 Task: Open an excel sheet and write heading  Dynamic Sales. Add 10 people name  'Joshua Rivera, Zoey Coleman, Ryan Wright, Addison Bailey, Jonathan Simmons, Brooklyn Ward, Caleb Barnes, Audrey Collins, Gabriel Perry, Sofia Bell'Item code in between  1009-1200. Product range in between  2500-15000. Add Products   Keen Shoe, Lacoste Shoe, Merrell Shoe, Mizuno Shoe, Onitsuka Tiger Shoe, Salomon Shoe, Sanuk Shoe, Saucony Shoe, Sperry Shoe, Superga Shoe.Choose quantity  3 to 5 commission 2 percent Total Add Amount. Save page  Dynamic Sales log book
Action: Mouse moved to (153, 226)
Screenshot: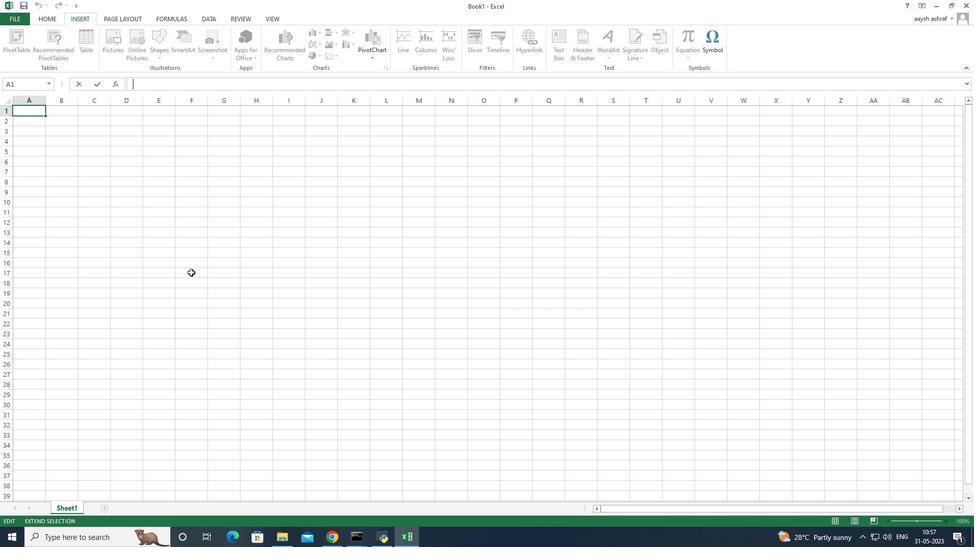 
Action: Key pressed <Key.shift>Dynamic<Key.space><Key.shift><Key.shift><Key.shift><Key.shift><Key.shift><Key.shift><Key.shift><Key.shift>a<Key.backspace><Key.shift>Sales<Key.space><Key.enter>
Screenshot: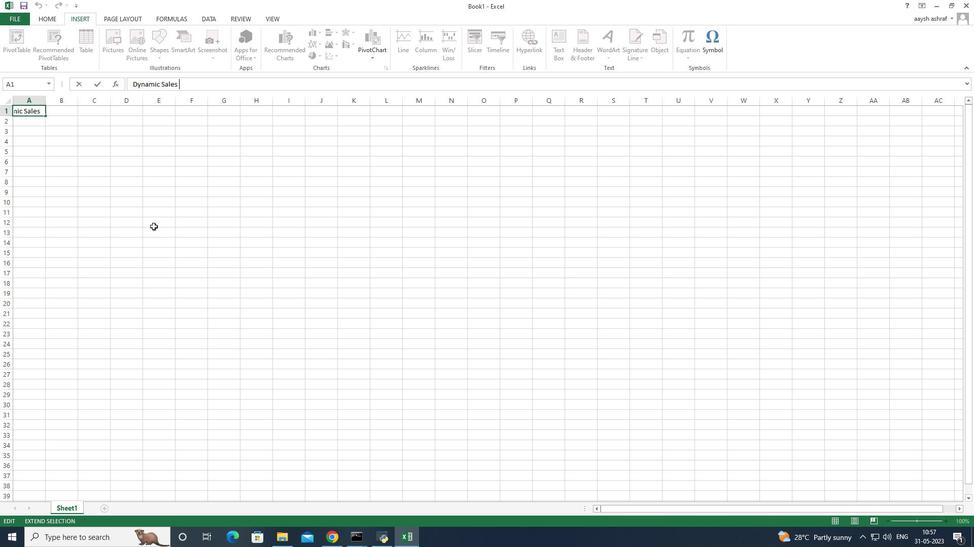 
Action: Mouse moved to (151, 226)
Screenshot: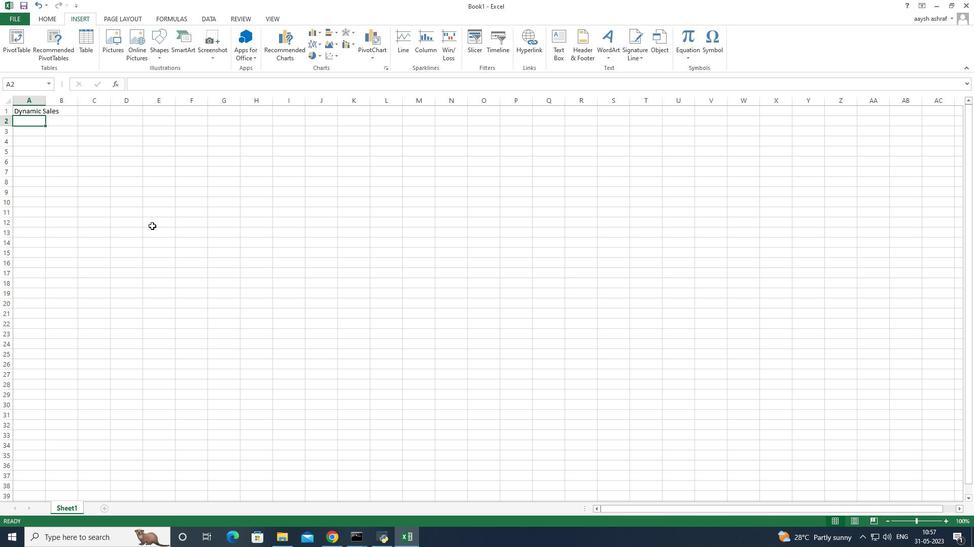 
Action: Key pressed <Key.shift>Name<Key.space><Key.enter><Key.shift>Joshua<Key.space><Key.shift>River<Key.space><Key.backspace>a<Key.enter>
Screenshot: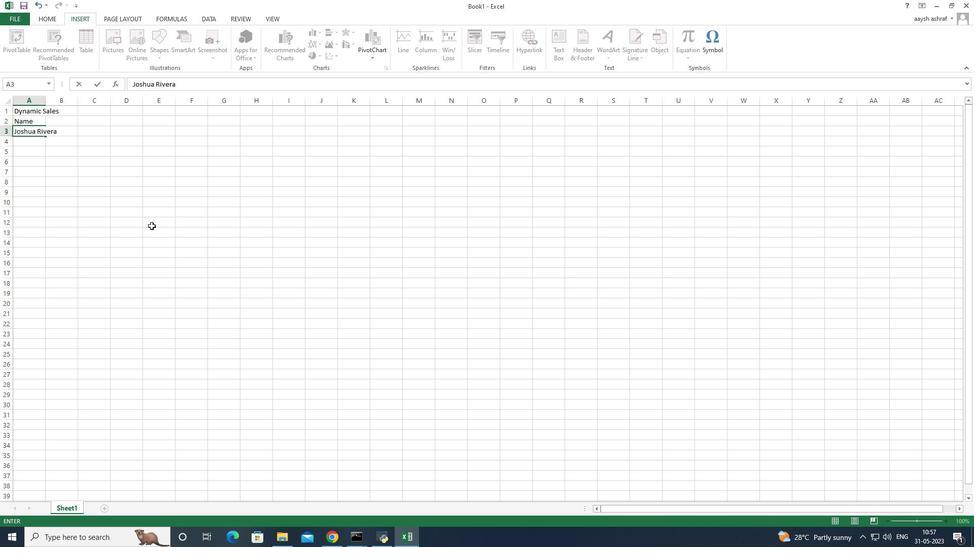 
Action: Mouse moved to (45, 105)
Screenshot: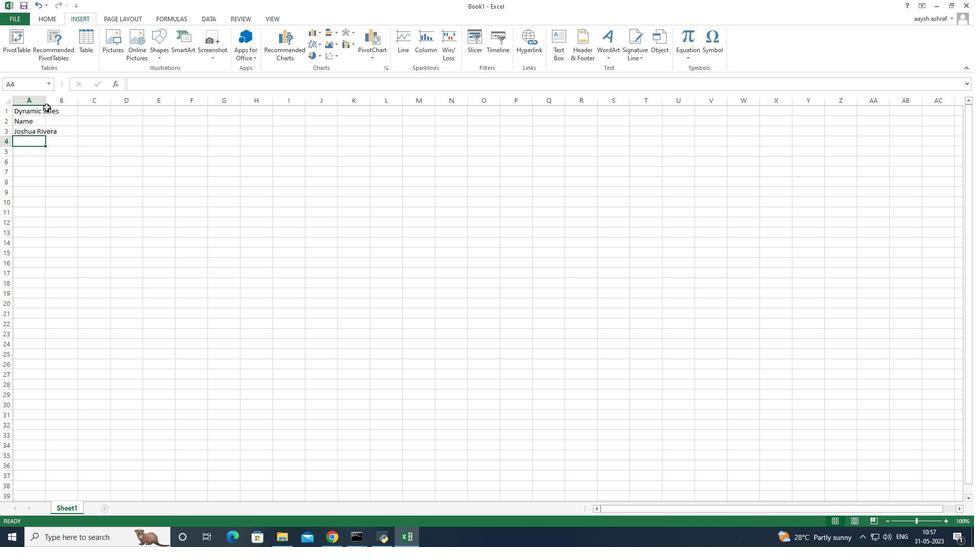 
Action: Mouse pressed left at (45, 105)
Screenshot: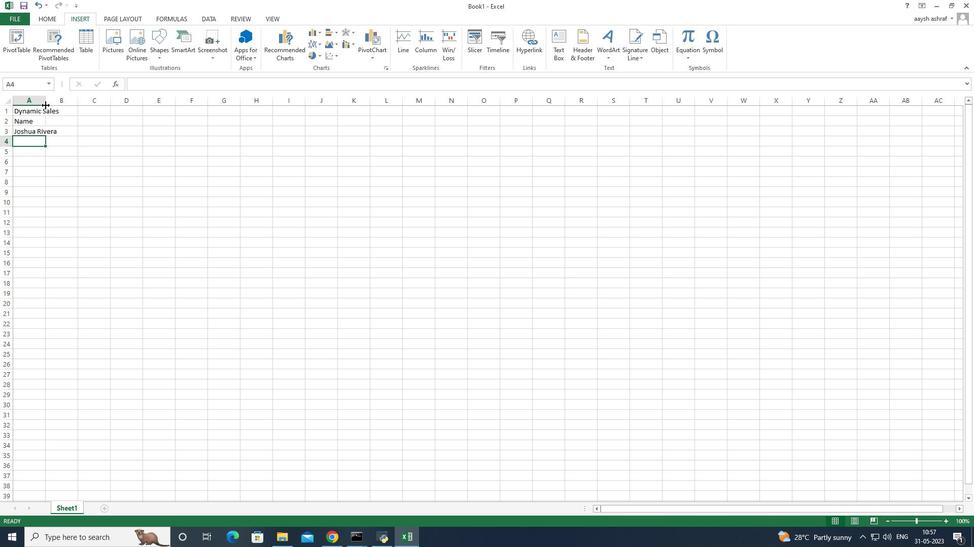 
Action: Mouse moved to (32, 149)
Screenshot: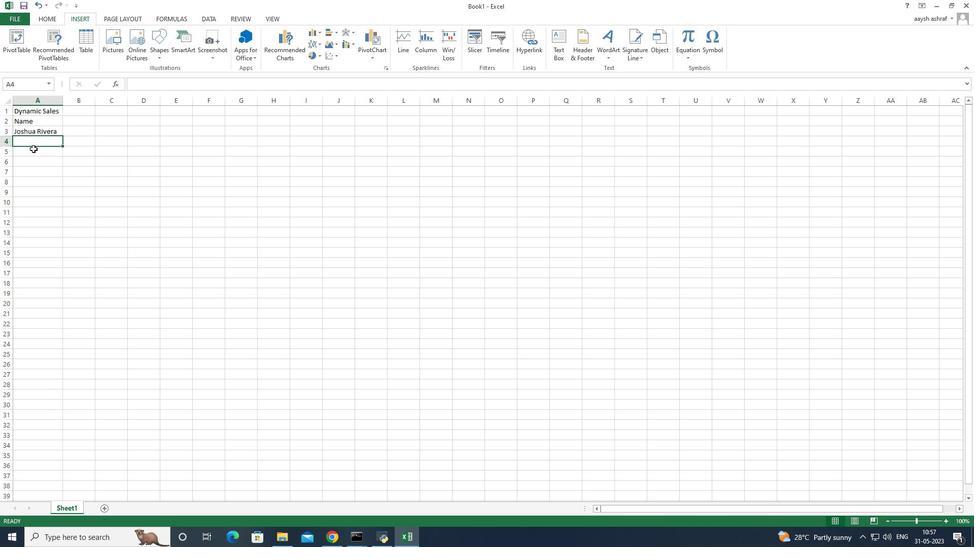 
Action: Key pressed <Key.shift>Zoey<Key.space><Key.shift>Coleman<Key.enter><Key.shift>Ryan<Key.space><Key.shift>Wright<Key.space><Key.enter>
Screenshot: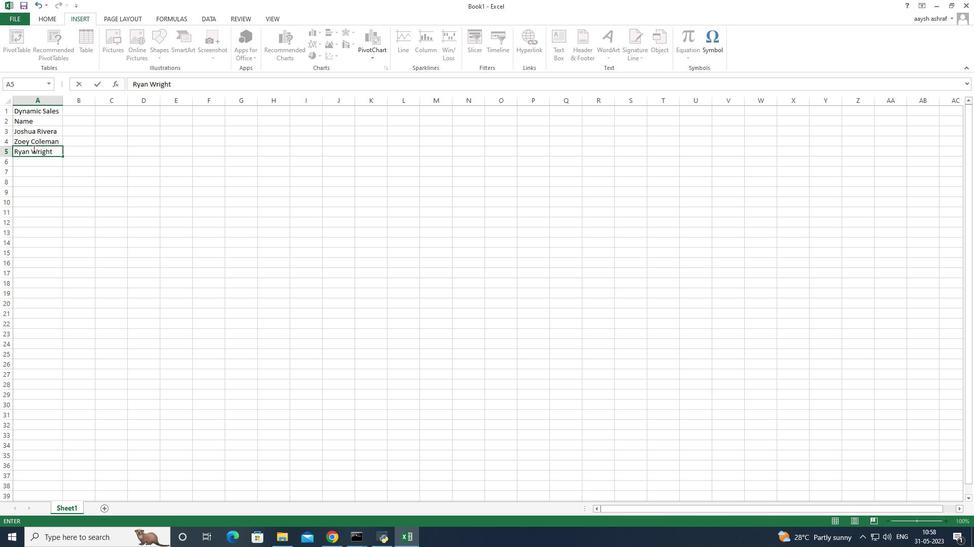 
Action: Mouse moved to (169, 193)
Screenshot: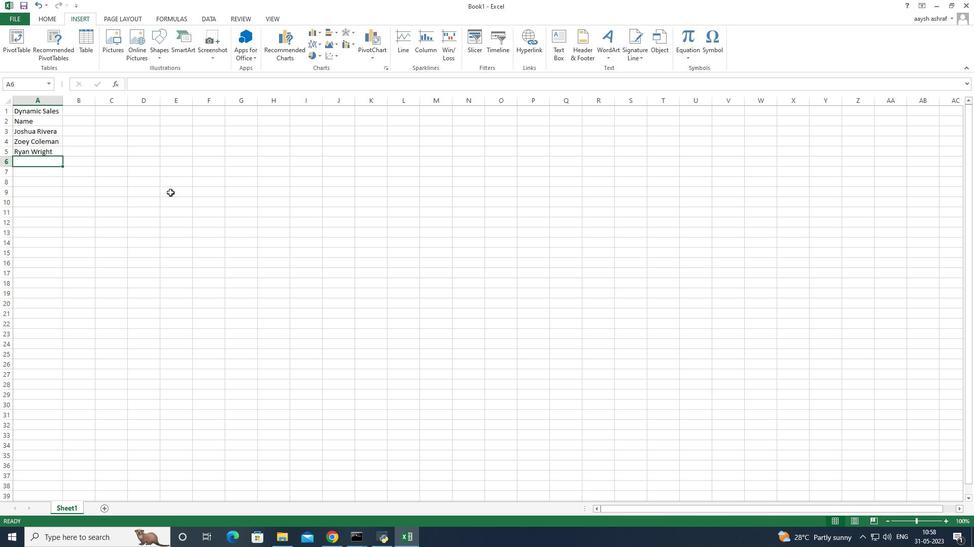 
Action: Key pressed <Key.shift>Addison<Key.space><Key.shift><Key.shift><Key.shift><Key.shift><Key.shift><Key.shift><Key.shift><Key.shift><Key.shift><Key.shift><Key.shift>Bailey<Key.enter><Key.shift>Jonathjan<Key.backspace><Key.backspace><Key.backspace>an<Key.space><Key.shift><Key.shift><Key.shift>Simmons<Key.space><Key.enter><Key.shift>Brooklyn<Key.space><Key.shift>Ward<Key.enter><Key.shift>Caleb<Key.space><Key.shift>Barnes<Key.space><Key.enter><Key.shift>Audrey<Key.space><Key.shift><Key.shift><Key.shift><Key.shift><Key.shift><Key.shift><Key.shift><Key.shift><Key.shift>Collins<Key.space><Key.enter><Key.shift><Key.shift><Key.shift><Key.shift><Key.shift><Key.shift><Key.shift><Key.shift><Key.shift><Key.shift><Key.shift><Key.shift><Key.shift><Key.shift><Key.shift><Key.shift><Key.shift><Key.shift><Key.shift><Key.shift><Key.shift><Key.shift><Key.shift><Key.shift>Gabriel<Key.space><Key.shift>Perry<Key.enter><Key.shift>Sofia<Key.space><Key.shift>Bell<Key.enter>
Screenshot: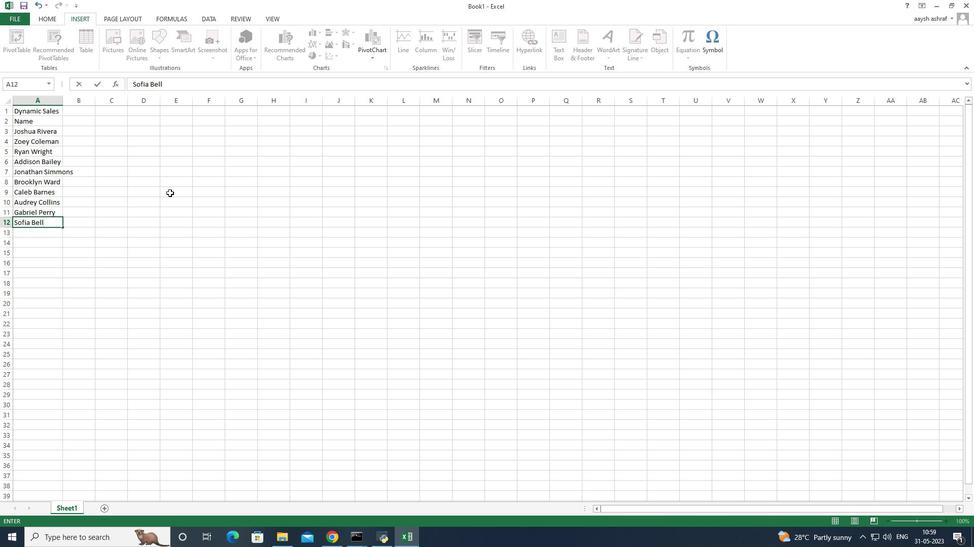 
Action: Mouse moved to (62, 105)
Screenshot: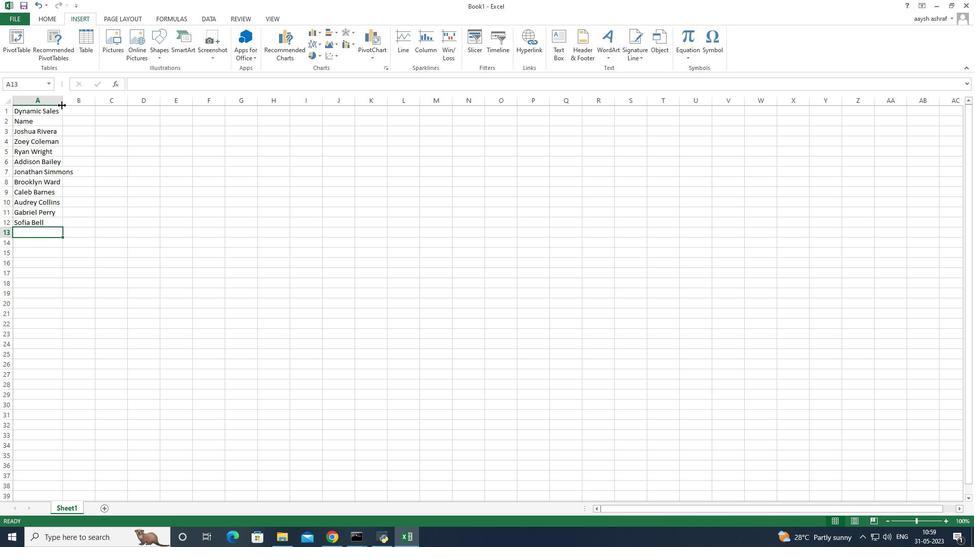 
Action: Mouse pressed left at (62, 105)
Screenshot: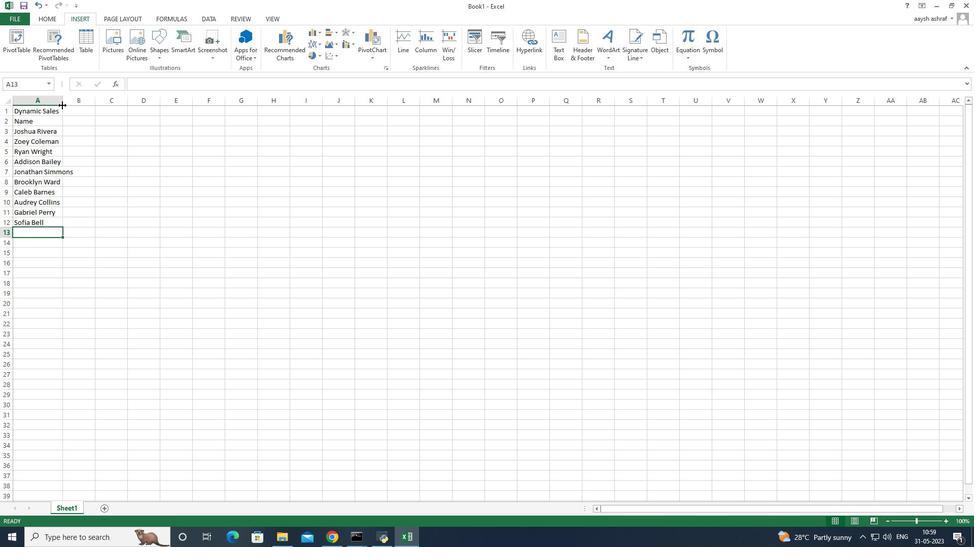 
Action: Mouse moved to (75, 99)
Screenshot: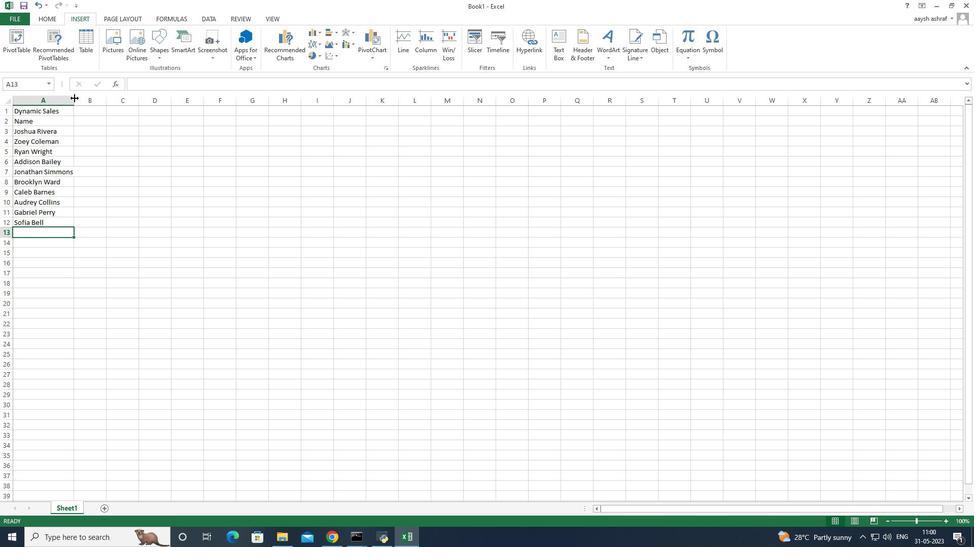 
Action: Mouse pressed left at (75, 99)
Screenshot: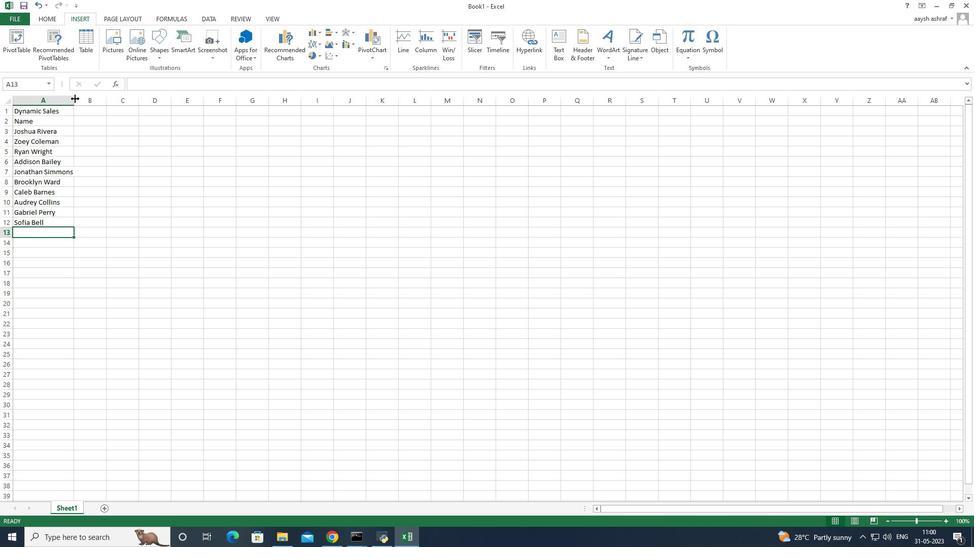 
Action: Mouse moved to (105, 112)
Screenshot: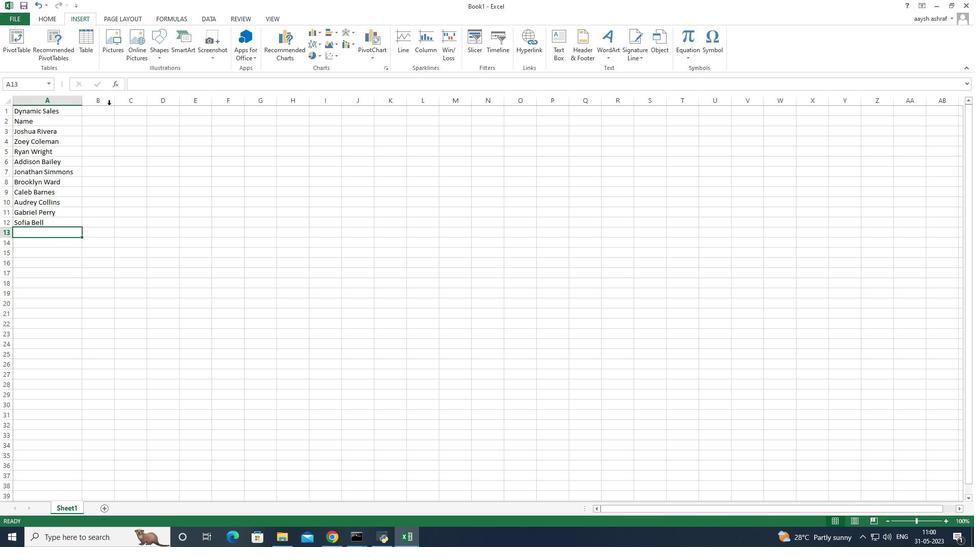 
Action: Mouse pressed left at (105, 112)
Screenshot: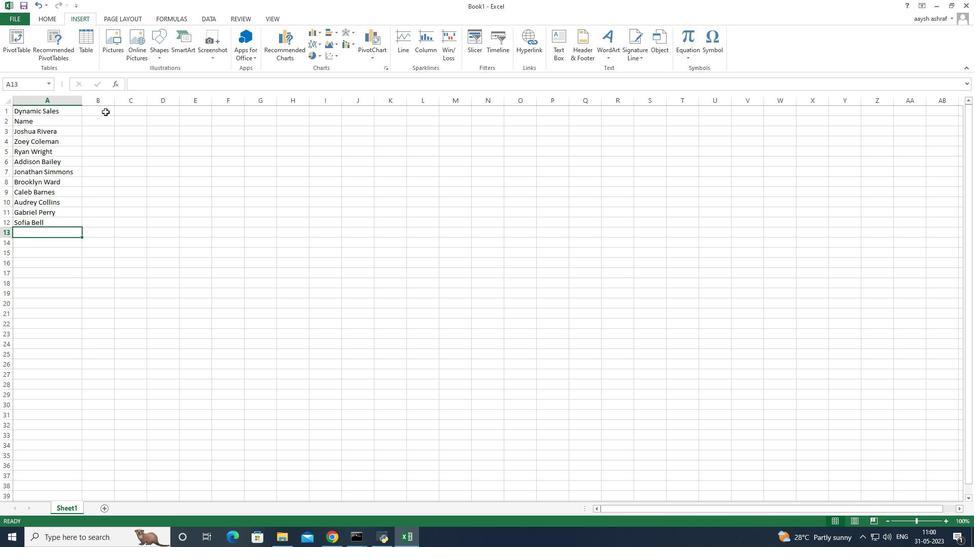 
Action: Mouse pressed left at (105, 112)
Screenshot: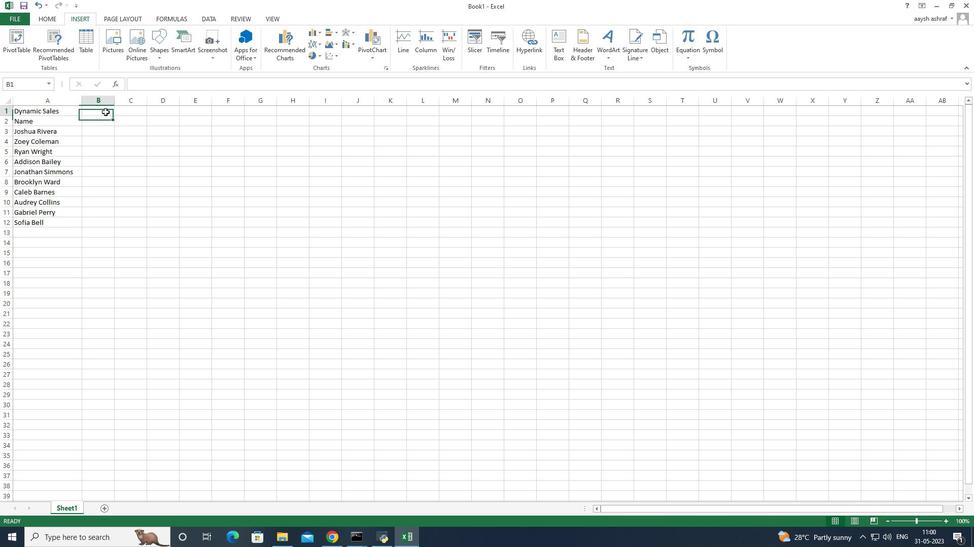 
Action: Mouse moved to (101, 125)
Screenshot: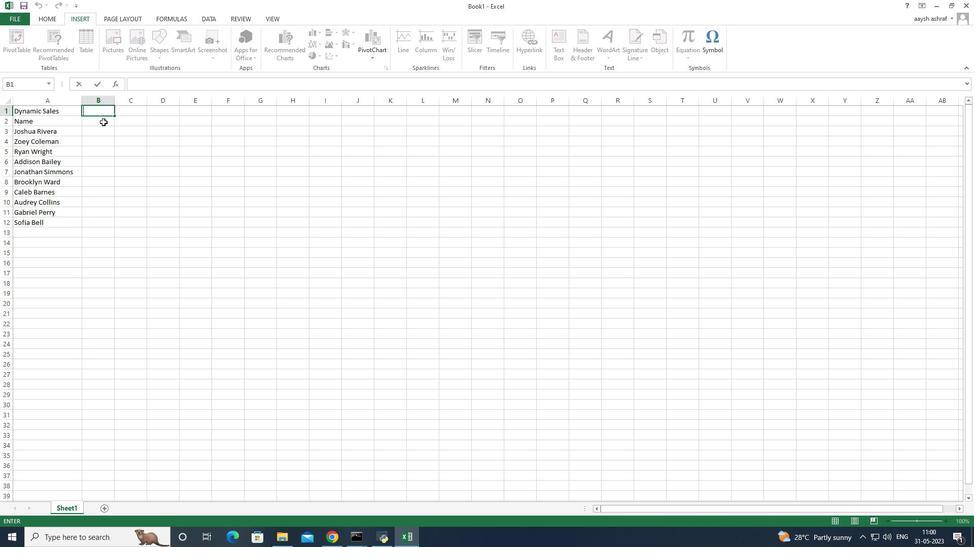 
Action: Mouse pressed left at (101, 125)
Screenshot: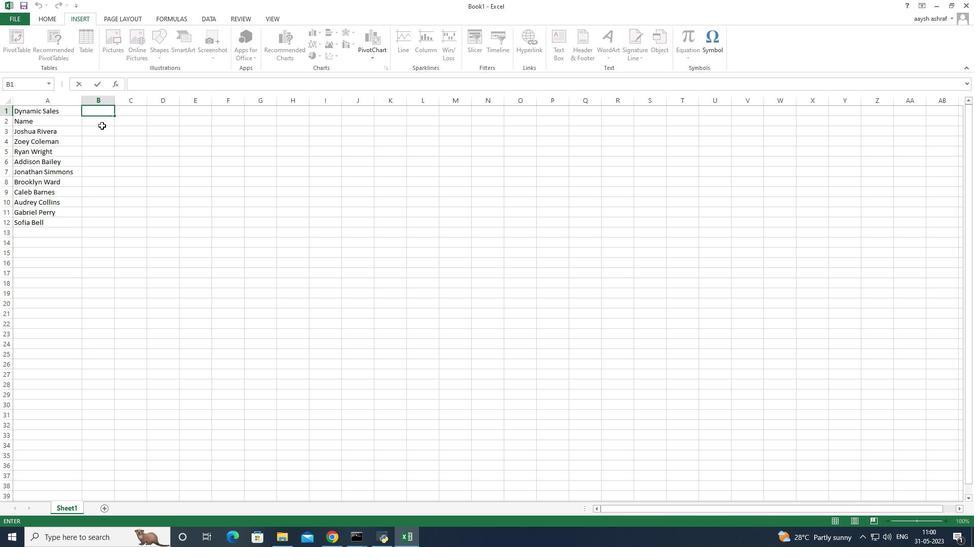 
Action: Mouse pressed left at (101, 125)
Screenshot: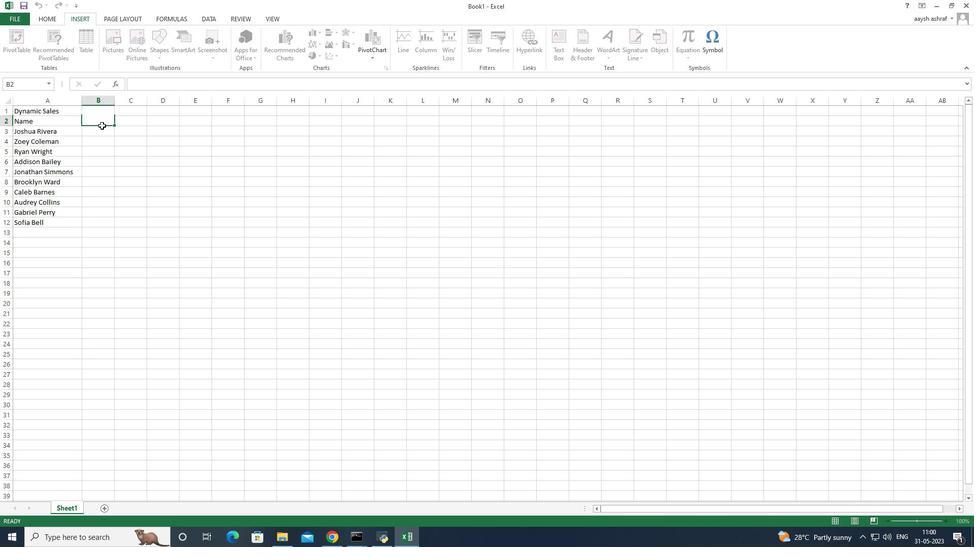 
Action: Mouse moved to (102, 121)
Screenshot: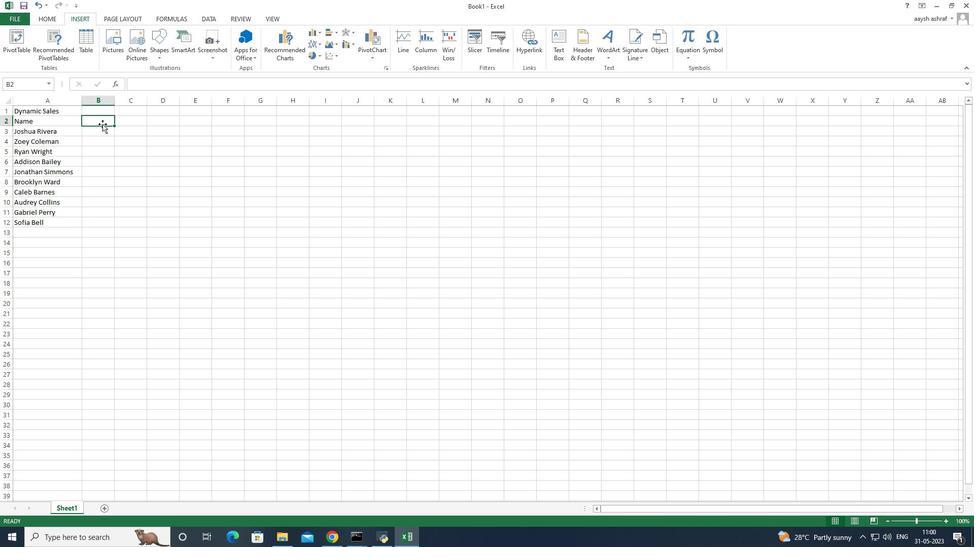 
Action: Mouse pressed left at (102, 121)
Screenshot: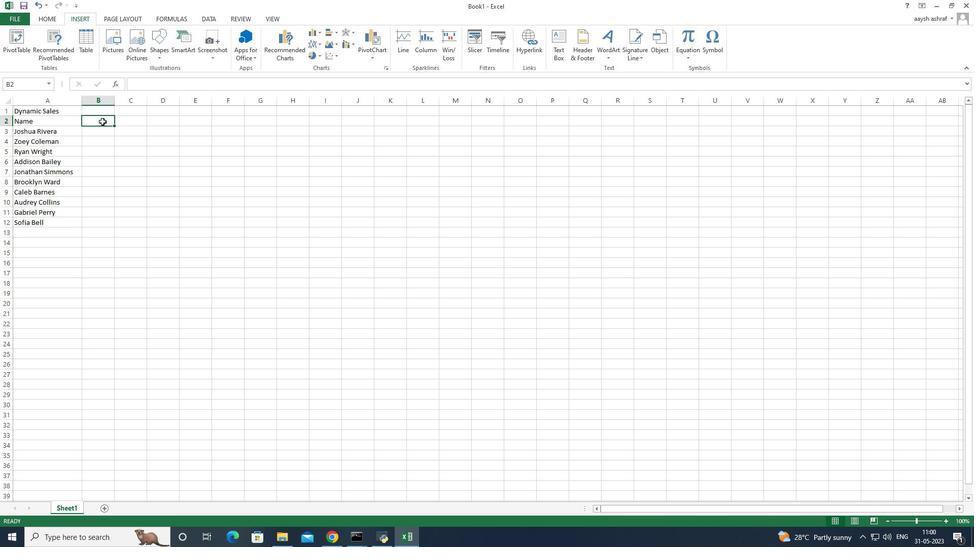 
Action: Mouse pressed left at (102, 121)
Screenshot: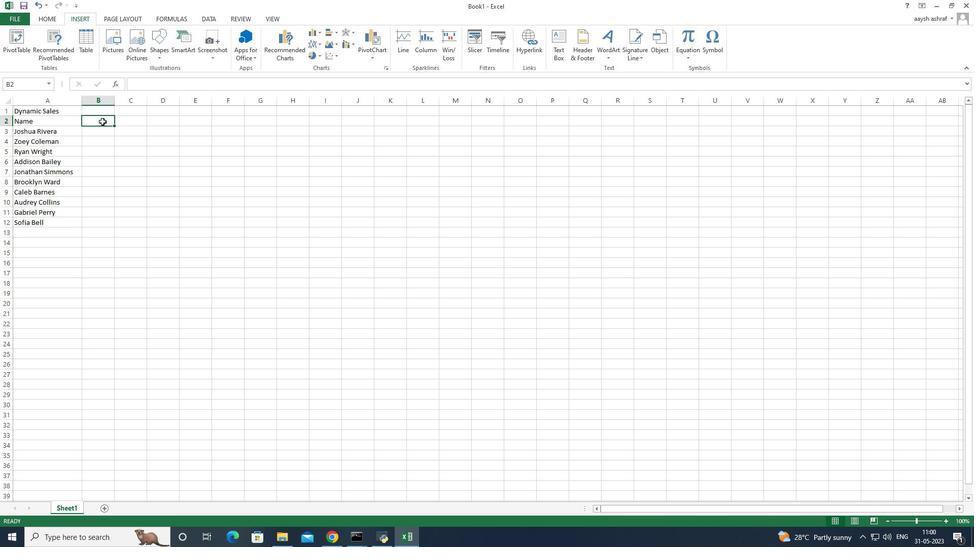 
Action: Key pressed <Key.shift>Item<Key.space><Key.shift>Code<Key.enter>1009<Key.enter>1010<Key.enter>1011<Key.enter>1012<Key.enter>1015<Key.enter>1016<Key.enter>118<Key.enter>1150<Key.enter>1155<Key.enter>1200<Key.enter>
Screenshot: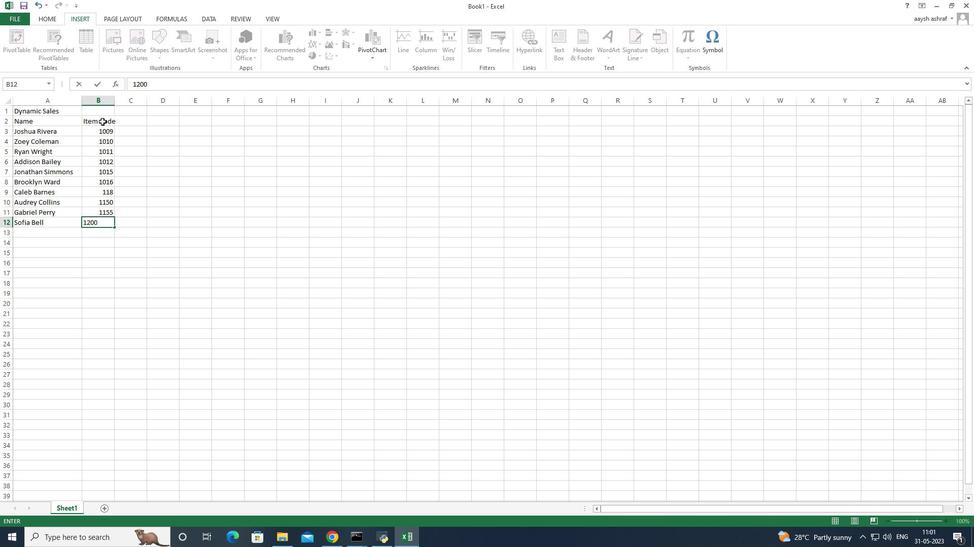 
Action: Mouse moved to (135, 122)
Screenshot: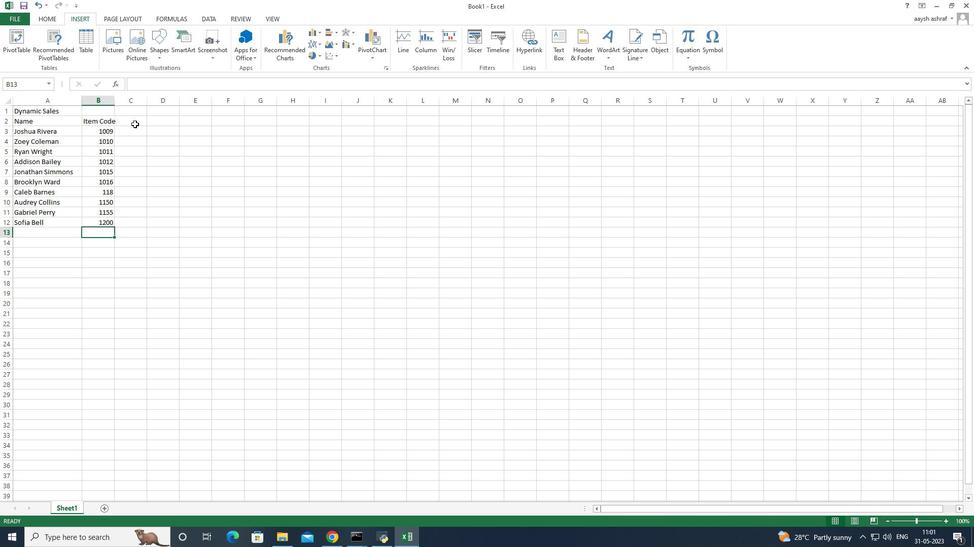 
Action: Mouse pressed left at (135, 122)
Screenshot: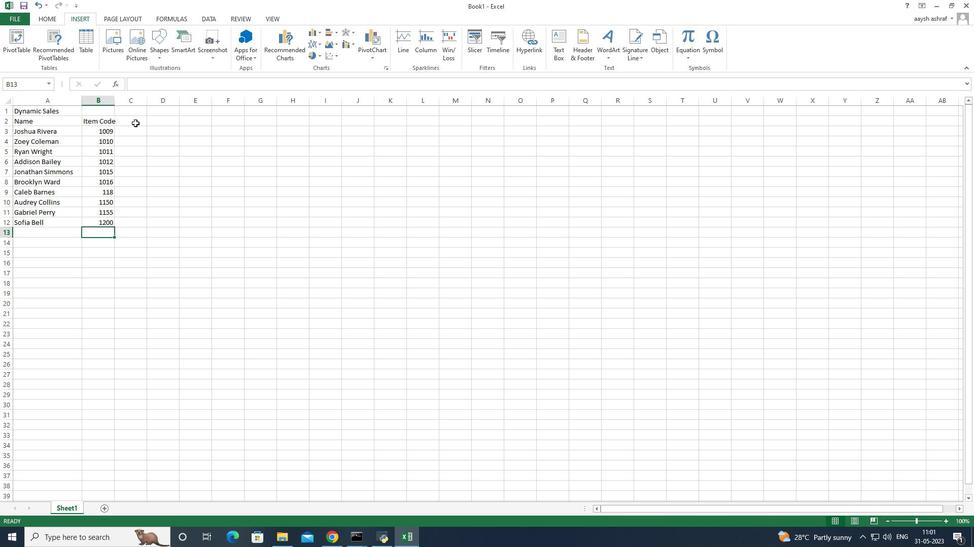 
Action: Mouse pressed left at (135, 122)
Screenshot: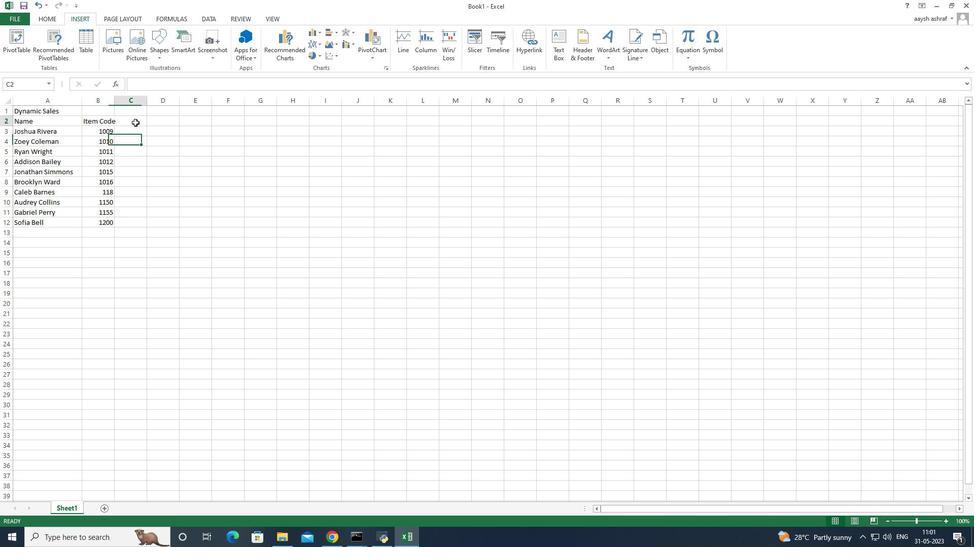 
Action: Mouse moved to (127, 134)
Screenshot: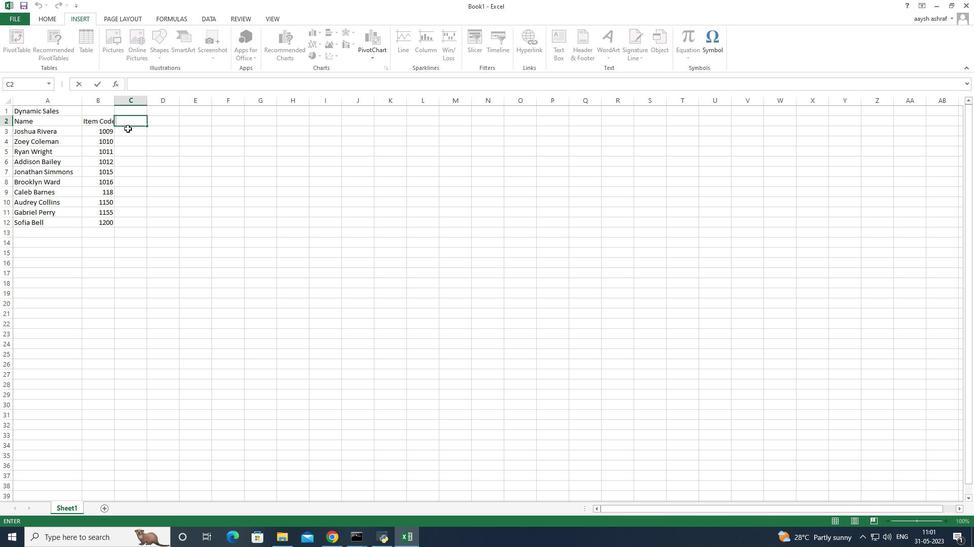 
Action: Mouse pressed left at (127, 134)
Screenshot: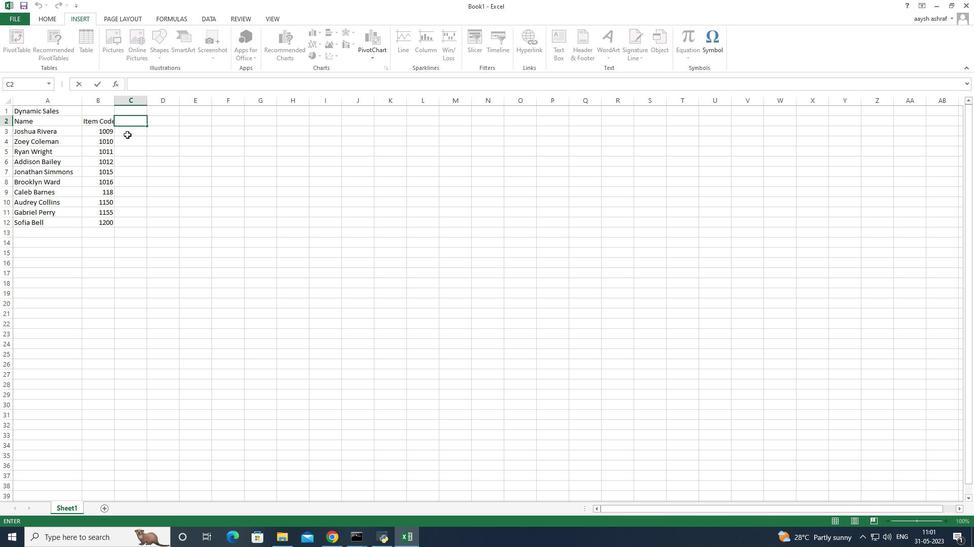 
Action: Mouse moved to (111, 119)
Screenshot: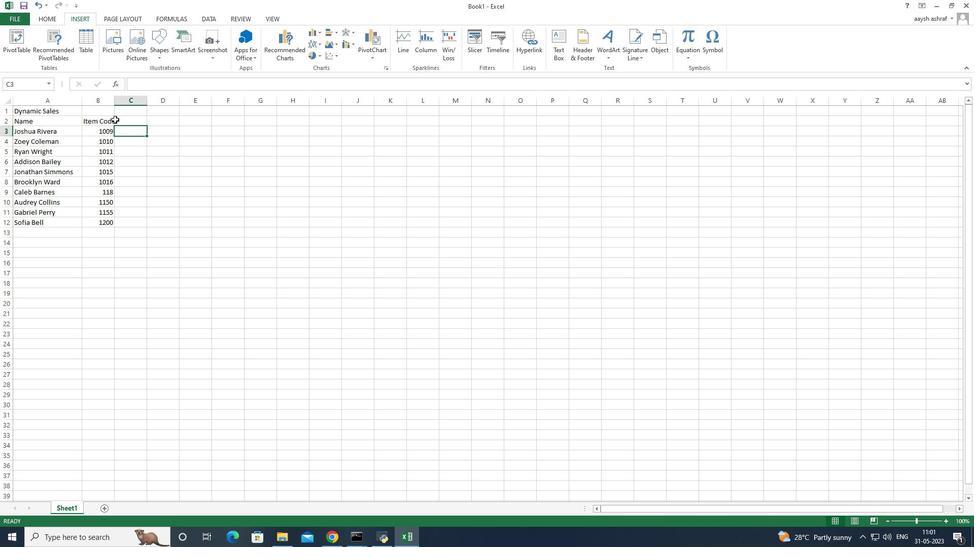 
Action: Mouse pressed left at (111, 119)
Screenshot: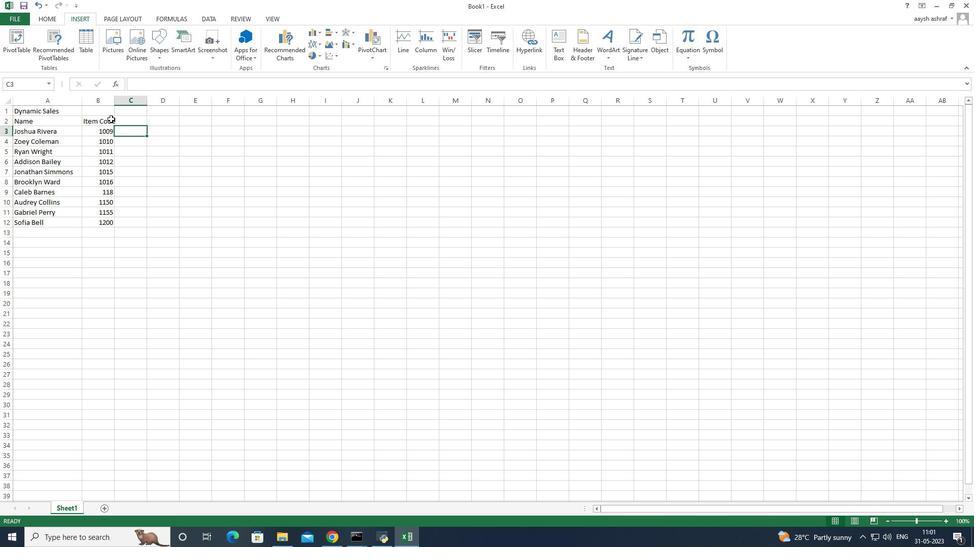 
Action: Mouse moved to (115, 102)
Screenshot: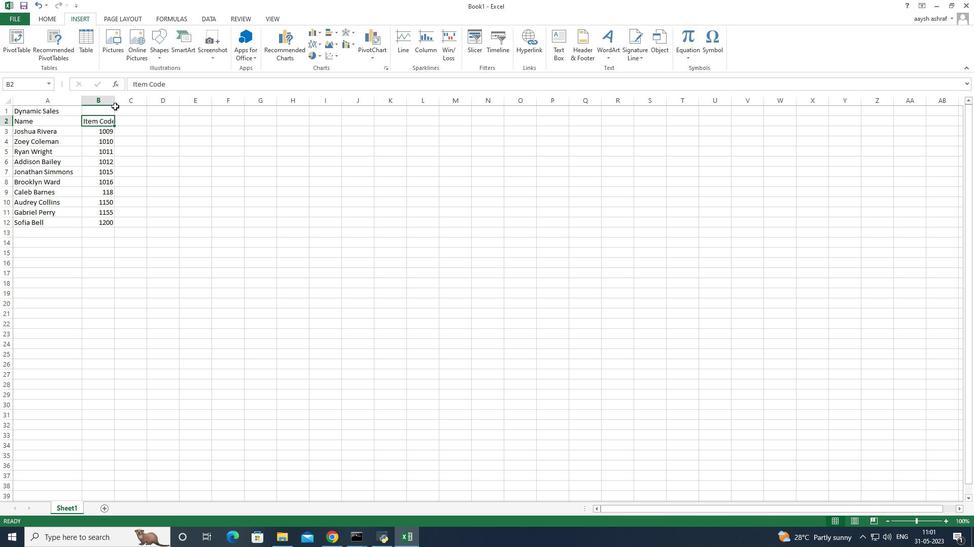 
Action: Mouse pressed left at (115, 102)
Screenshot: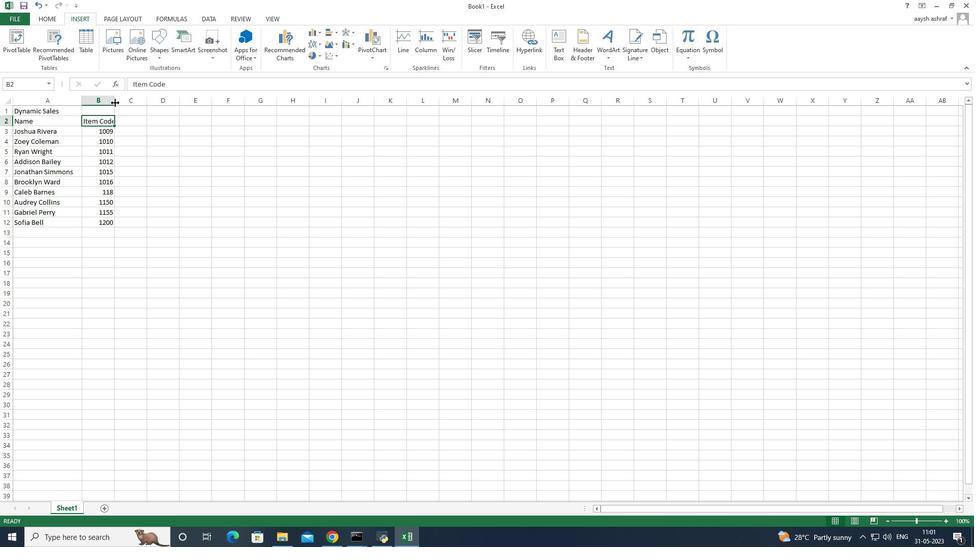 
Action: Mouse moved to (134, 117)
Screenshot: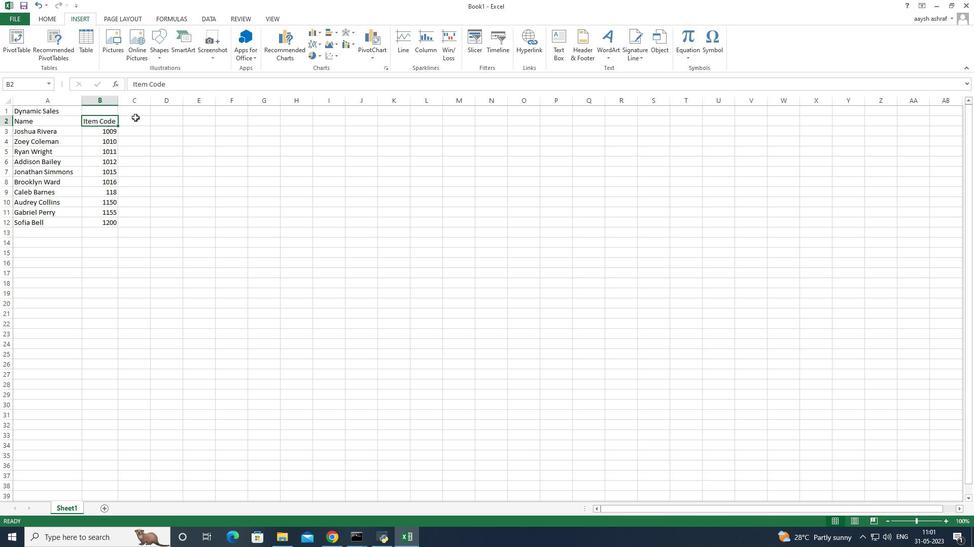 
Action: Mouse pressed left at (134, 117)
Screenshot: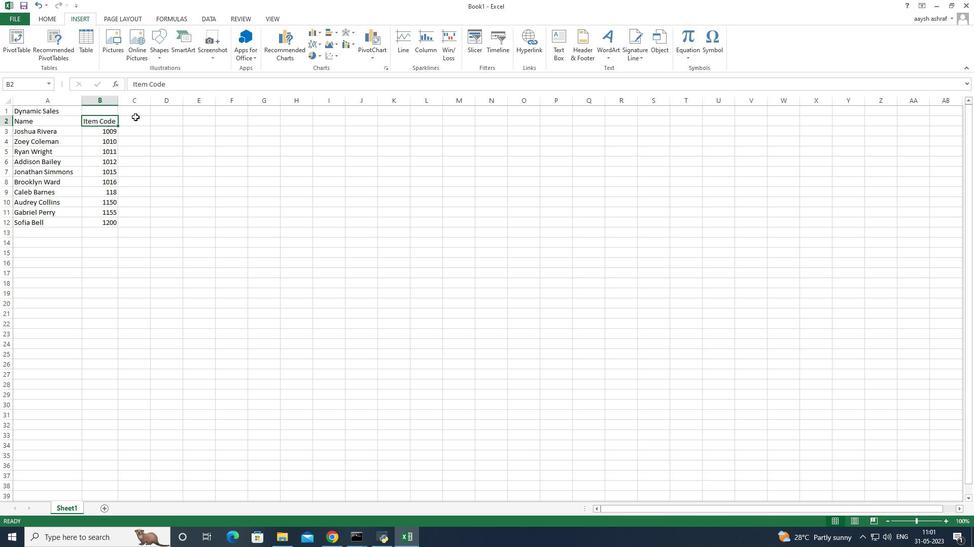 
Action: Mouse moved to (134, 119)
Screenshot: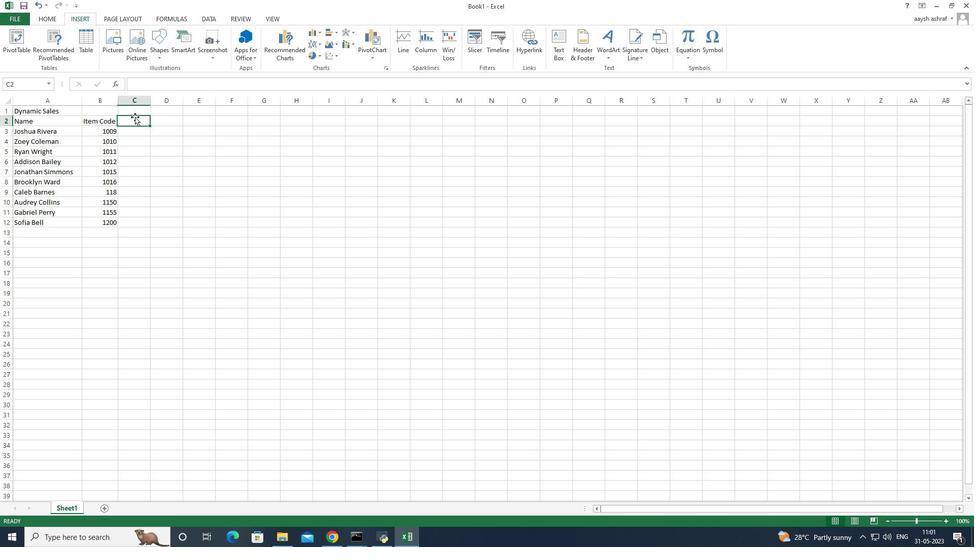 
Action: Mouse pressed left at (134, 119)
Screenshot: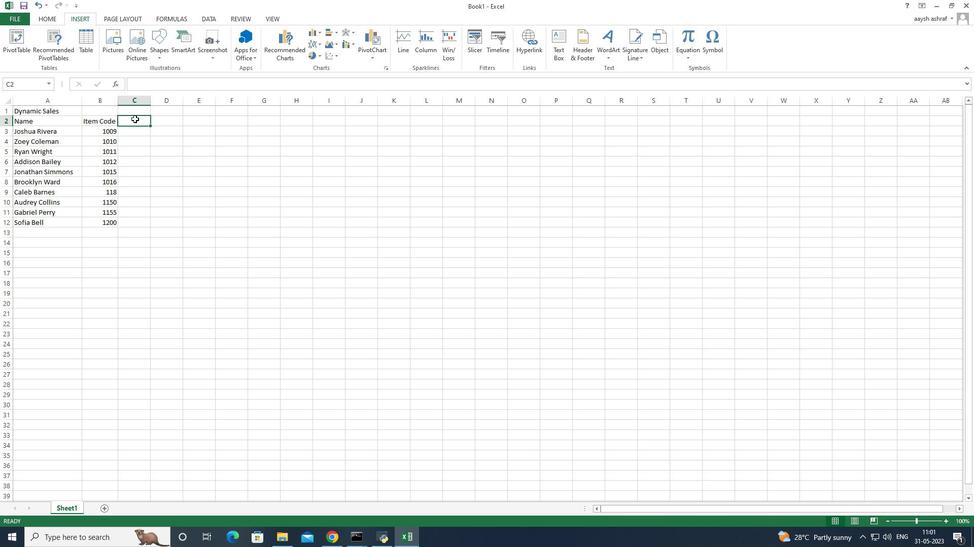 
Action: Mouse pressed left at (134, 119)
Screenshot: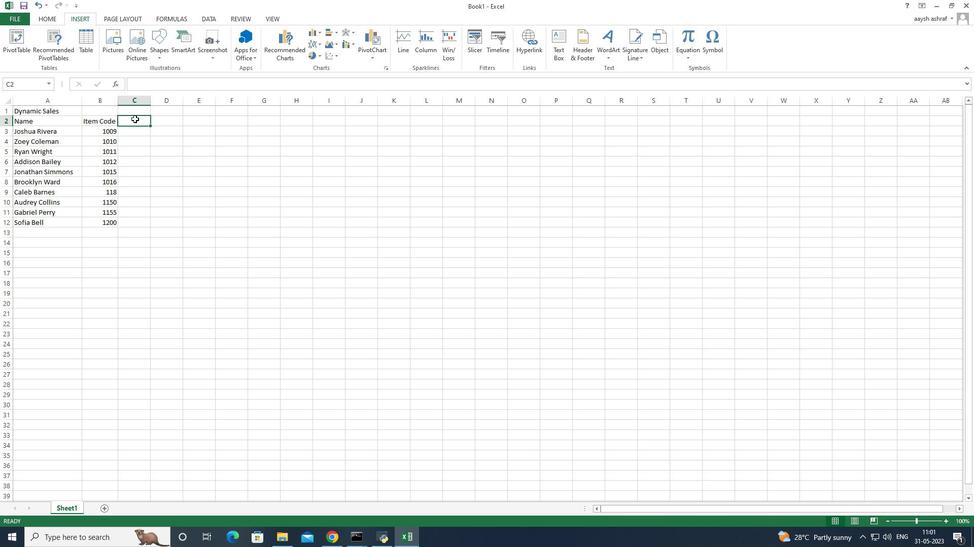
Action: Key pressed <Key.shift>Product<Key.space><Key.shift>Ranger<Key.backspace><Key.enter>
Screenshot: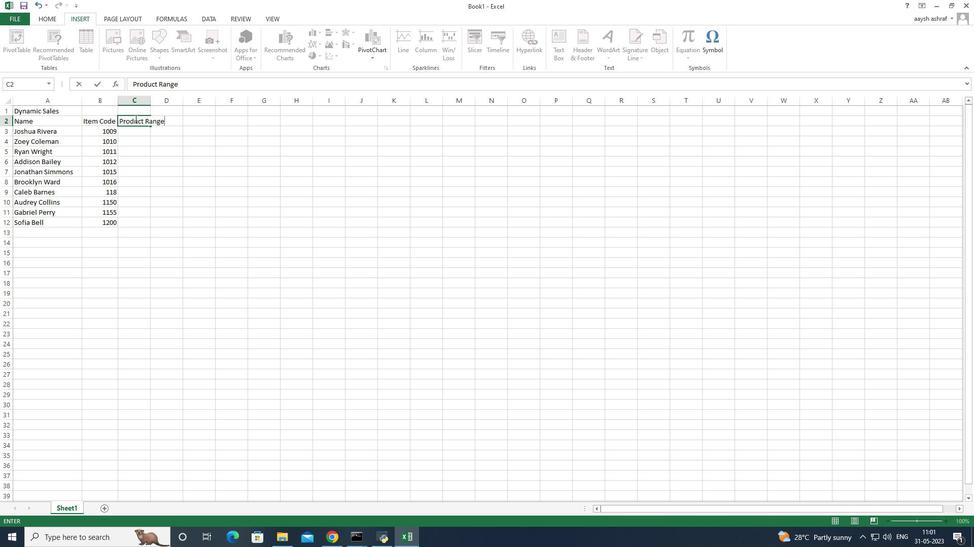 
Action: Mouse moved to (151, 104)
Screenshot: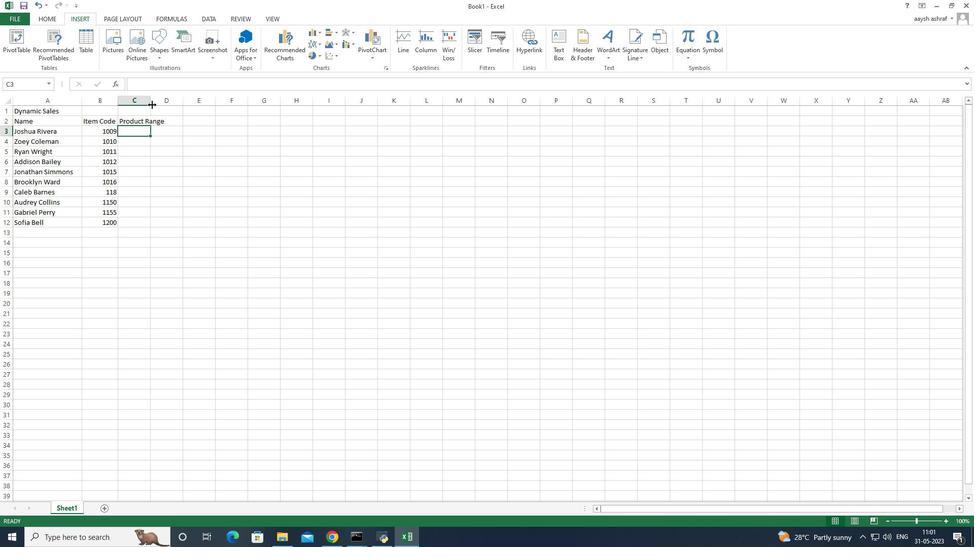 
Action: Mouse pressed left at (151, 104)
Screenshot: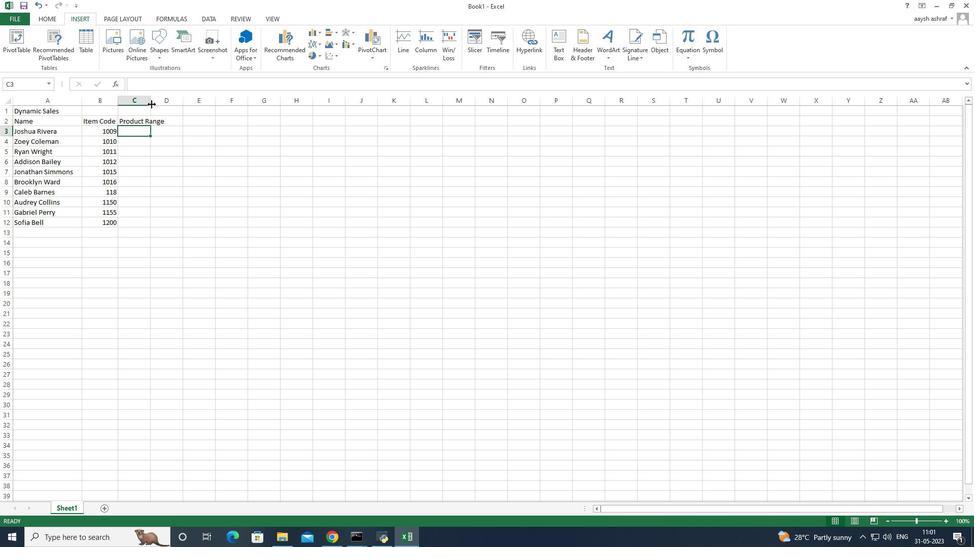 
Action: Mouse moved to (146, 131)
Screenshot: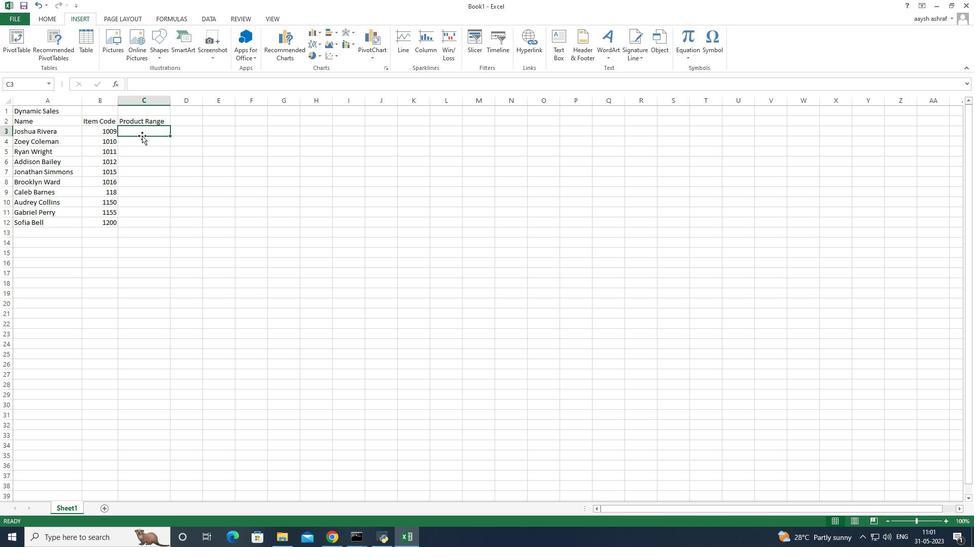 
Action: Mouse pressed left at (146, 131)
Screenshot: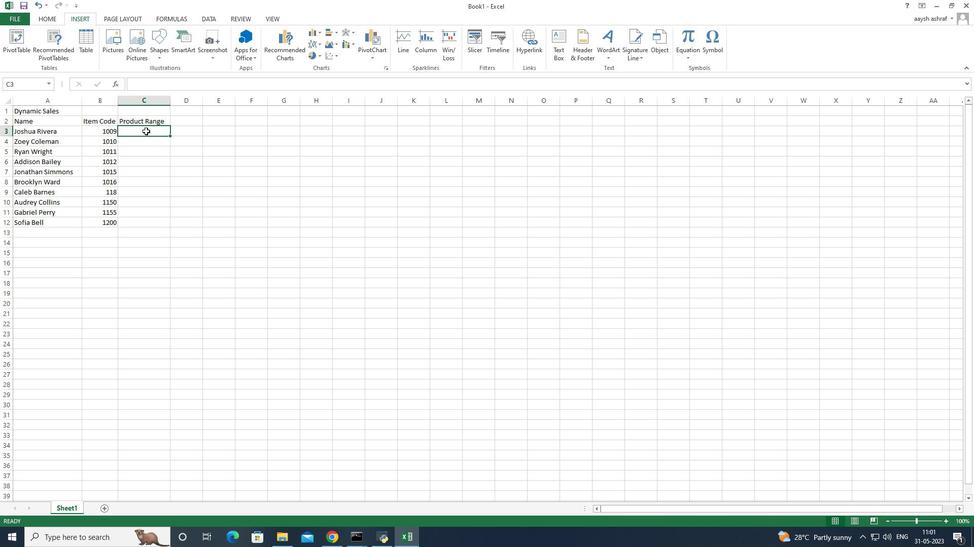 
Action: Mouse pressed left at (146, 131)
Screenshot: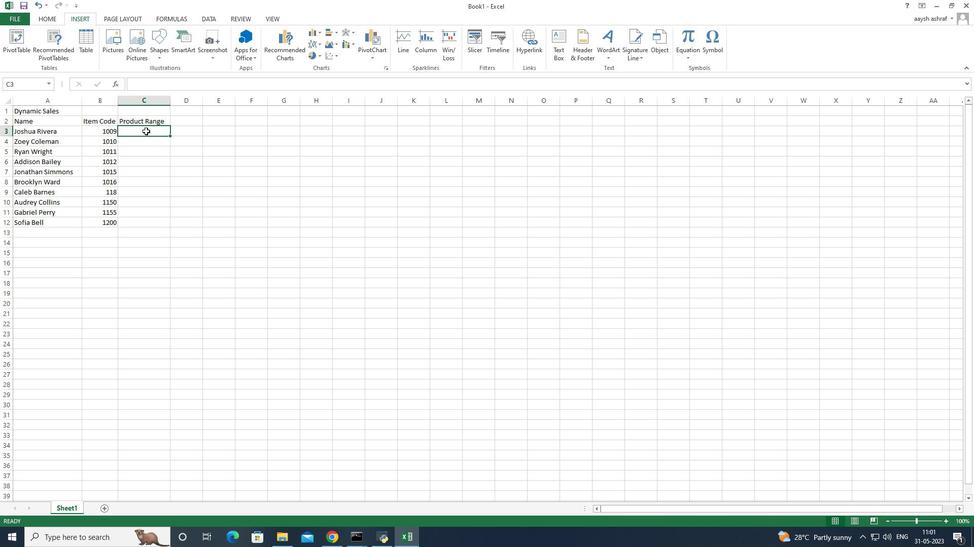 
Action: Key pressed 2500<Key.enter>
Screenshot: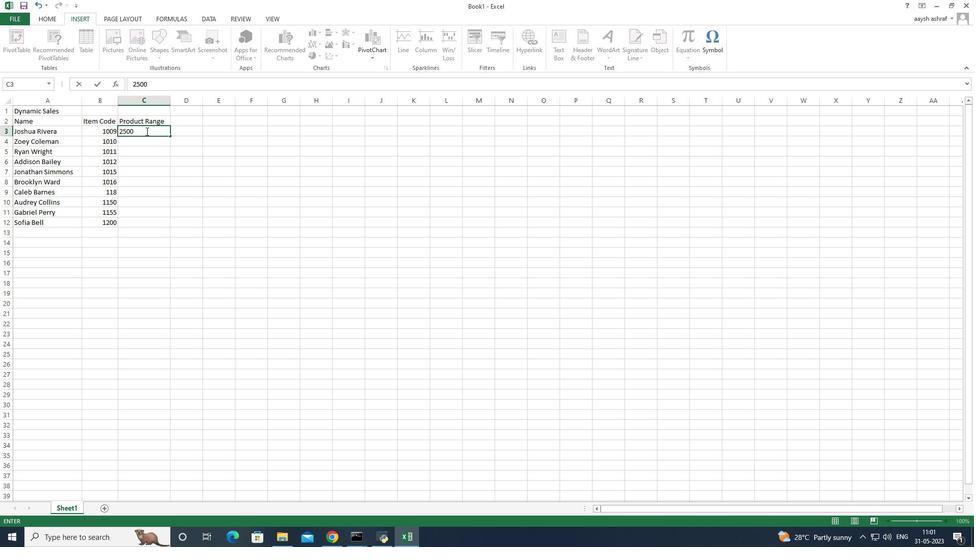 
Action: Mouse moved to (146, 131)
Screenshot: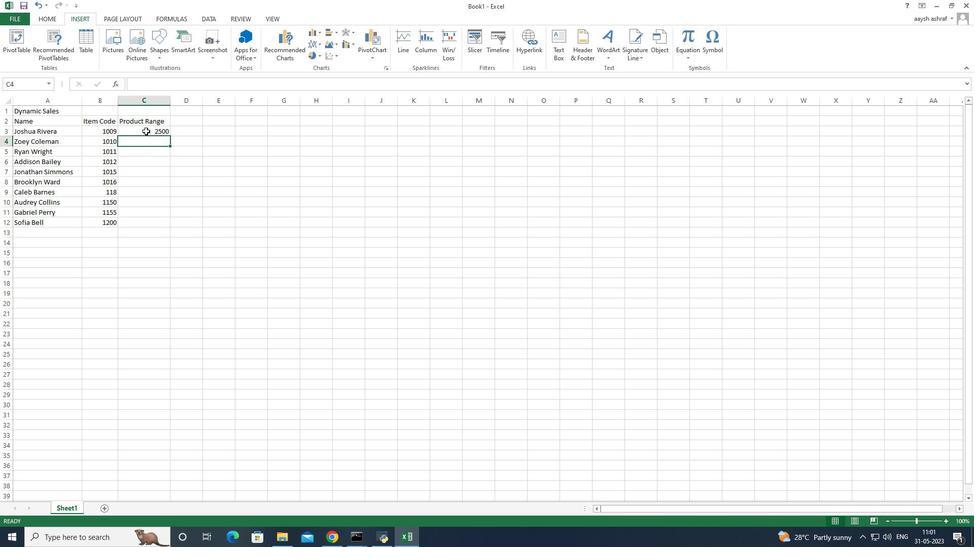 
Action: Key pressed 2600<Key.enter>2800<Key.enter>
Screenshot: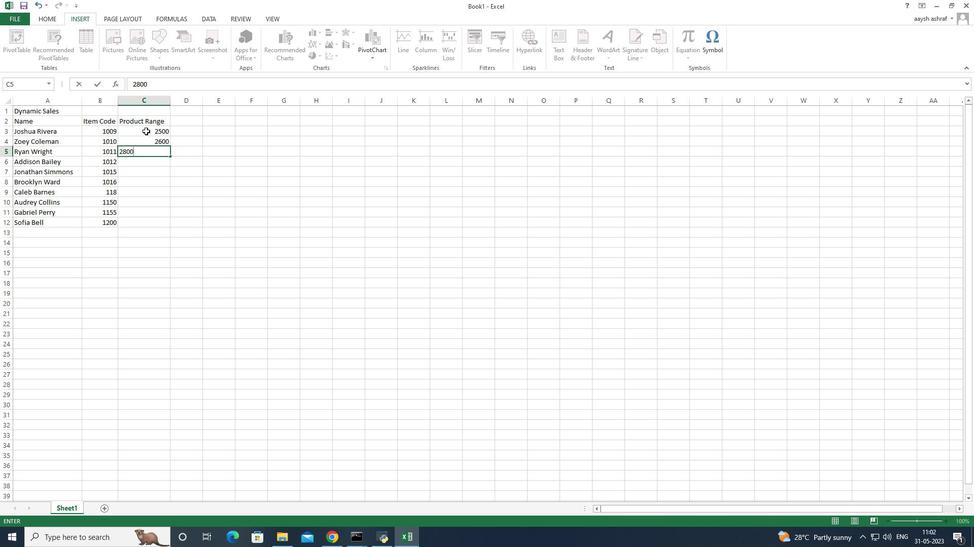 
Action: Mouse moved to (146, 130)
Screenshot: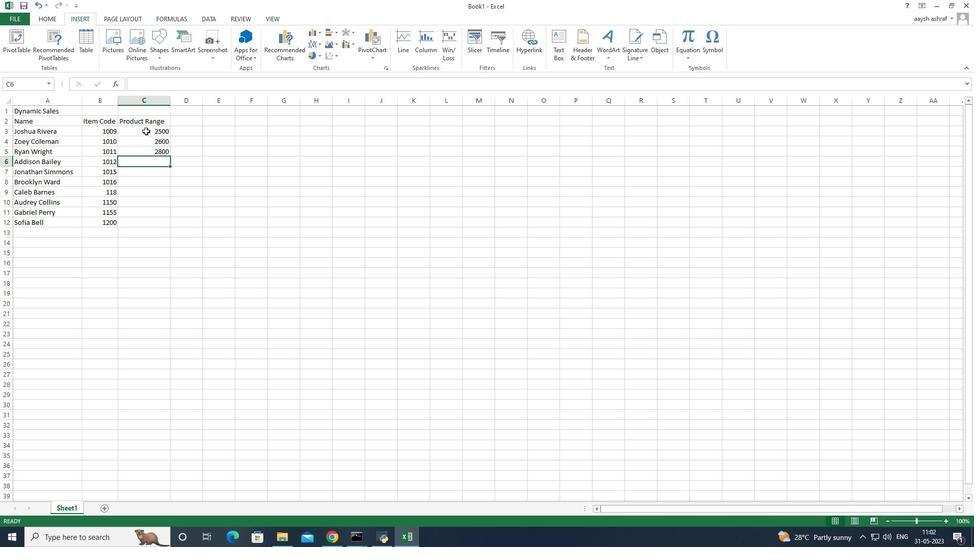 
Action: Key pressed 3000<Key.enter>4000<Key.enter>5000<Key.enter>7000<Key.enter>8000<Key.enter>9000<Key.enter>15000<Key.enter>
Screenshot: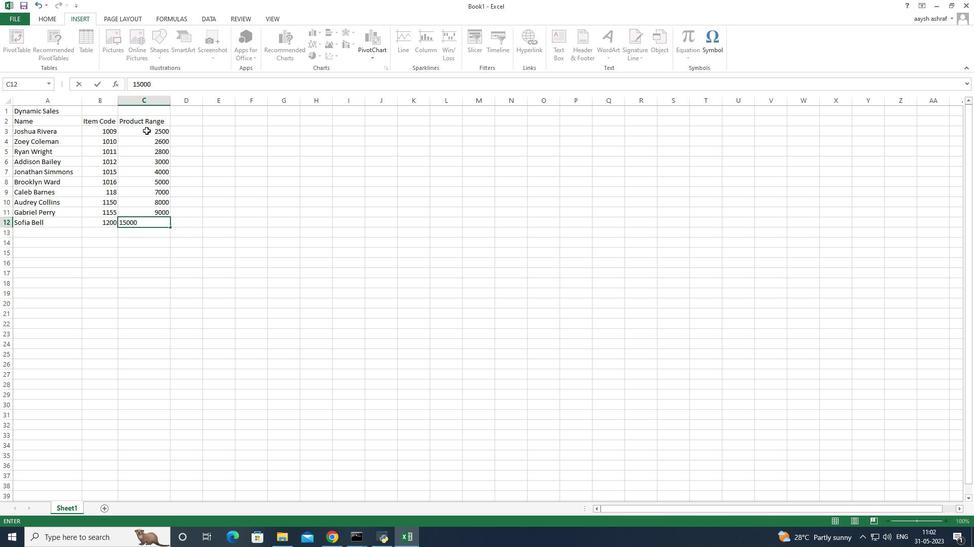 
Action: Mouse moved to (190, 123)
Screenshot: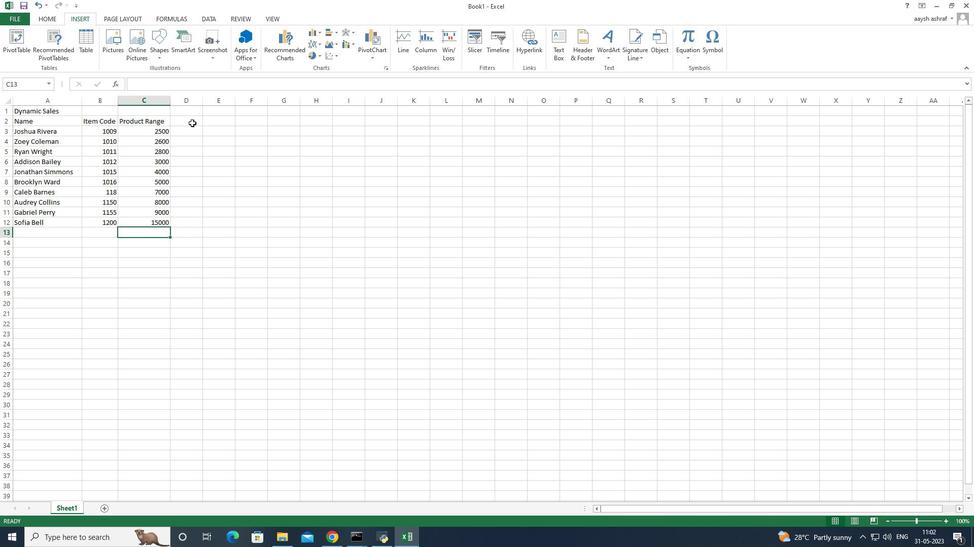
Action: Mouse pressed left at (190, 123)
Screenshot: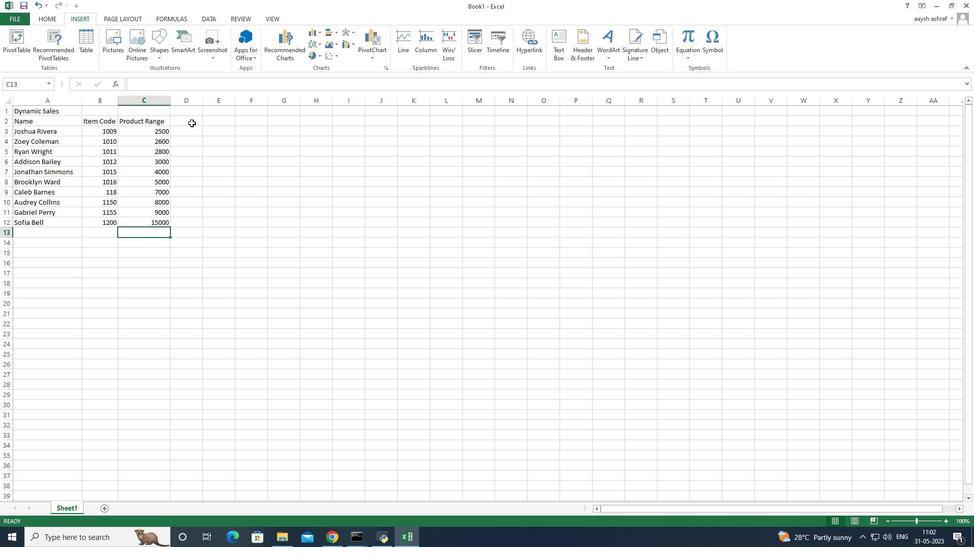
Action: Mouse pressed left at (190, 123)
Screenshot: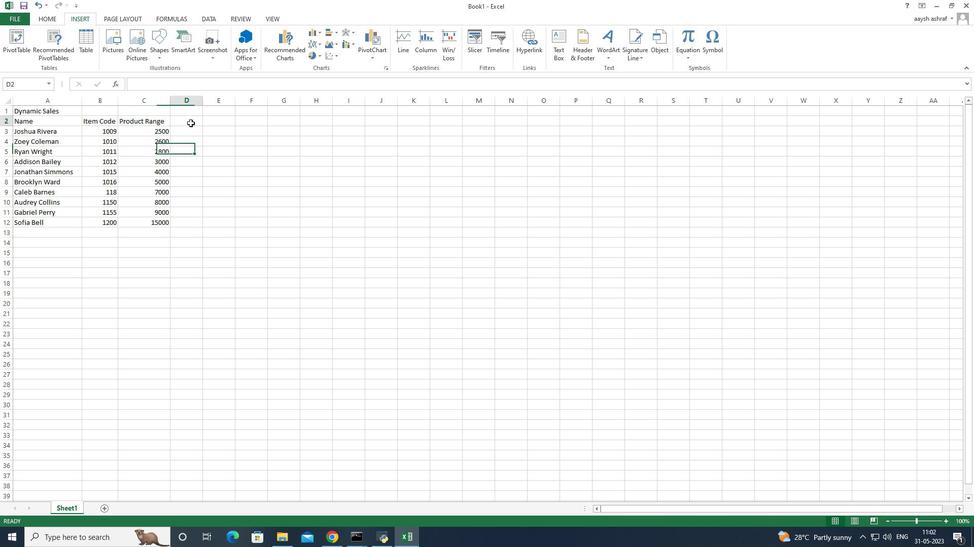 
Action: Key pressed <Key.shift>Products
Screenshot: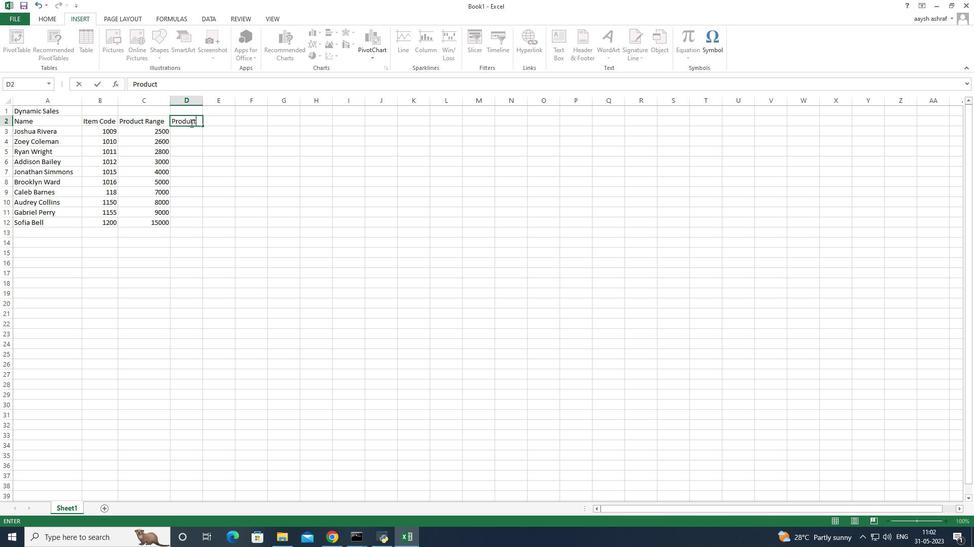 
Action: Mouse moved to (189, 134)
Screenshot: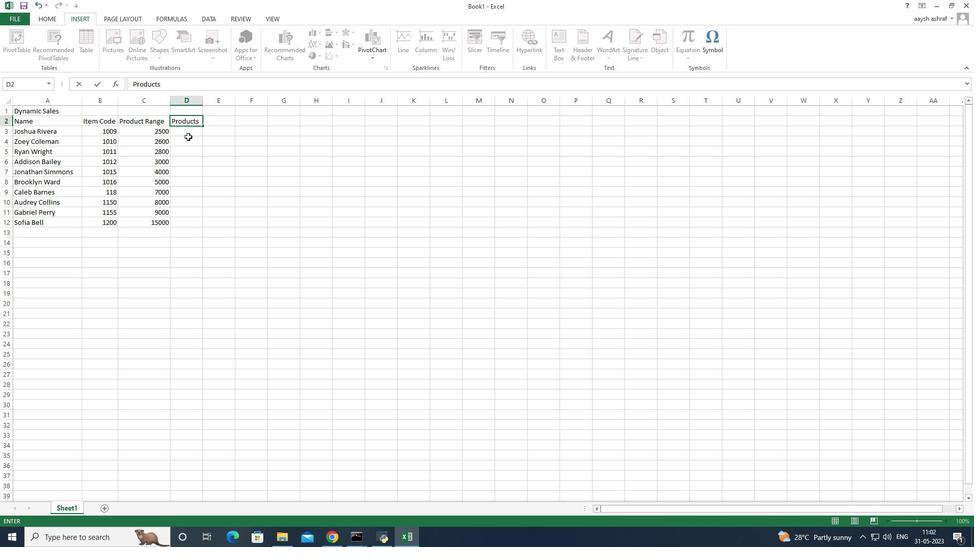 
Action: Mouse pressed left at (189, 134)
Screenshot: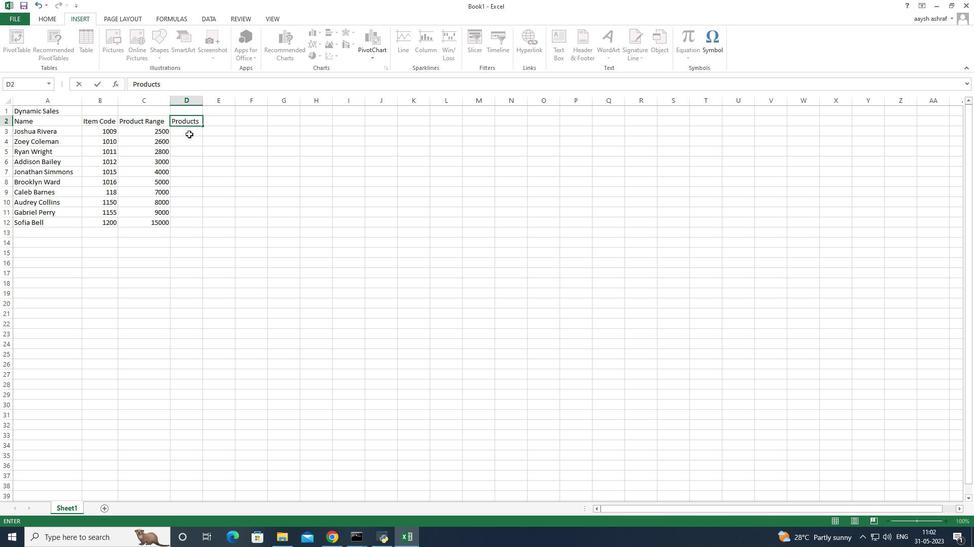 
Action: Mouse moved to (189, 133)
Screenshot: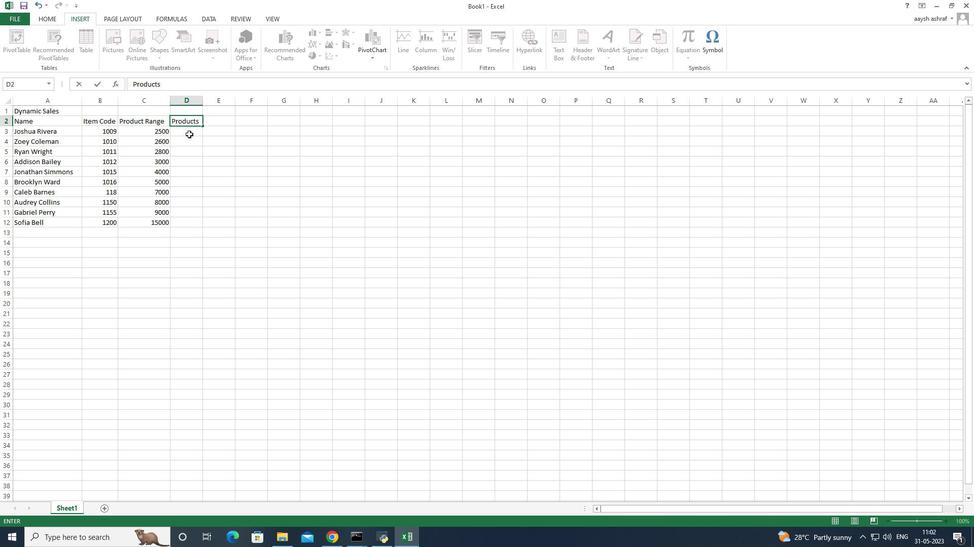 
Action: Mouse pressed left at (189, 133)
Screenshot: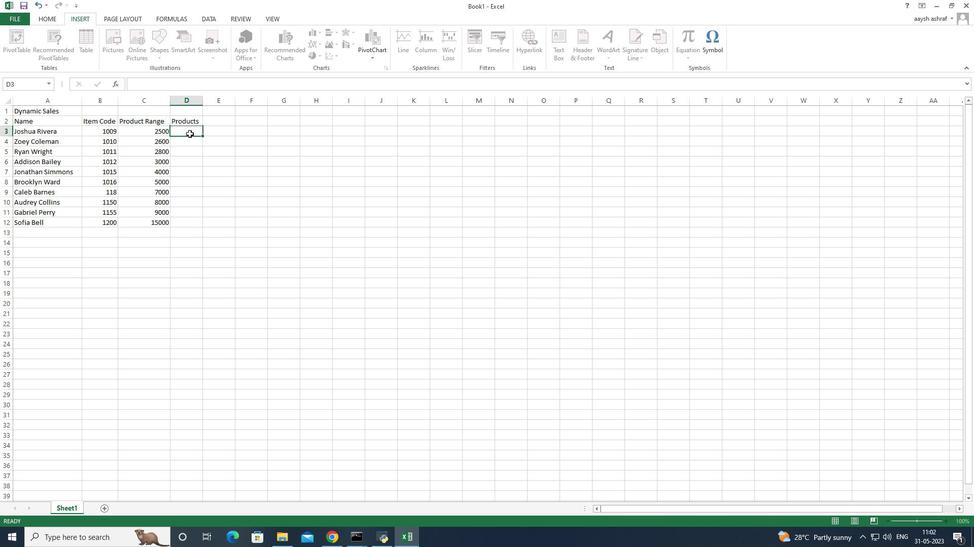 
Action: Mouse moved to (189, 133)
Screenshot: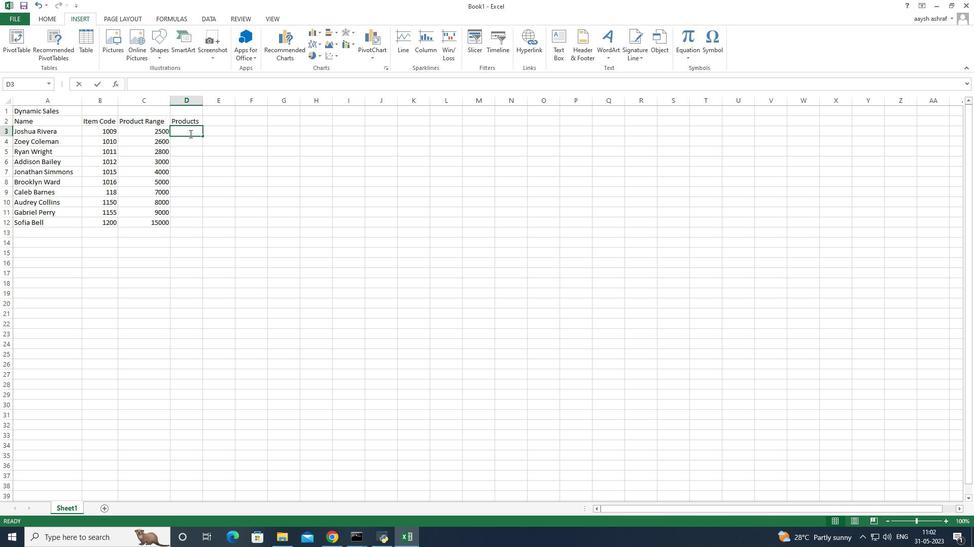 
Action: Key pressed <Key.shift>Keen<Key.space><Key.shift>Shoe<Key.enter><Key.shift>Lacoste<Key.space><Key.shift>Shoe<Key.enter><Key.shift>Salomon<Key.space><Key.shift>Shoe<Key.enter><Key.shift>Sanuk<Key.space><Key.shift>Shoe<Key.enter><Key.shift>Sau
Screenshot: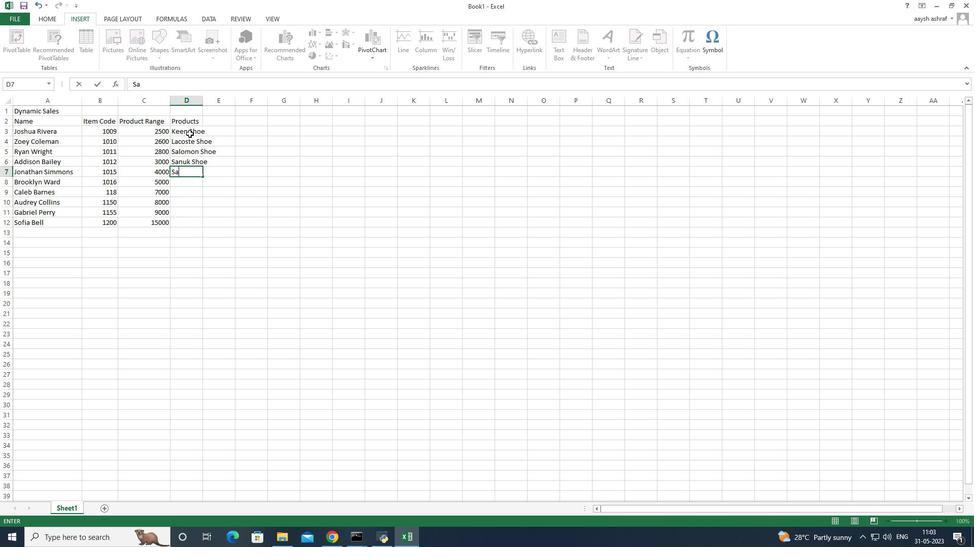 
Action: Mouse moved to (111, 193)
Screenshot: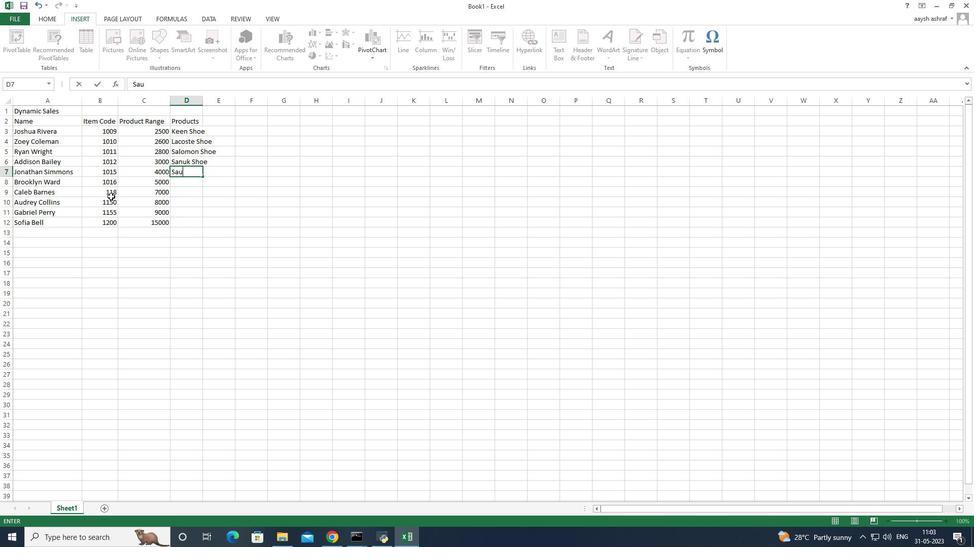 
Action: Mouse pressed left at (111, 193)
Screenshot: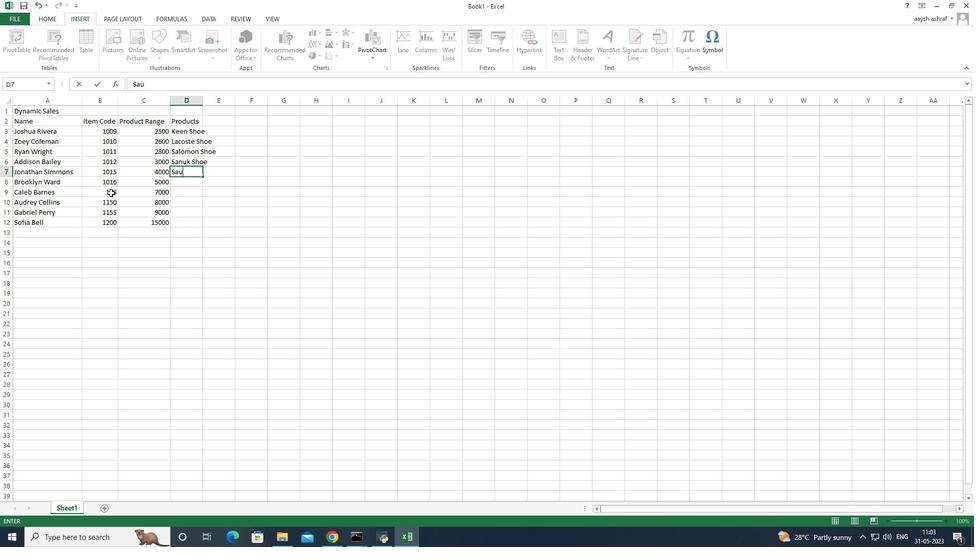 
Action: Mouse pressed left at (111, 193)
Screenshot: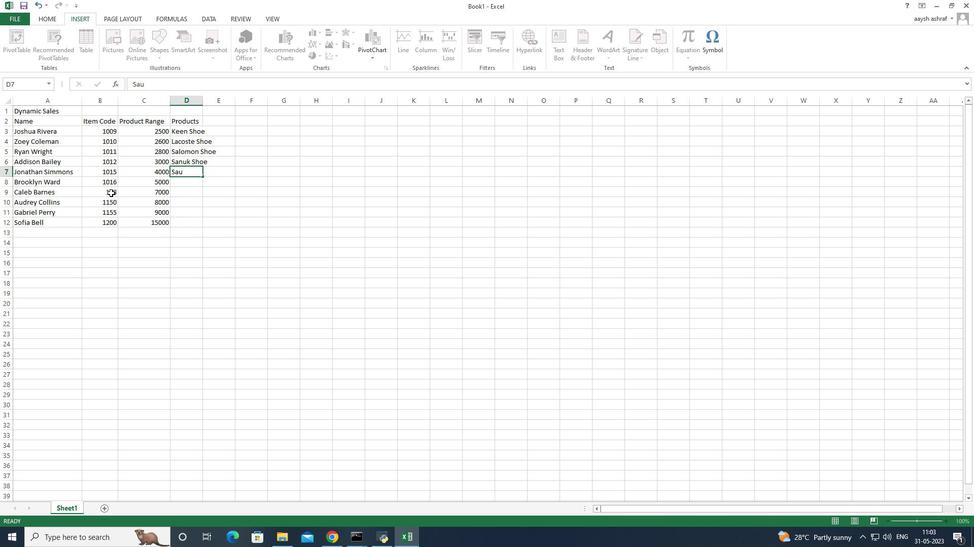 
Action: Mouse moved to (111, 194)
Screenshot: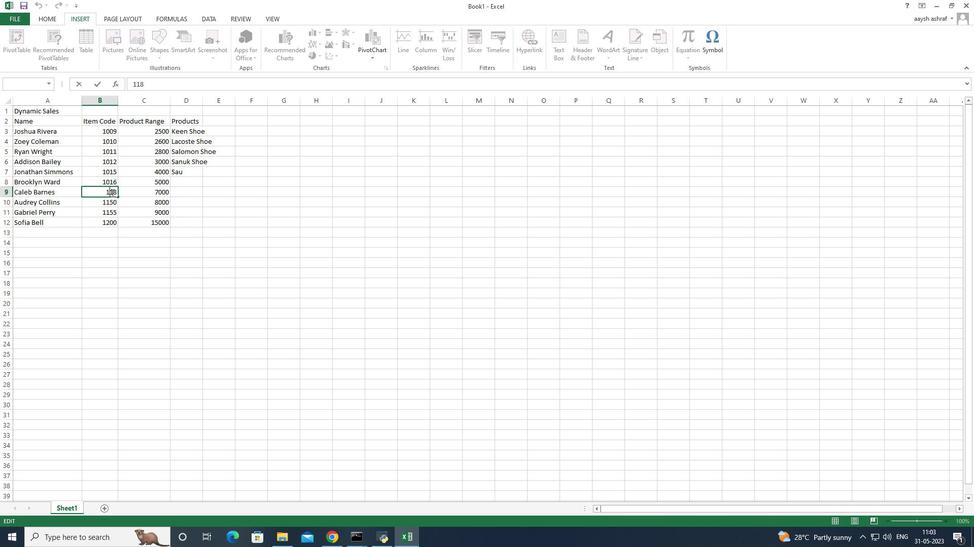
Action: Mouse pressed left at (111, 194)
Screenshot: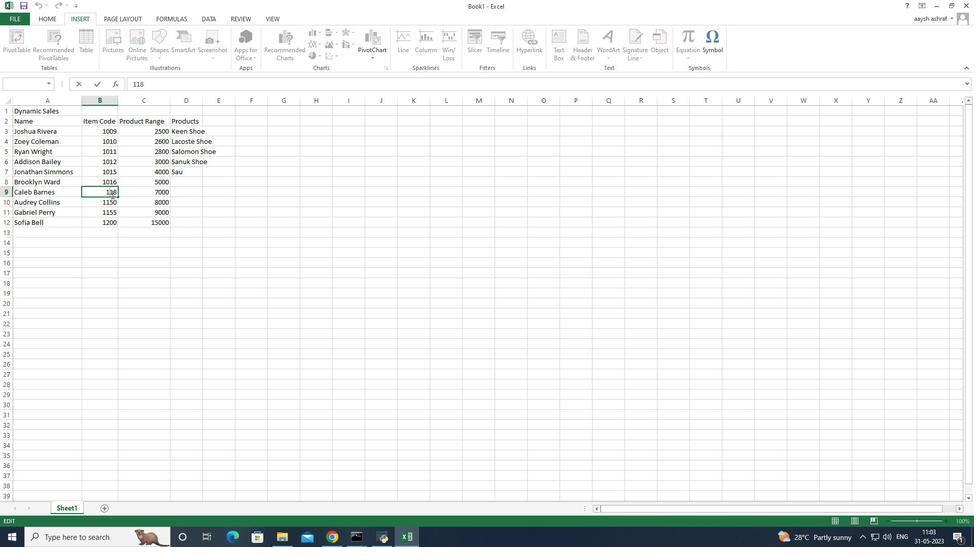 
Action: Mouse moved to (107, 194)
Screenshot: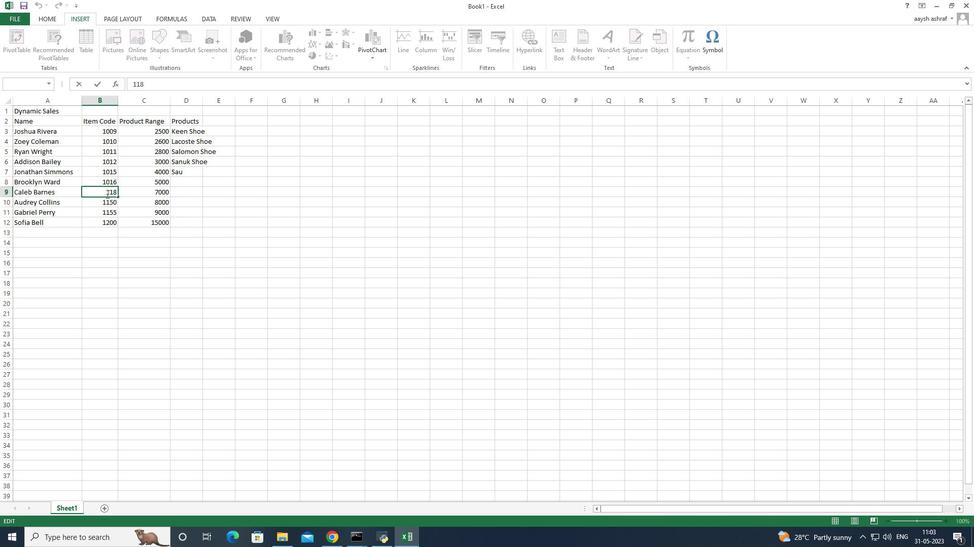 
Action: Mouse pressed left at (107, 194)
Screenshot: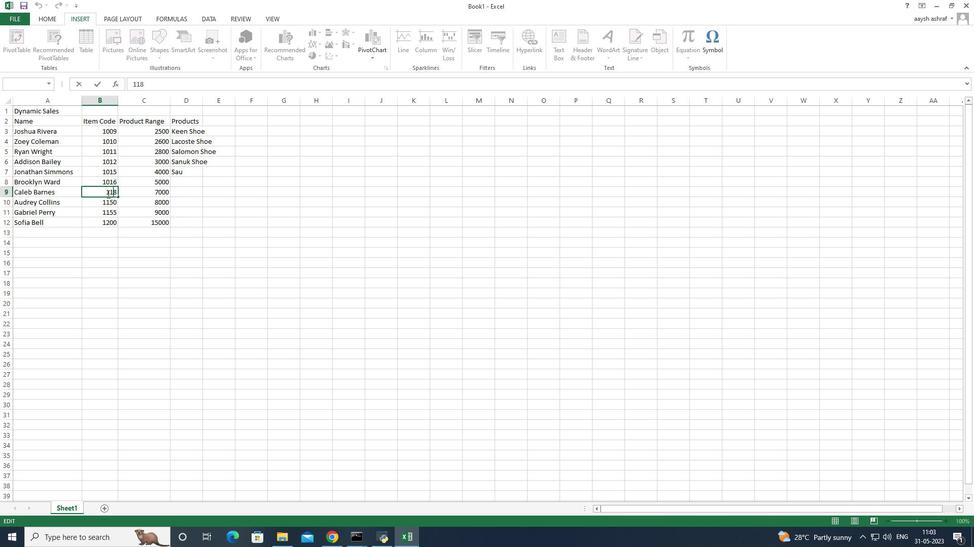 
Action: Mouse moved to (109, 192)
Screenshot: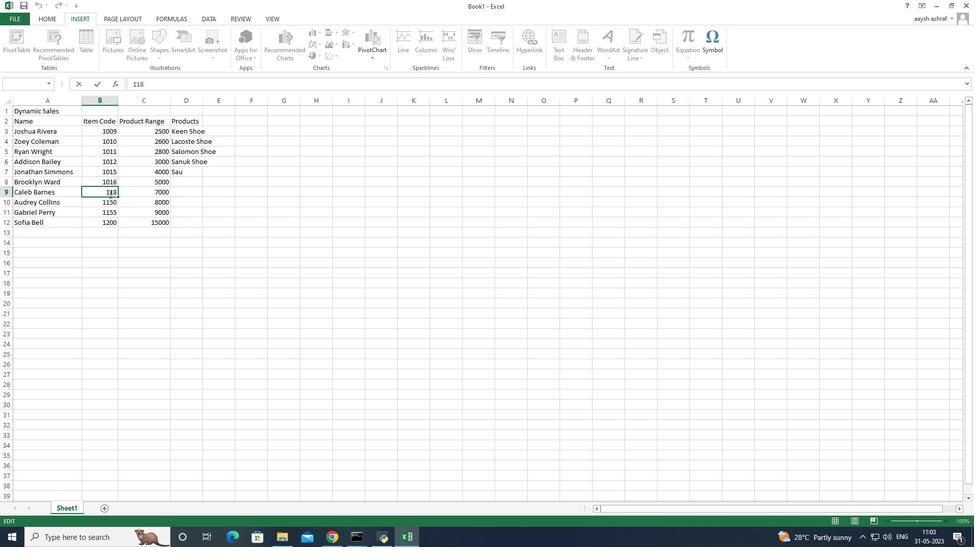 
Action: Mouse pressed left at (109, 192)
Screenshot: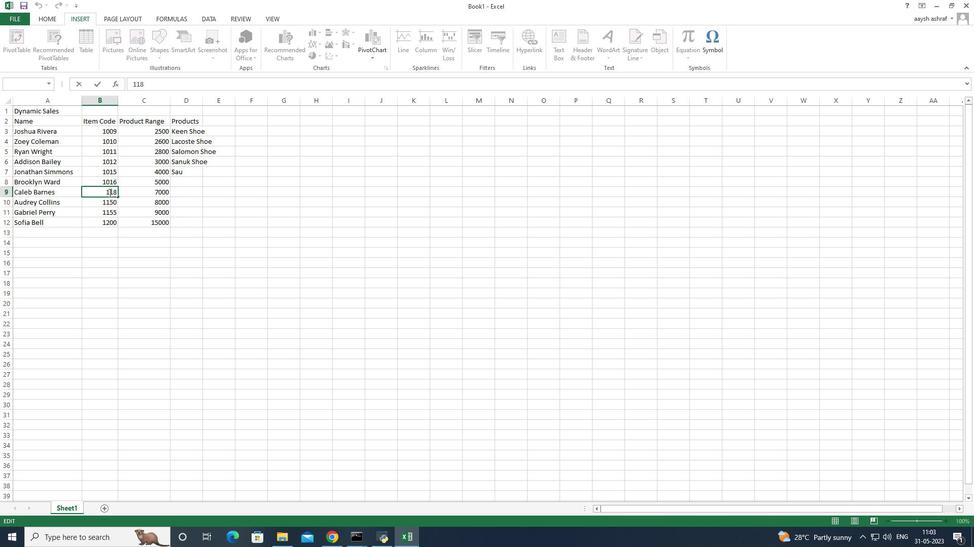 
Action: Mouse moved to (125, 200)
Screenshot: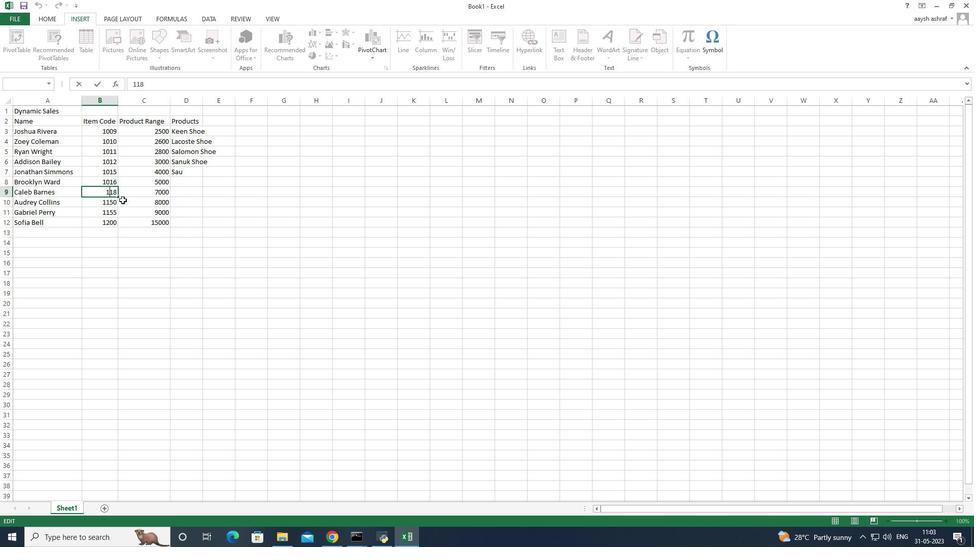 
Action: Key pressed 0
Screenshot: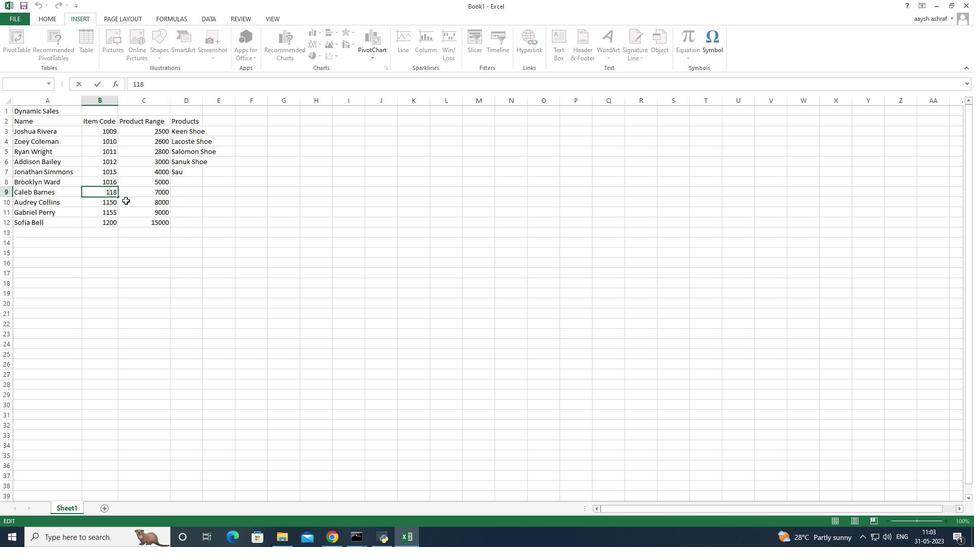 
Action: Mouse moved to (190, 173)
Screenshot: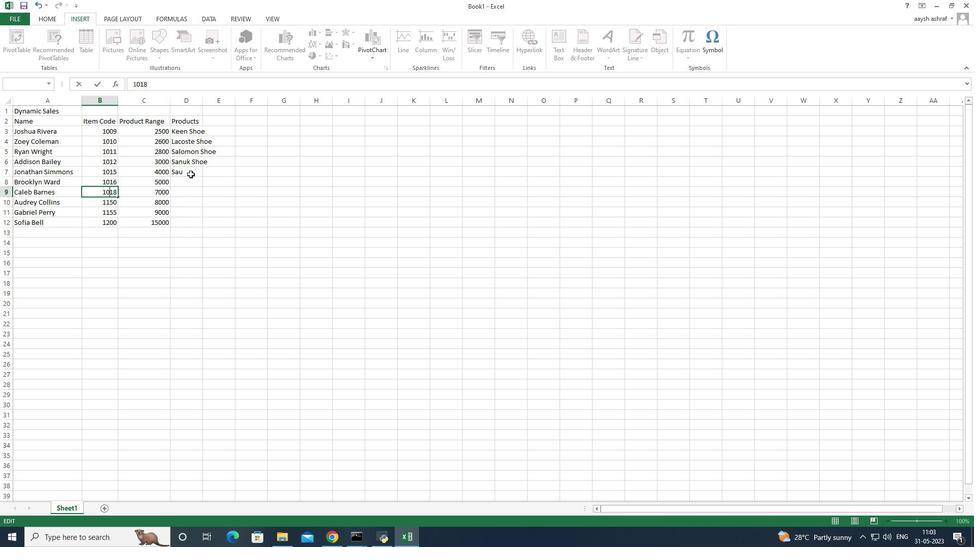 
Action: Mouse pressed left at (190, 173)
Screenshot: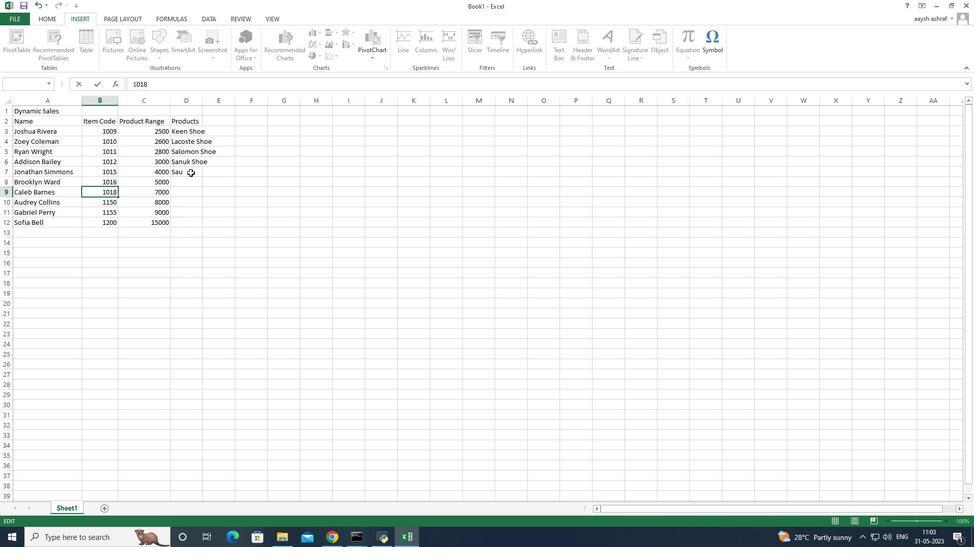 
Action: Mouse pressed left at (190, 173)
Screenshot: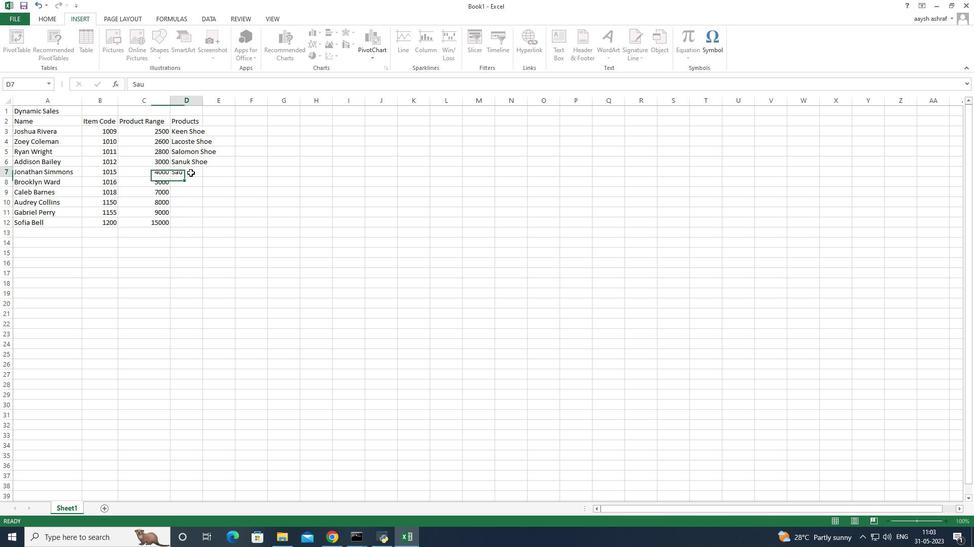 
Action: Mouse moved to (173, 172)
Screenshot: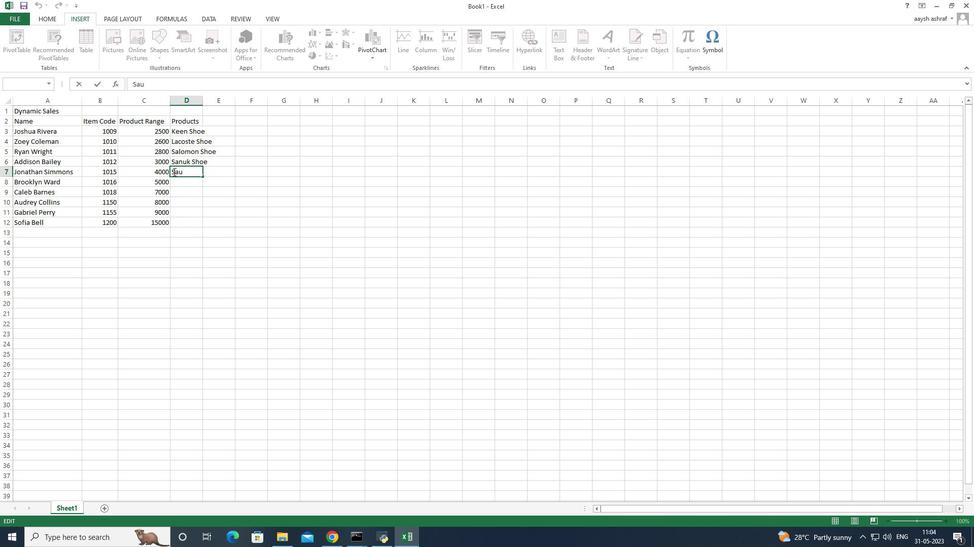 
Action: Key pressed <Key.backspace><Key.backspace><Key.backspace>
Screenshot: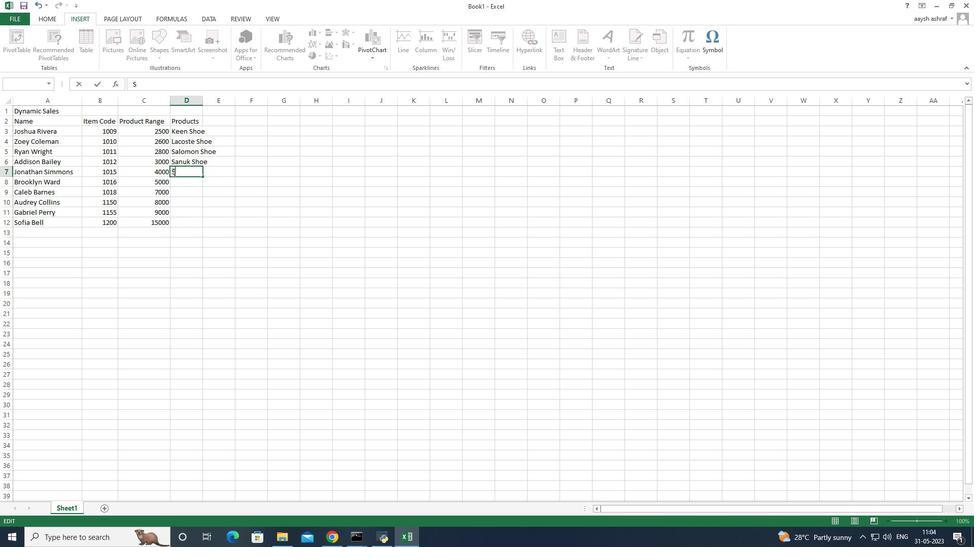 
Action: Mouse moved to (196, 151)
Screenshot: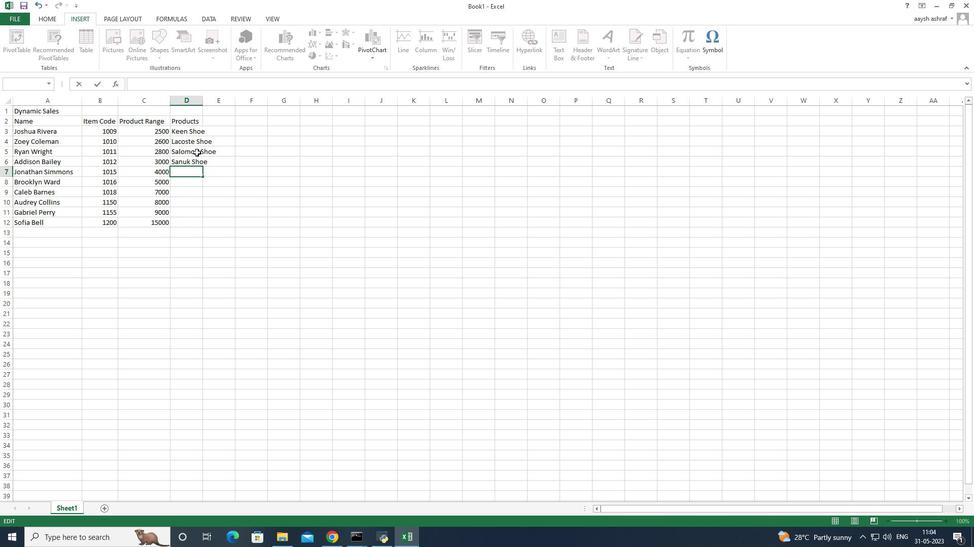 
Action: Mouse pressed left at (196, 151)
Screenshot: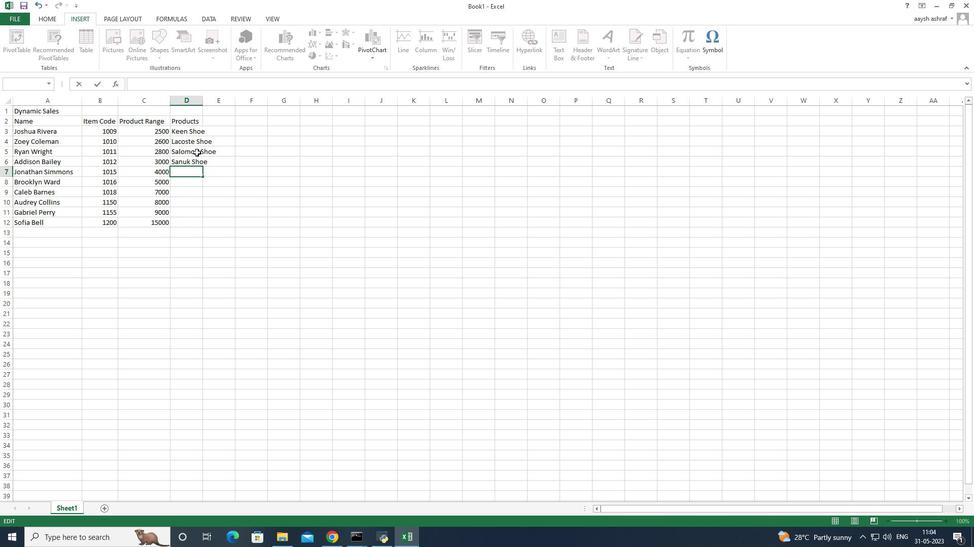 
Action: Mouse pressed left at (196, 151)
Screenshot: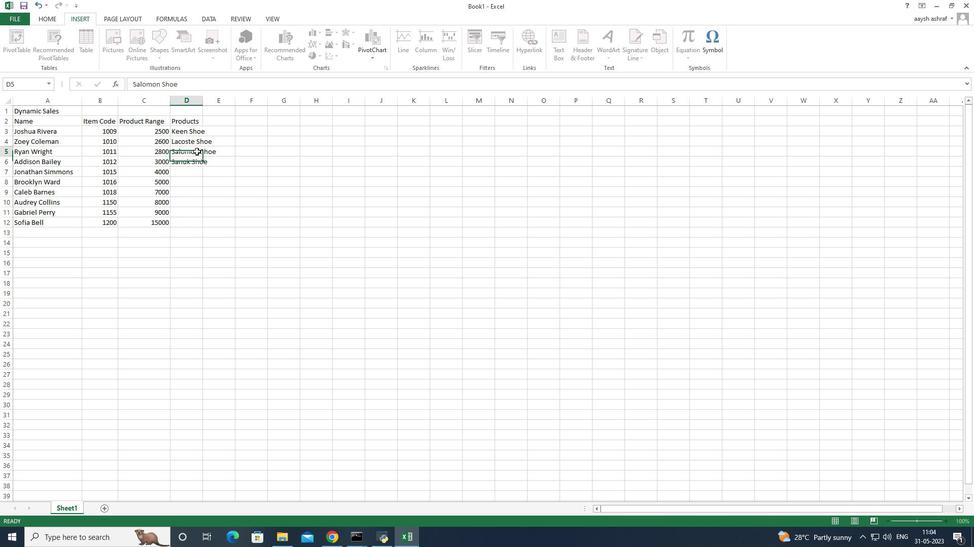 
Action: Key pressed <Key.backspace><Key.backspace><Key.backspace>
Screenshot: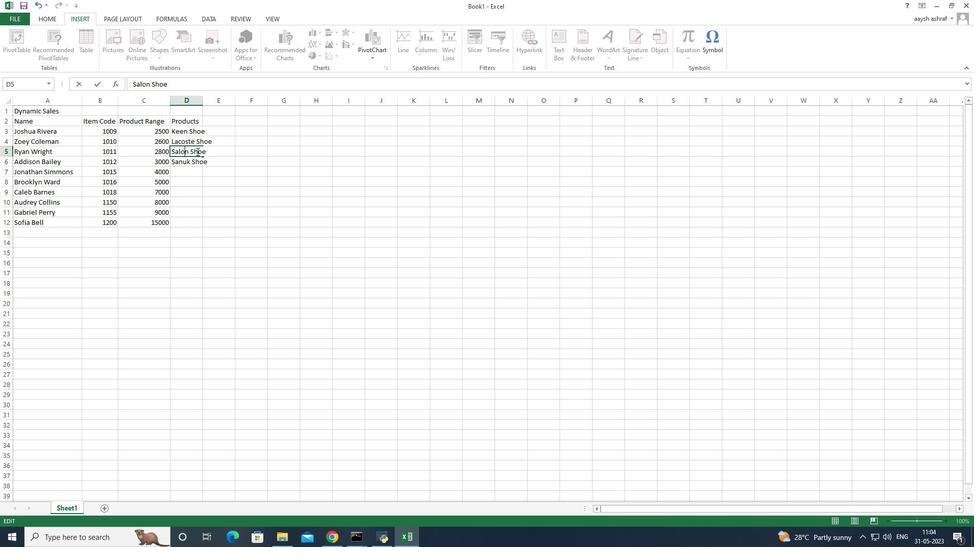 
Action: Mouse moved to (201, 153)
Screenshot: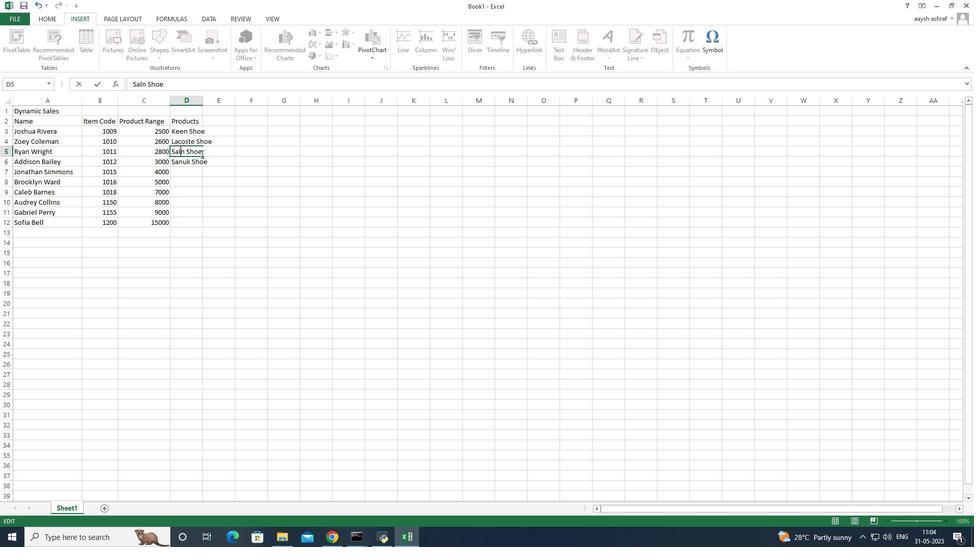 
Action: Mouse pressed left at (201, 153)
Screenshot: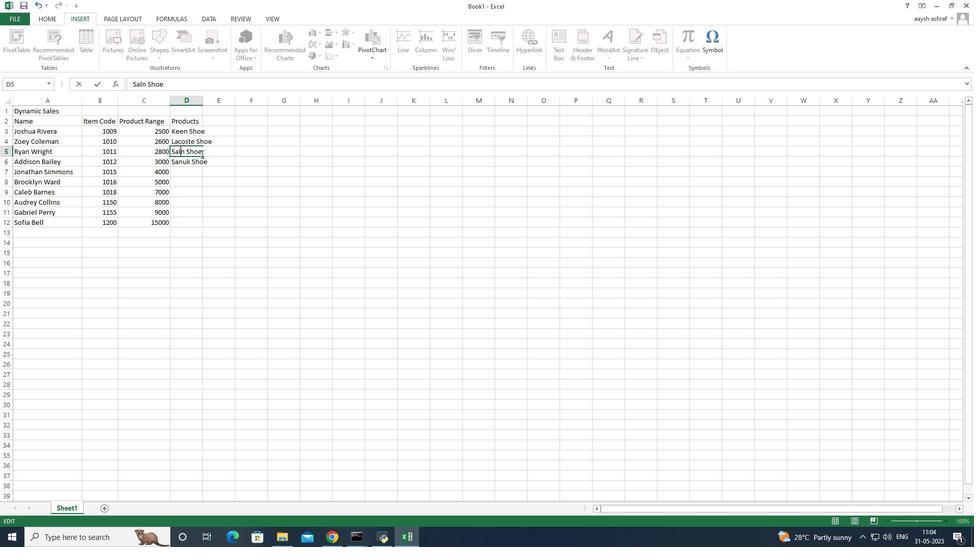 
Action: Mouse moved to (201, 153)
Screenshot: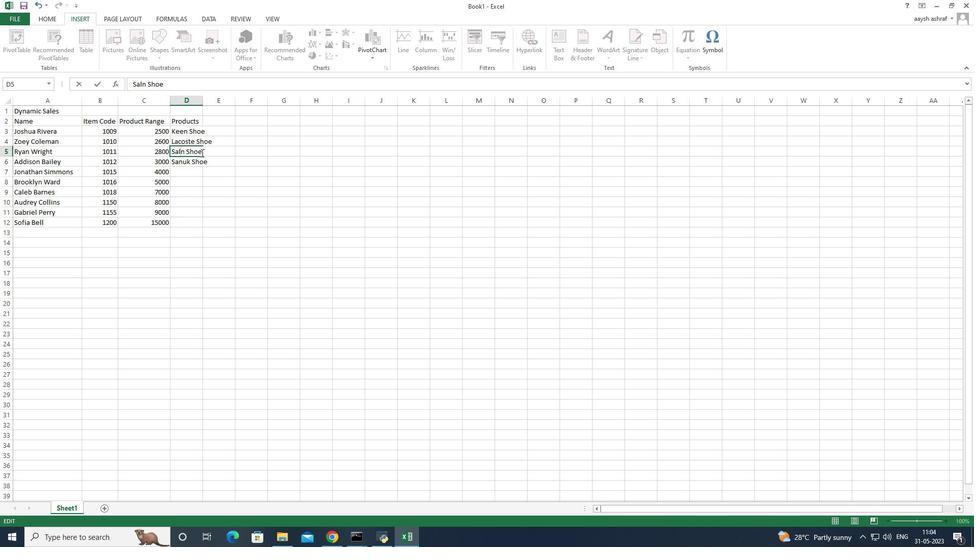 
Action: Key pressed <Key.backspace>
Screenshot: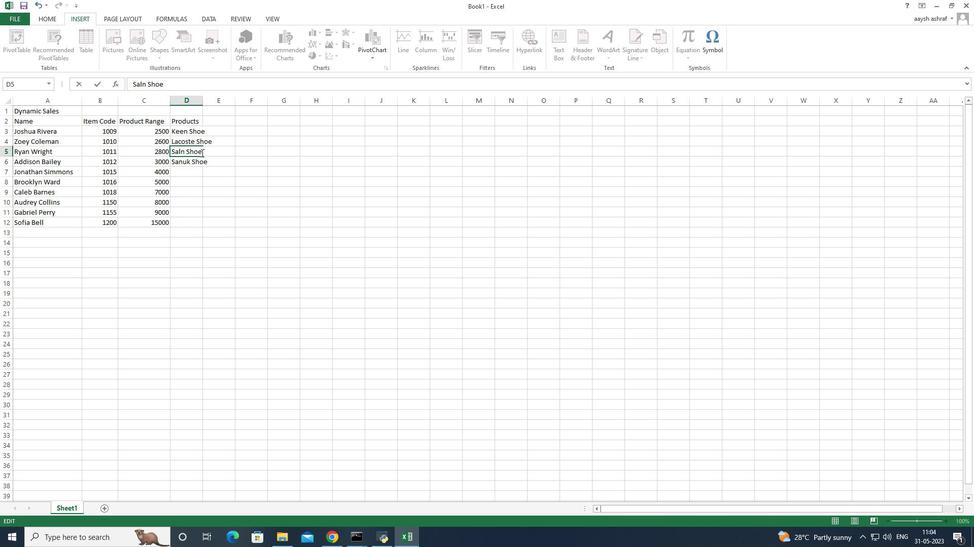 
Action: Mouse moved to (201, 153)
Screenshot: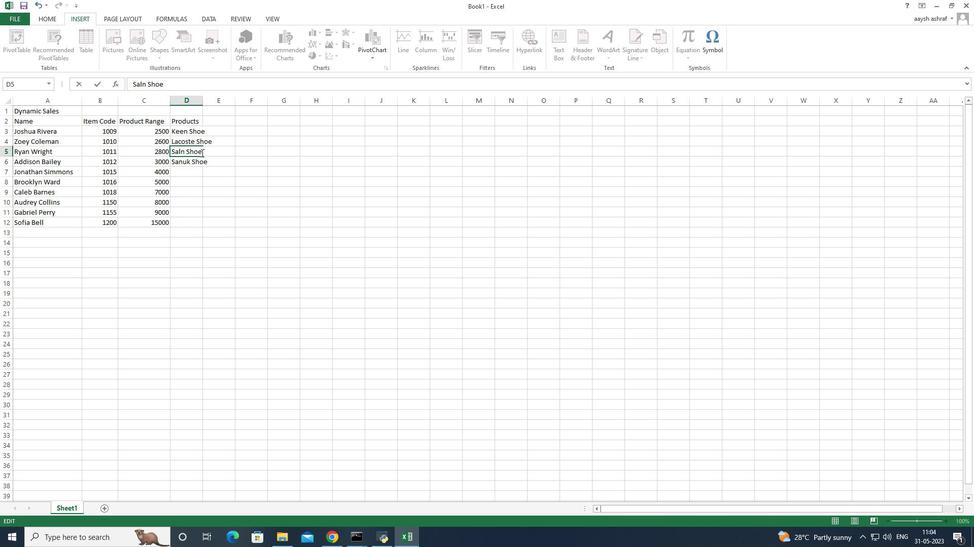 
Action: Key pressed <Key.backspace><Key.backspace><Key.backspace><Key.backspace>
Screenshot: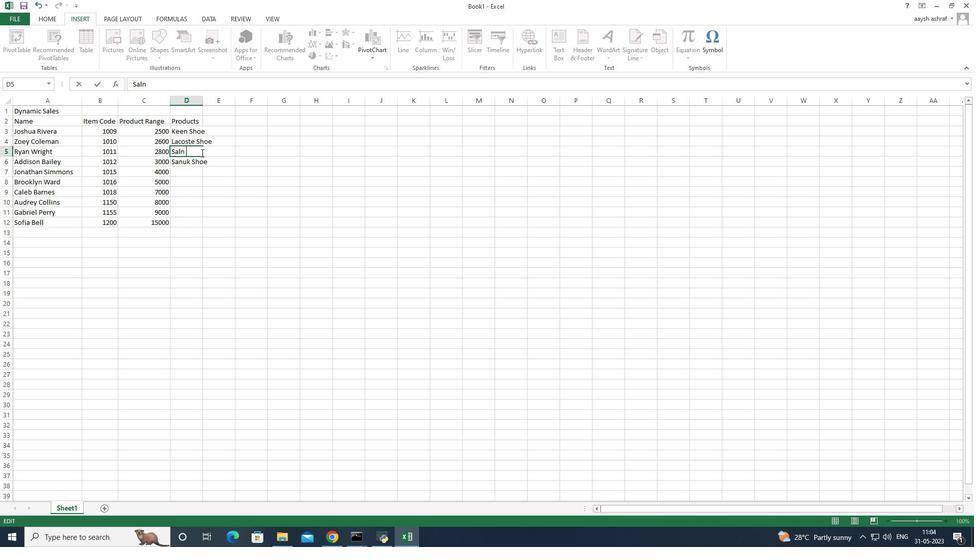 
Action: Mouse moved to (201, 152)
Screenshot: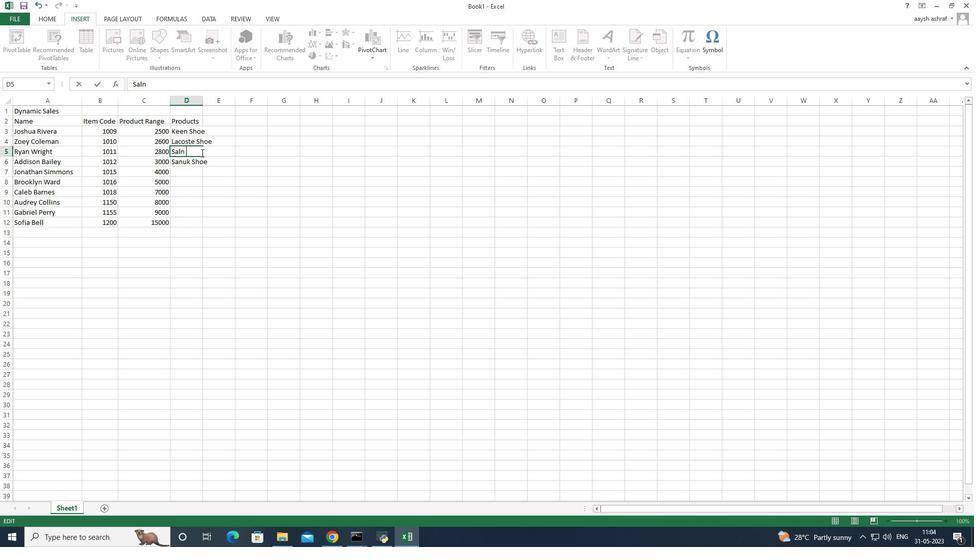 
Action: Key pressed <Key.backspace><Key.backspace><Key.backspace><Key.backspace>
Screenshot: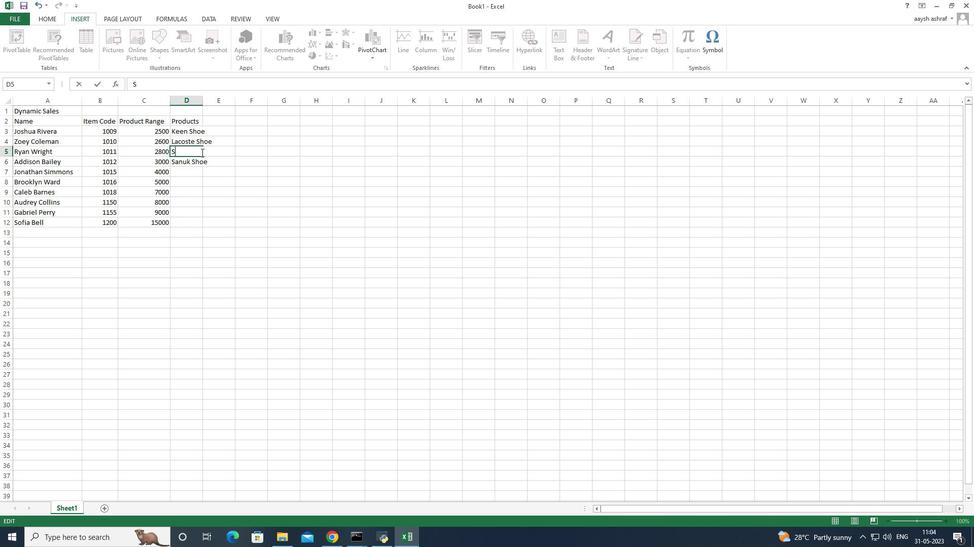
Action: Mouse moved to (183, 158)
Screenshot: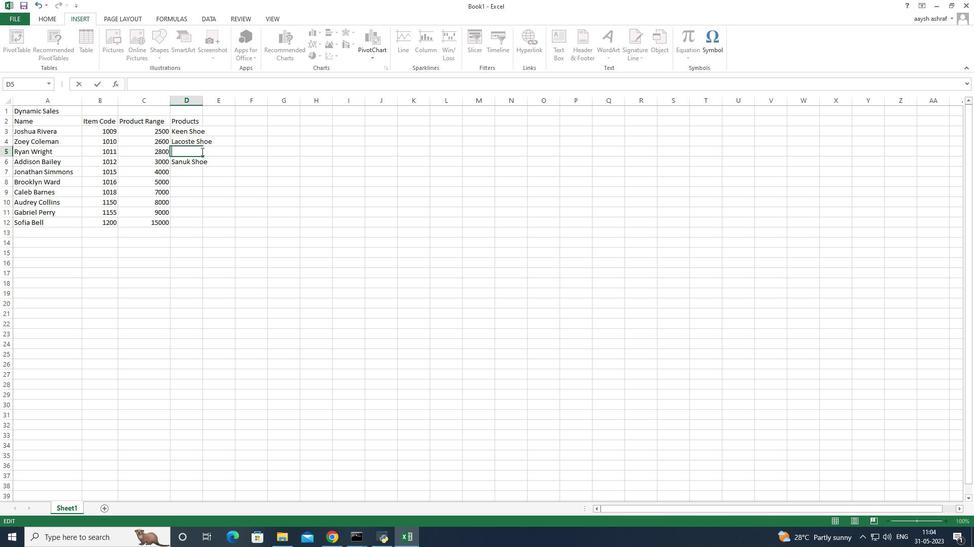 
Action: Key pressed <Key.shift>Merrell<Key.space><Key.shift>Shoe<Key.enter><Key.shift>Mizuno<Key.space><Key.shift>Shoe<Key.enter><Key.shift>Onitsh<Key.backspace>uka<Key.space><Key.shift>R<Key.backspace>Tiger<Key.space><Key.shift>Shoe<Key.enter><Key.shift>Salomon<Key.space><Key.shift>Shoe<Key.enter><Key.shift>Sanuk<Key.space><Key.shift>Shoe<Key.enter><Key.shift>Saucony<Key.space><Key.shift>Shoe<Key.enter><Key.shift><Key.shift><Key.shift><Key.shift><Key.shift><Key.shift><Key.shift>Sperrry<Key.backspace><Key.backspace>y<Key.space><Key.shift>Shoe<Key.enter><Key.shift>Superga<Key.space><Key.shift>Shoe
Screenshot: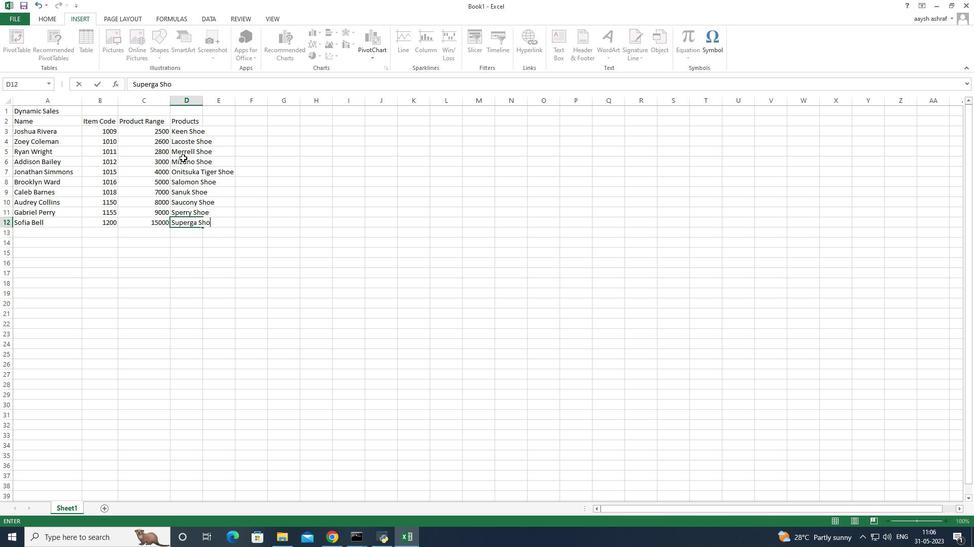 
Action: Mouse moved to (202, 109)
Screenshot: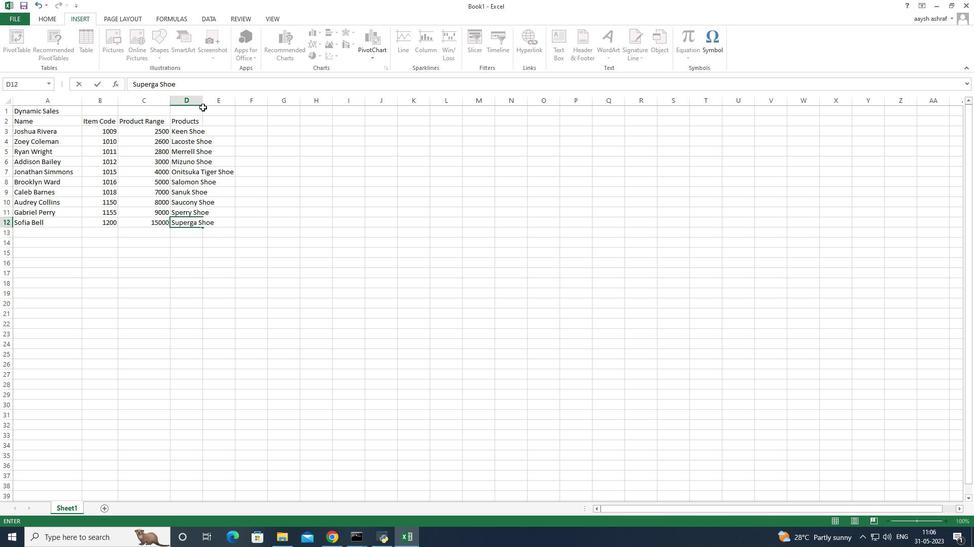 
Action: Mouse pressed left at (202, 109)
Screenshot: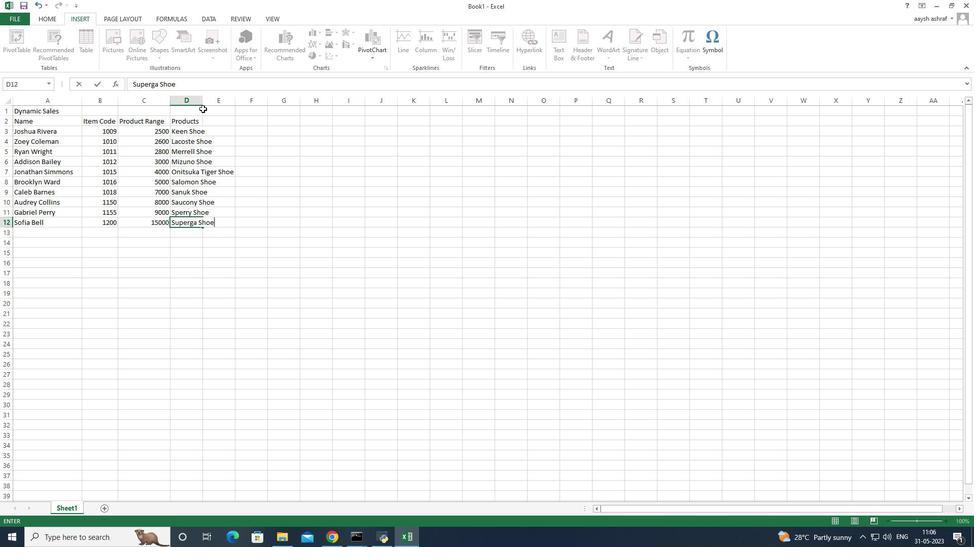 
Action: Mouse moved to (196, 100)
Screenshot: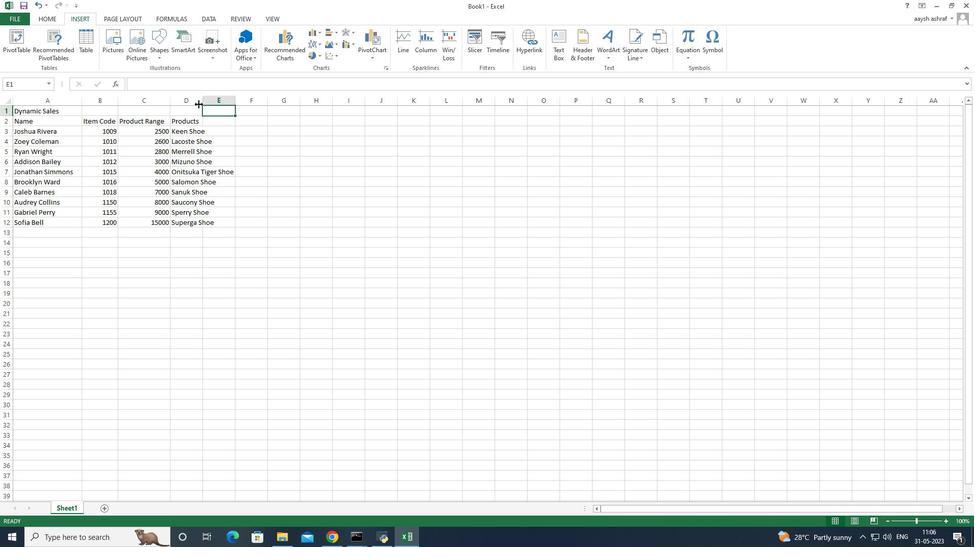 
Action: Mouse pressed left at (196, 100)
Screenshot: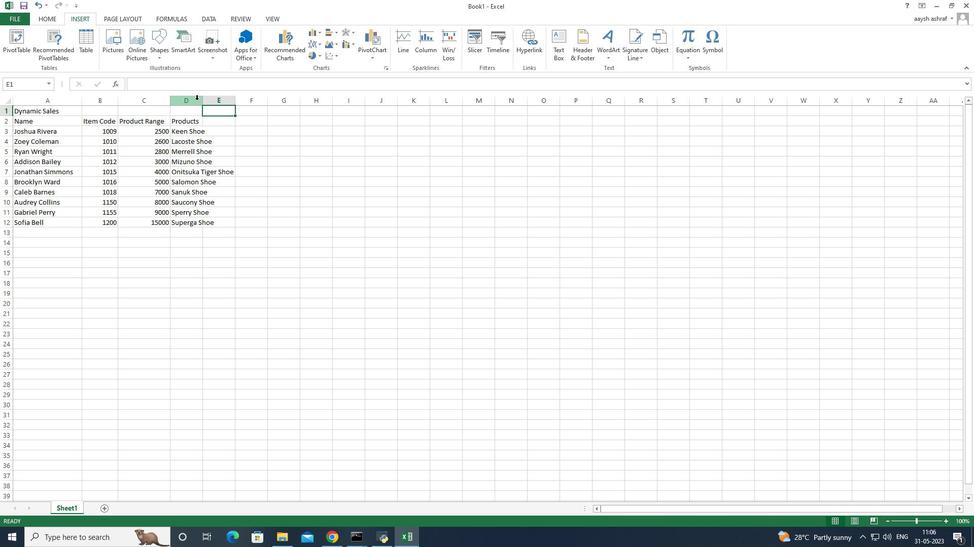 
Action: Mouse moved to (202, 104)
Screenshot: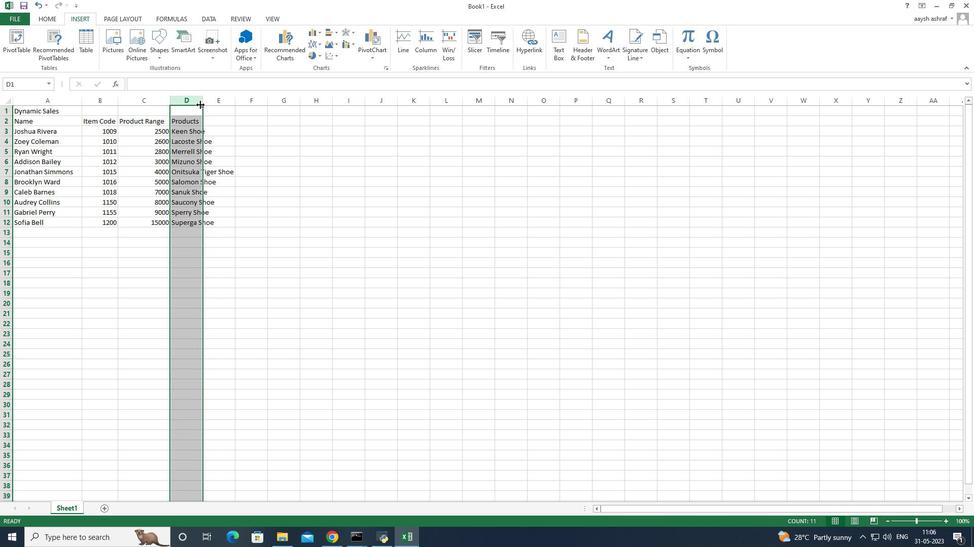 
Action: Mouse pressed left at (202, 104)
Screenshot: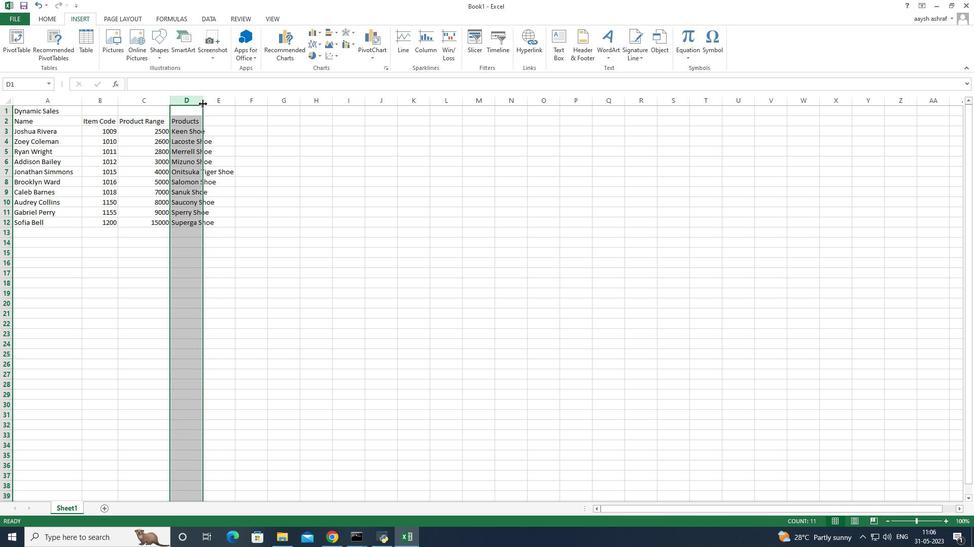 
Action: Mouse moved to (156, 237)
Screenshot: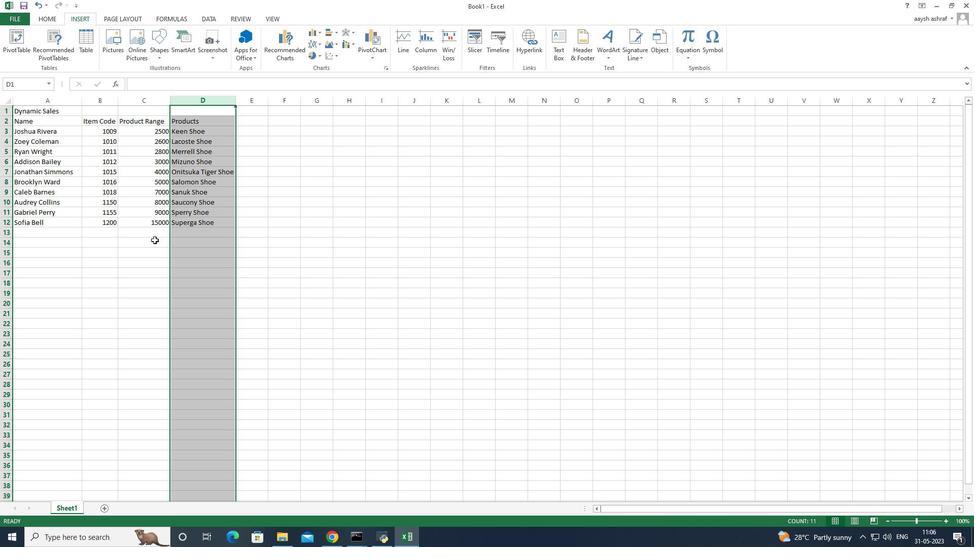 
Action: Mouse pressed left at (156, 237)
Screenshot: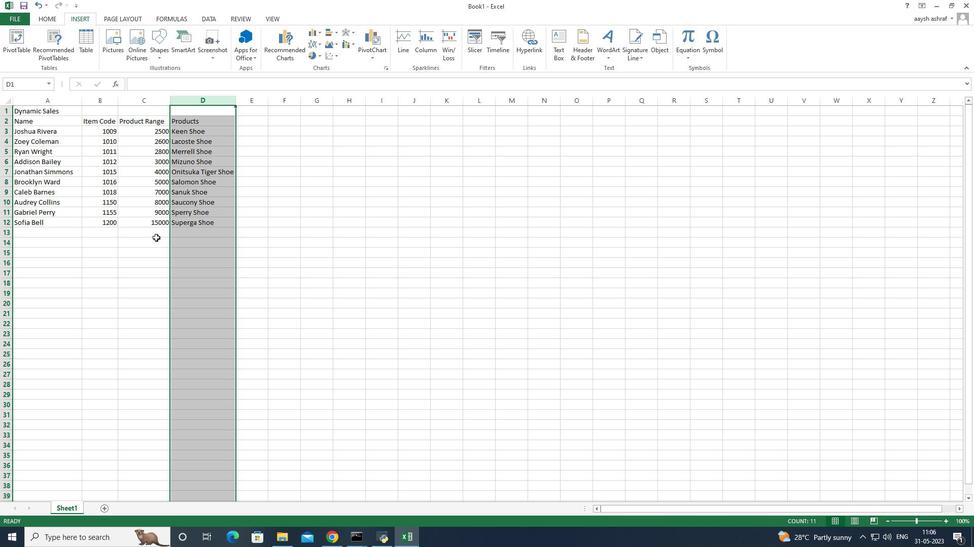 
Action: Mouse moved to (252, 117)
Screenshot: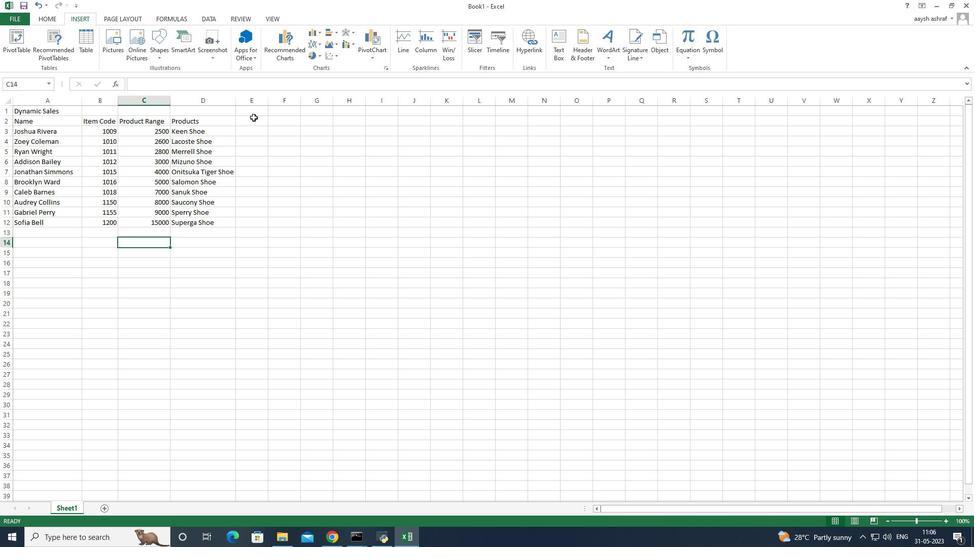
Action: Mouse pressed left at (252, 117)
Screenshot: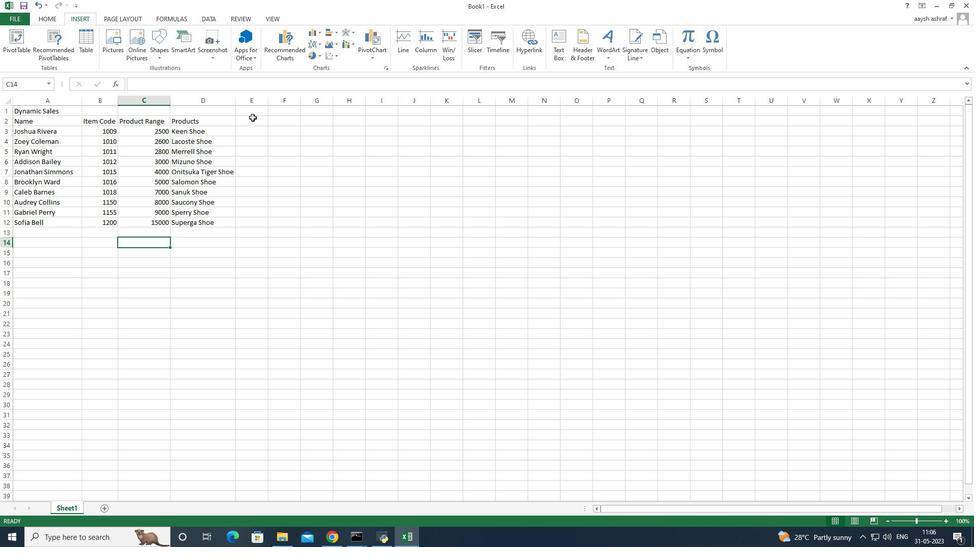 
Action: Mouse pressed left at (252, 117)
Screenshot: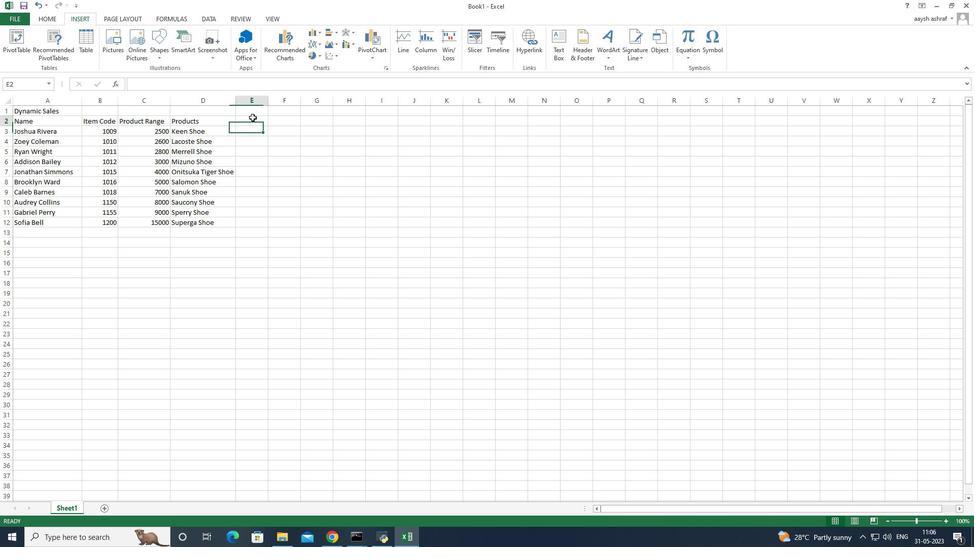 
Action: Mouse moved to (247, 119)
Screenshot: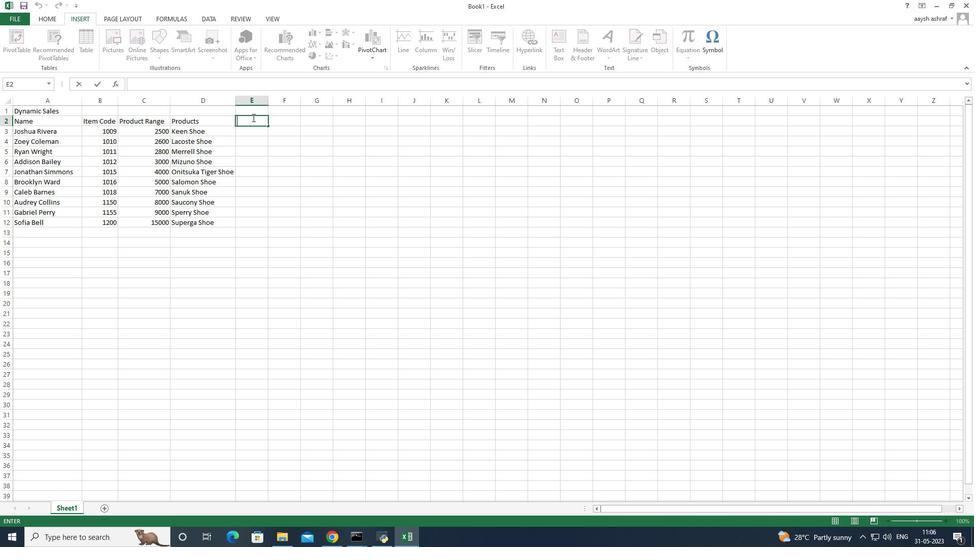 
Action: Key pressed <Key.shift><Key.shift><Key.shift><Key.shift><Key.shift><Key.shift><Key.shift><Key.shift><Key.shift><Key.shift><Key.shift><Key.shift><Key.shift><Key.shift>Quantity<Key.enter>3<Key.enter>5<Key.enter>4<Key.enter>3<Key.enter>4<Key.enter>5<Key.enter>5<Key.enter><Key.enter>3
Screenshot: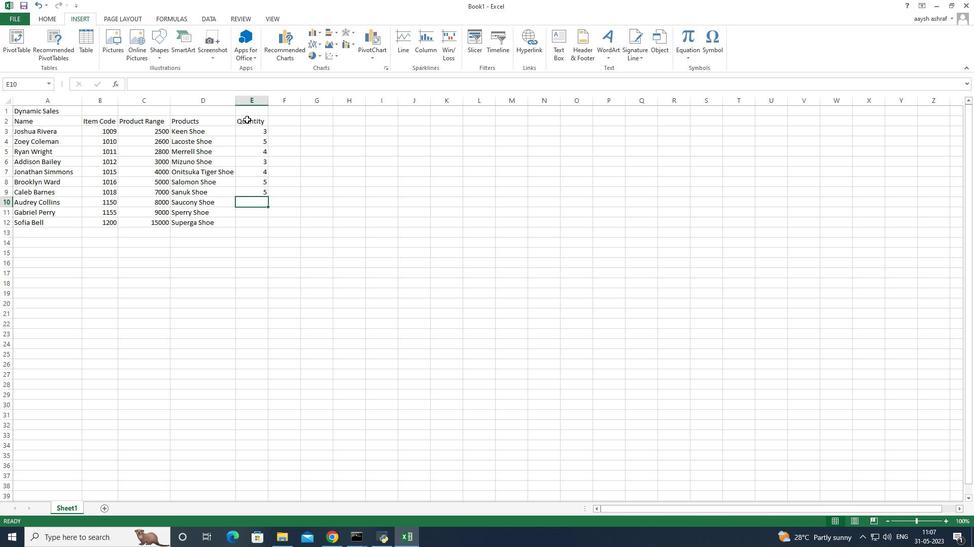 
Action: Mouse moved to (266, 198)
Screenshot: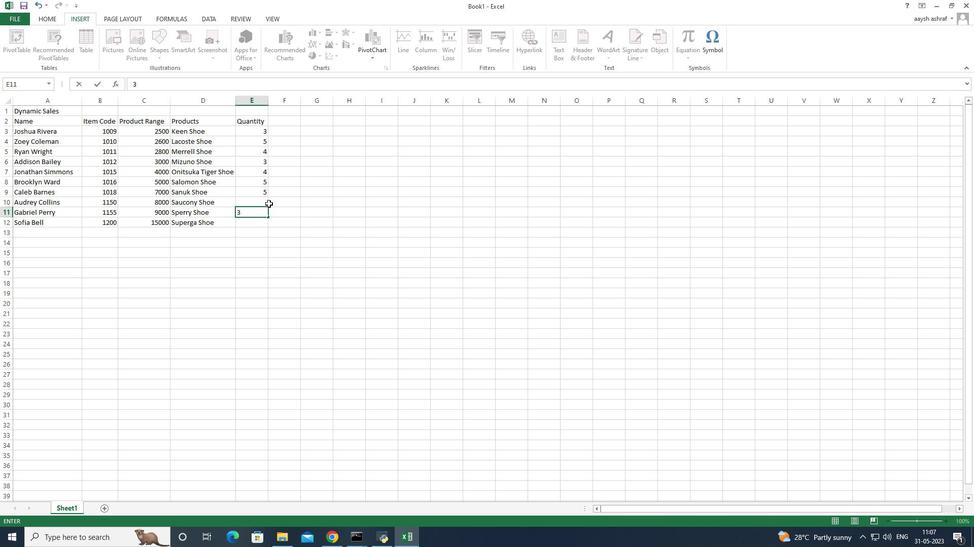 
Action: Mouse pressed left at (266, 198)
Screenshot: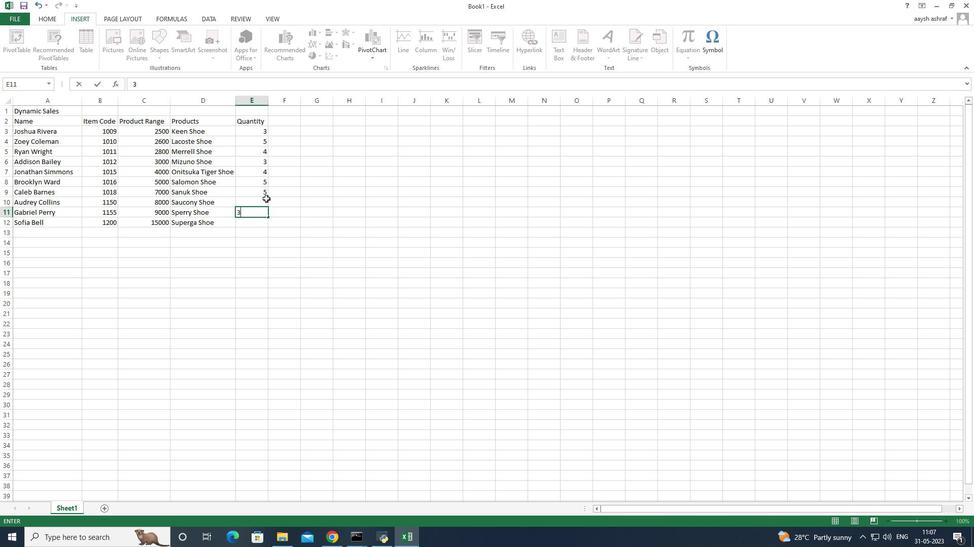 
Action: Key pressed 4<Key.enter><Key.enter>5<Key.enter>
Screenshot: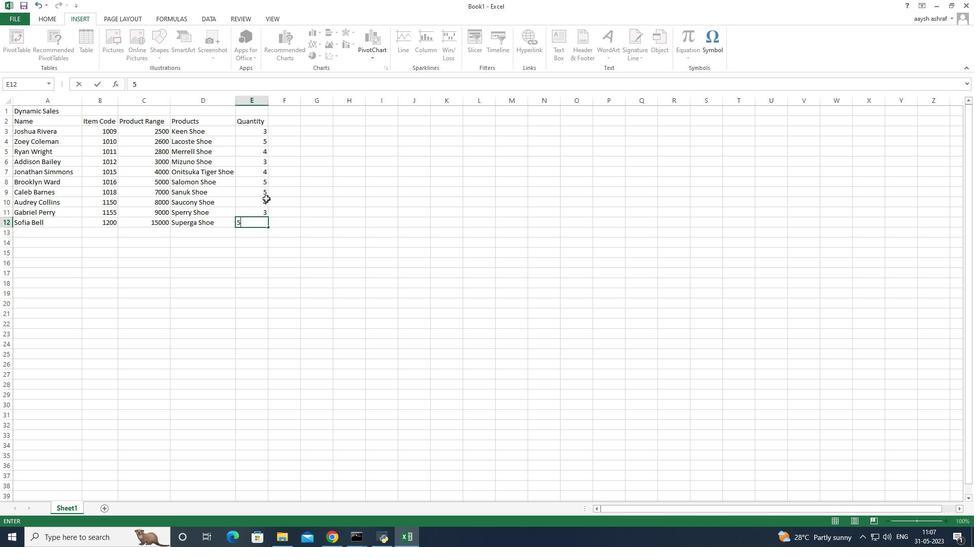 
Action: Mouse moved to (291, 121)
Screenshot: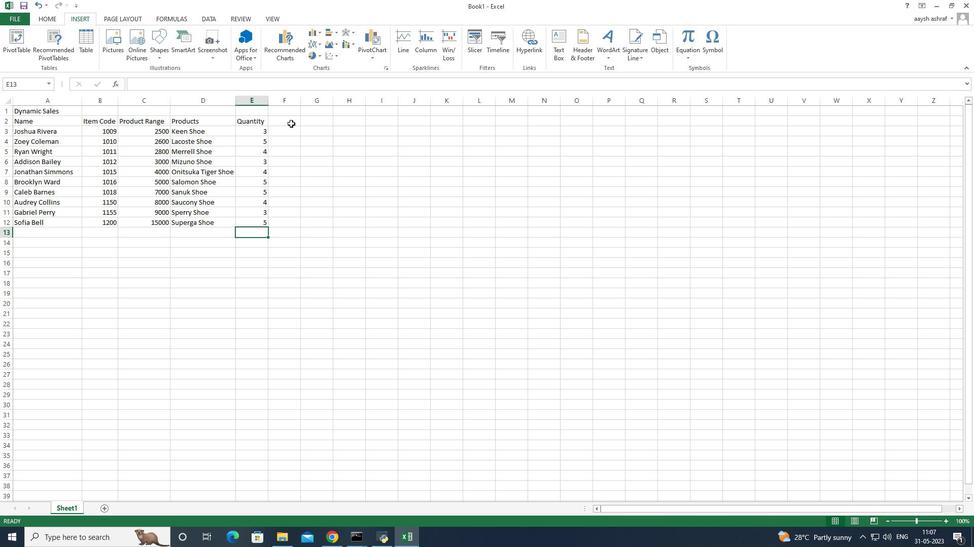 
Action: Mouse pressed left at (291, 121)
Screenshot: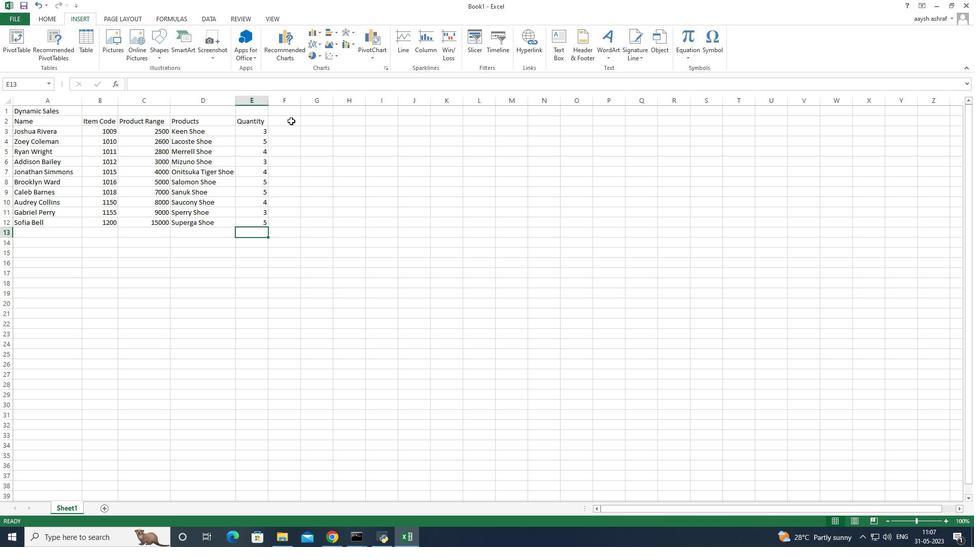 
Action: Mouse moved to (290, 121)
Screenshot: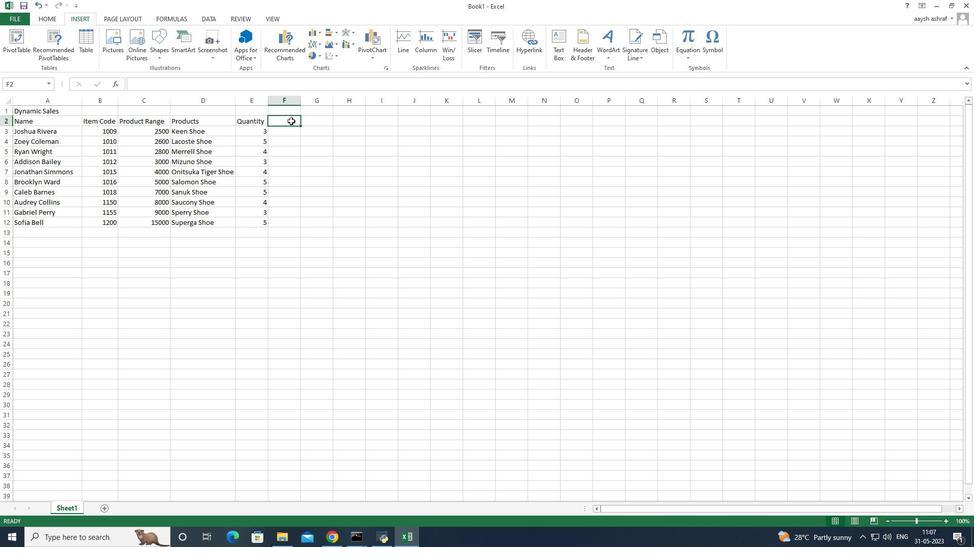 
Action: Key pressed <Key.shift>Commision<Key.space><Key.enter>
Screenshot: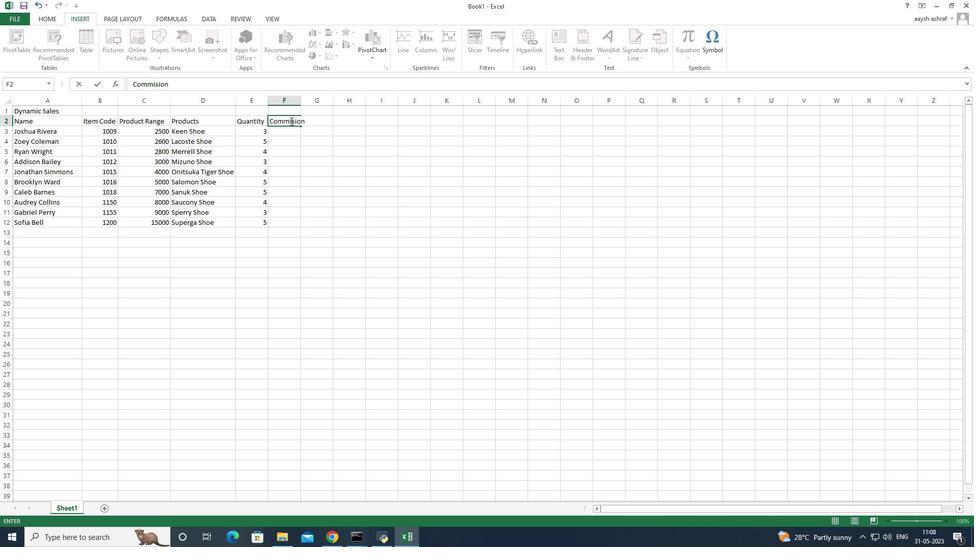 
Action: Mouse moved to (300, 104)
Screenshot: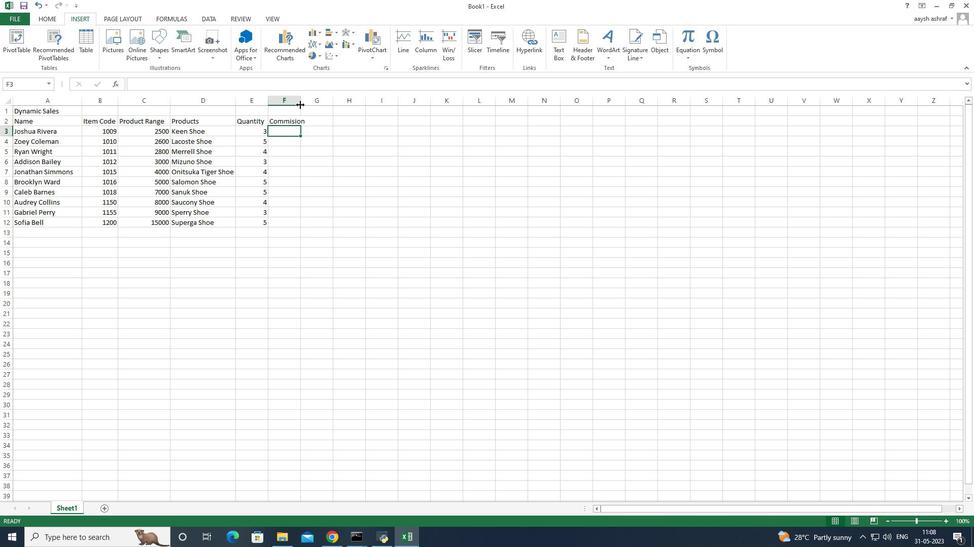 
Action: Mouse pressed left at (300, 104)
Screenshot: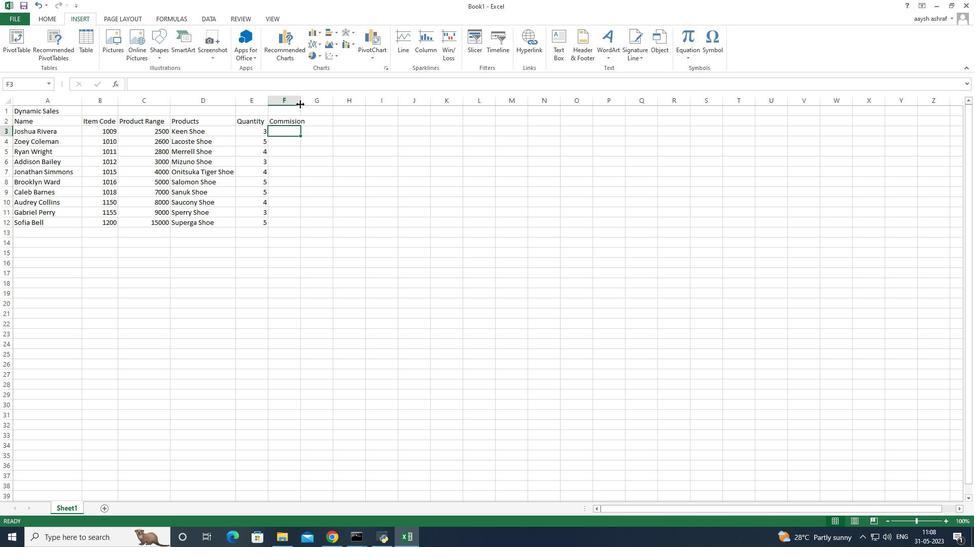 
Action: Mouse moved to (283, 140)
Screenshot: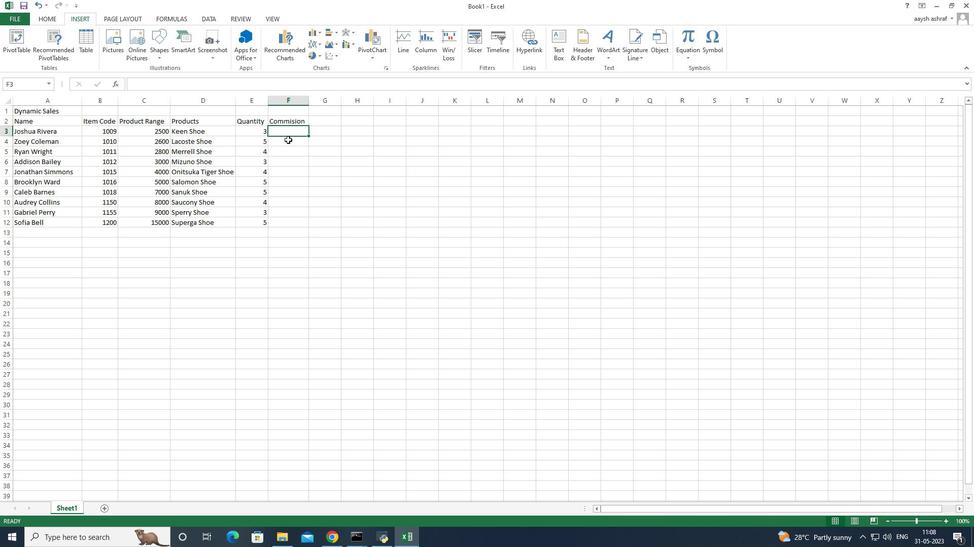 
Action: Mouse pressed left at (283, 140)
Screenshot: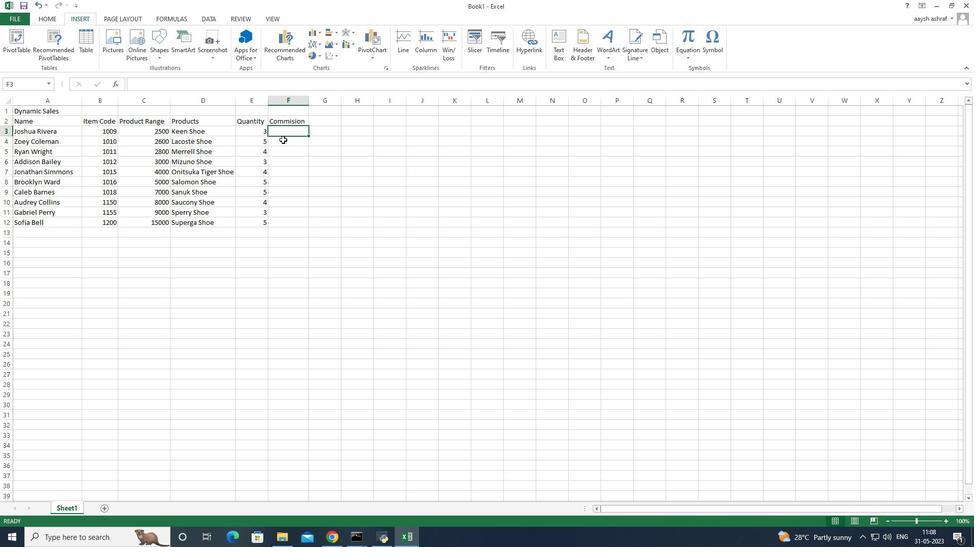 
Action: Mouse moved to (287, 132)
Screenshot: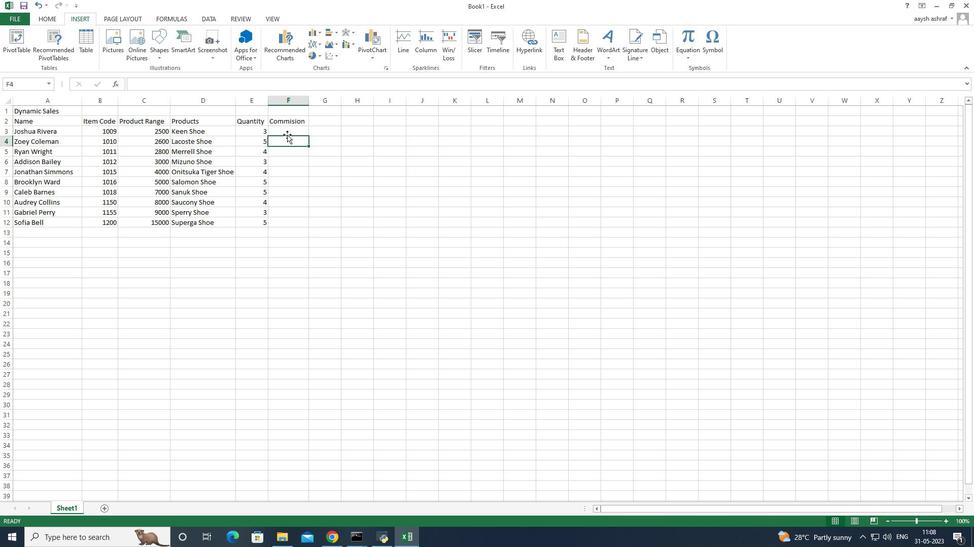 
Action: Mouse pressed left at (287, 132)
Screenshot: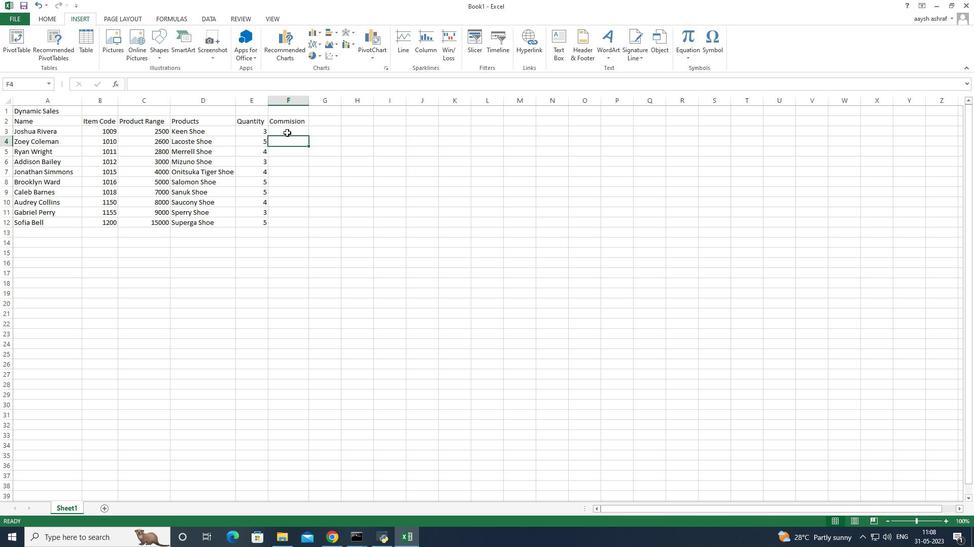 
Action: Mouse moved to (55, 15)
Screenshot: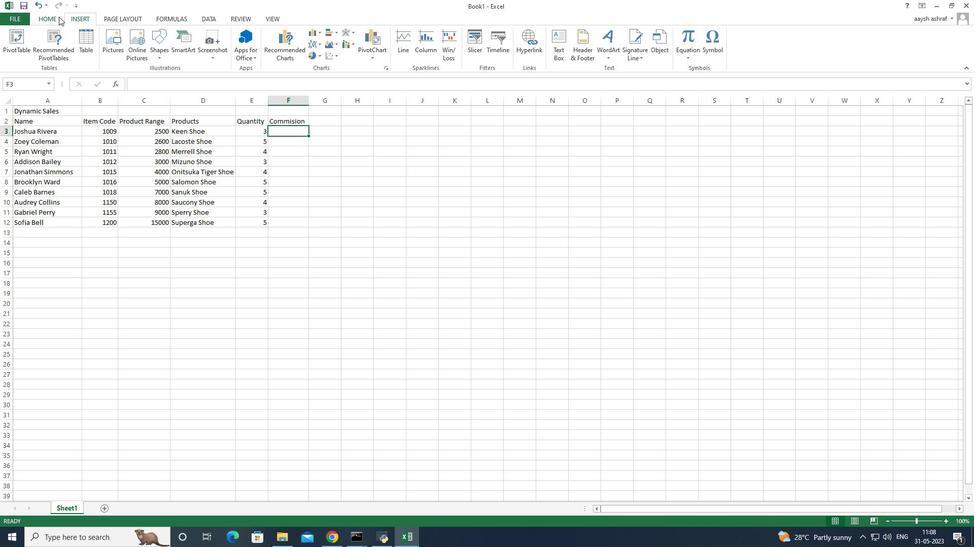 
Action: Mouse pressed left at (55, 15)
Screenshot: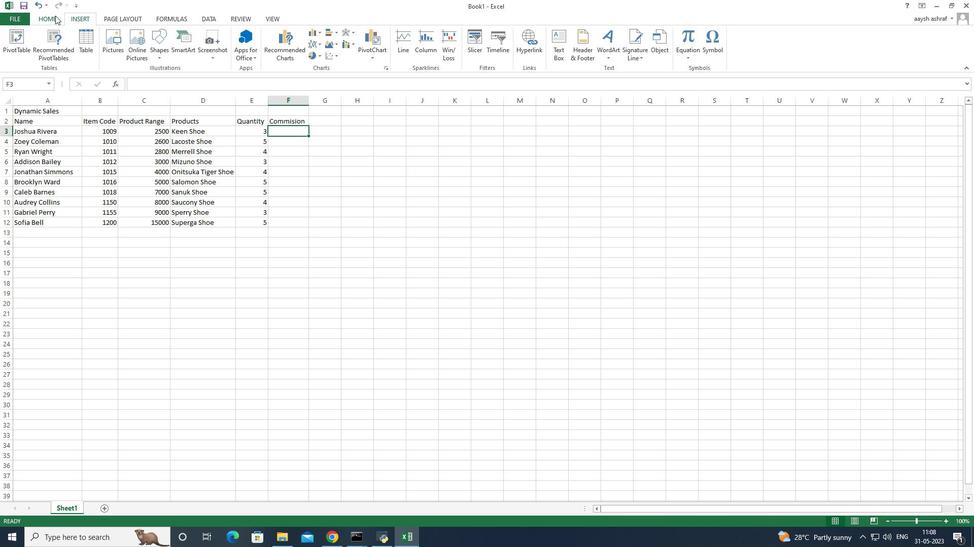 
Action: Mouse moved to (75, 19)
Screenshot: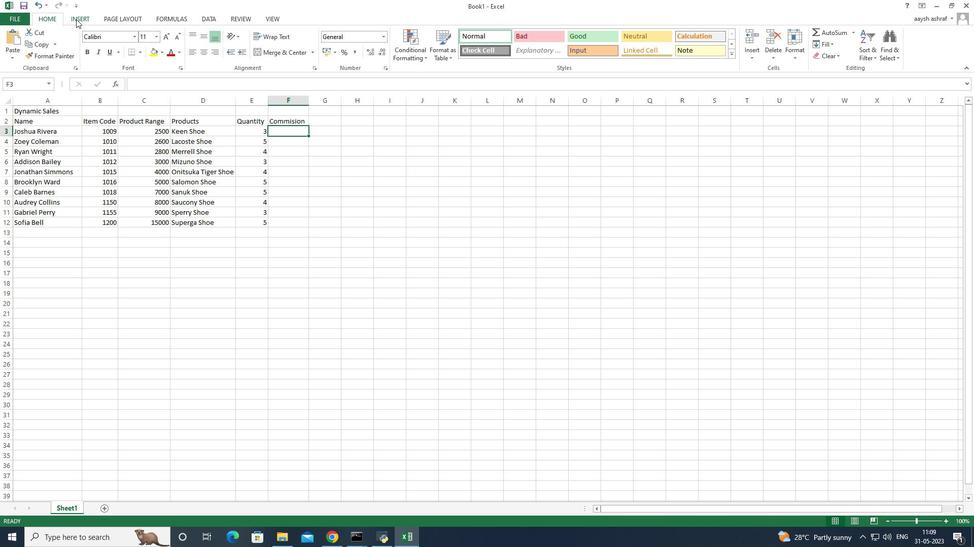 
Action: Mouse pressed left at (75, 19)
Screenshot: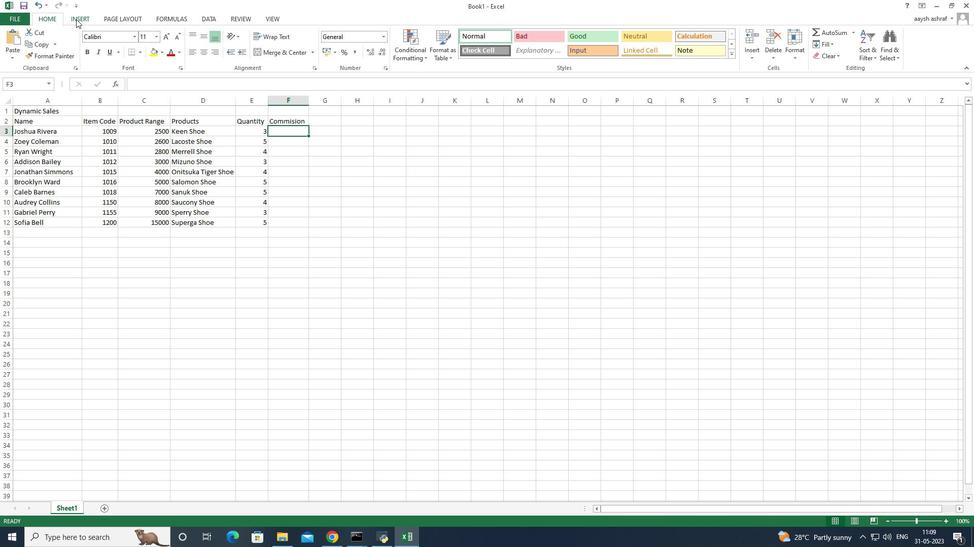 
Action: Mouse moved to (158, 132)
Screenshot: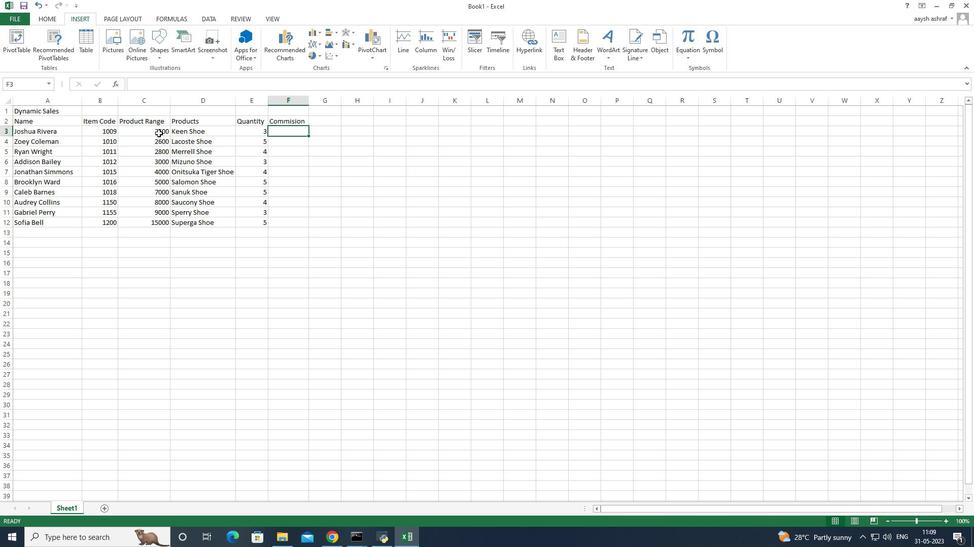 
Action: Mouse pressed left at (158, 132)
Screenshot: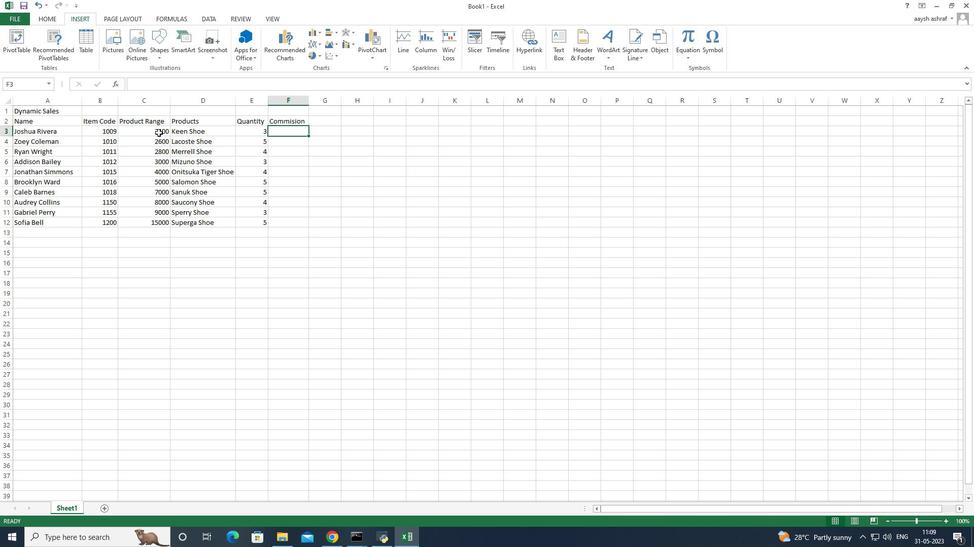 
Action: Mouse moved to (293, 133)
Screenshot: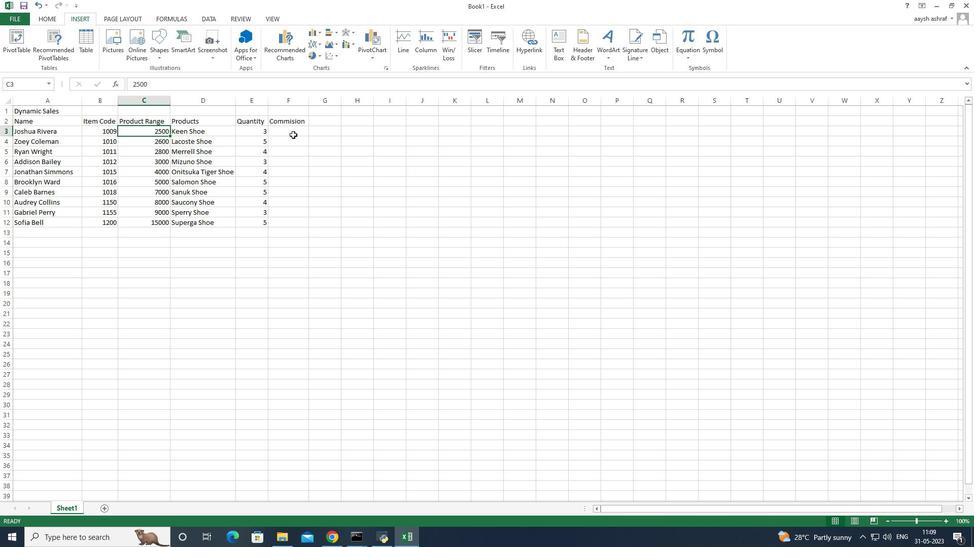 
Action: Mouse pressed left at (293, 133)
Screenshot: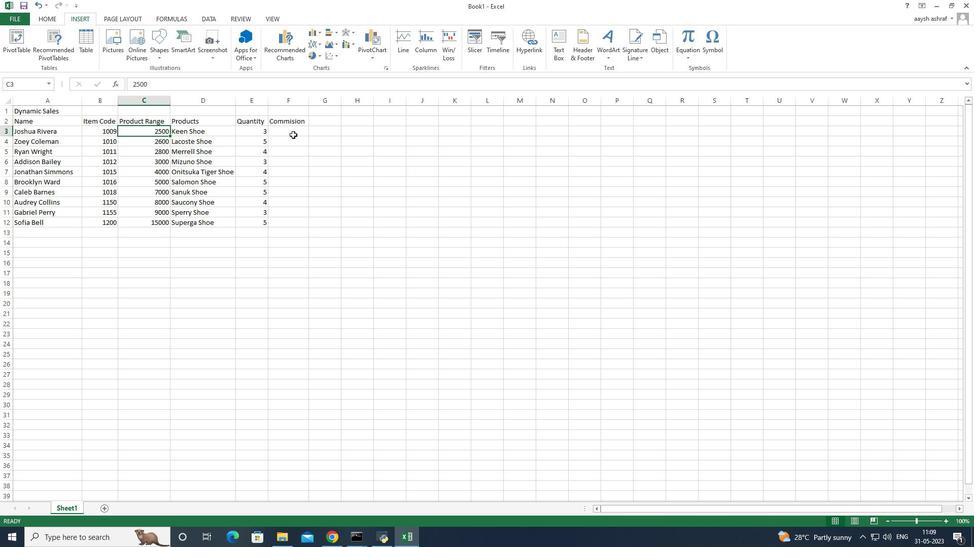 
Action: Mouse moved to (293, 133)
Screenshot: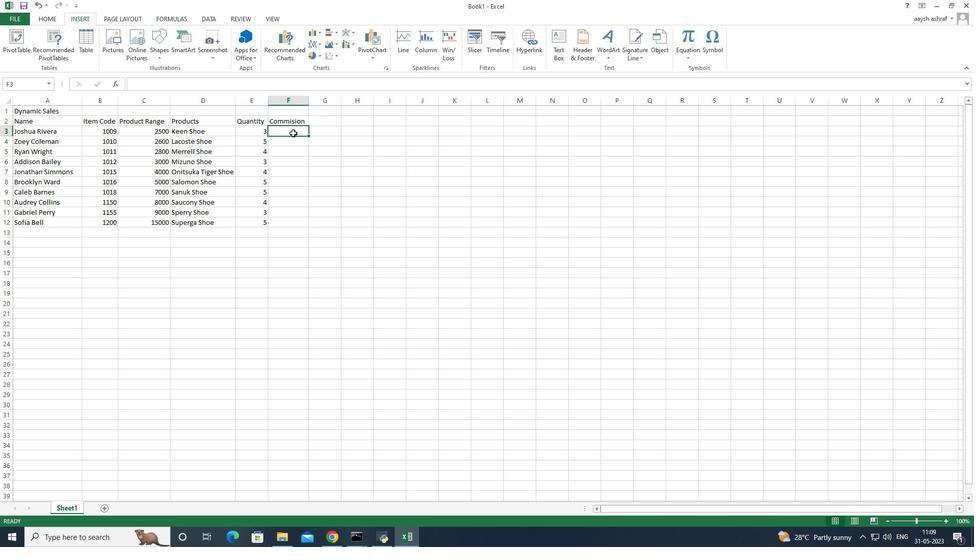 
Action: Key pressed =
Screenshot: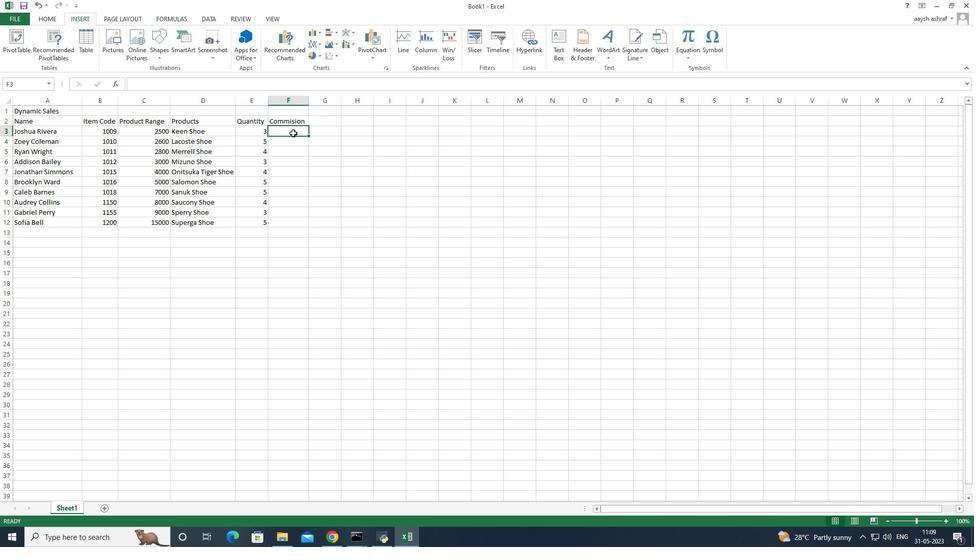 
Action: Mouse moved to (159, 133)
Screenshot: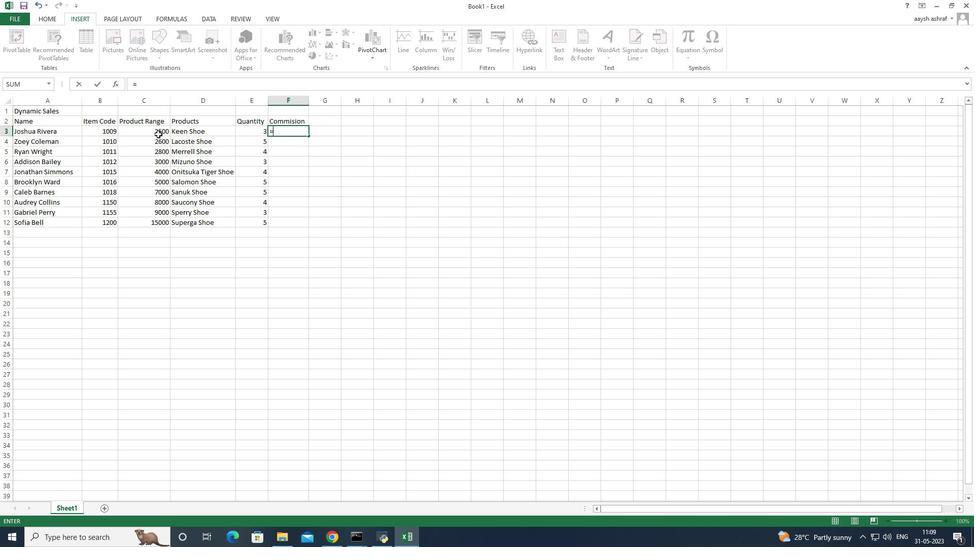 
Action: Mouse pressed left at (159, 133)
Screenshot: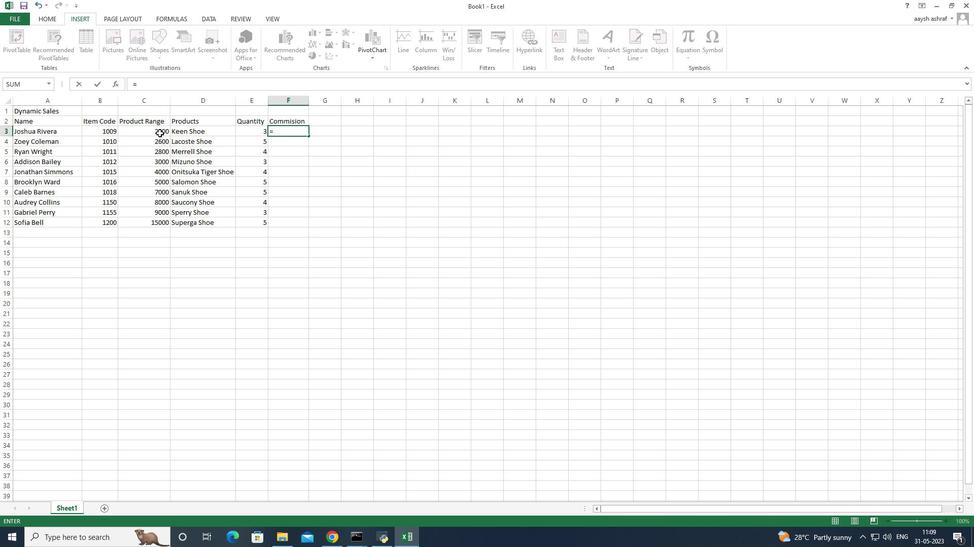 
Action: Mouse moved to (416, 102)
Screenshot: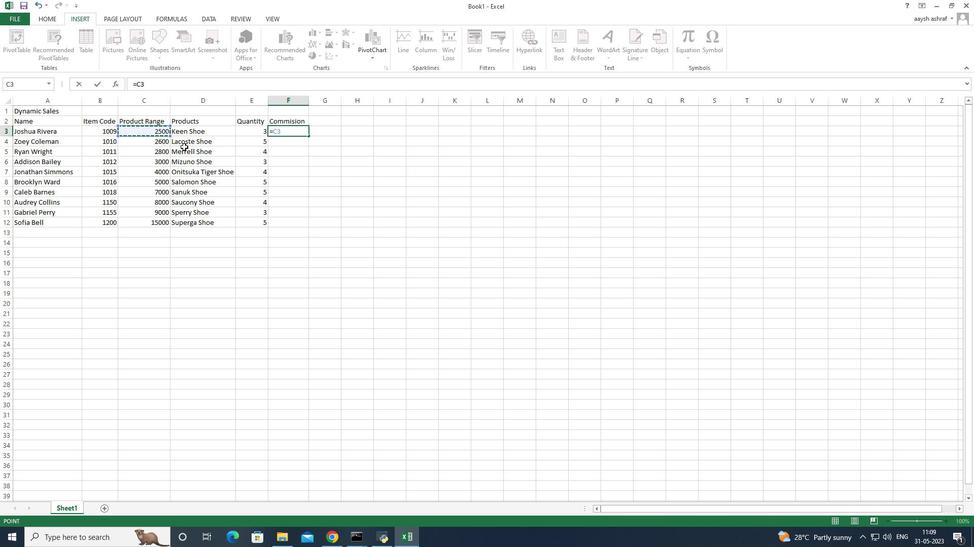 
Action: Key pressed *25<Key.backspace><Key.shift><Key.shift><Key.shift><Key.shift><Key.shift><Key.shift><Key.shift><Key.shift><Key.shift><Key.shift><Key.shift><Key.shift><Key.shift><Key.shift><Key.shift><Key.shift><Key.shift><Key.shift><Key.shift><Key.shift><Key.shift><Key.shift><Key.shift><Key.shift><Key.shift><Key.shift><Key.shift><Key.shift><Key.shift><Key.shift><Key.shift><Key.shift><Key.shift><Key.shift><Key.shift><Key.shift><Key.shift><Key.shift><Key.shift><Key.shift><Key.shift><Key.shift><Key.shift><Key.shift><Key.shift><Key.shift>%<Key.enter>
Screenshot: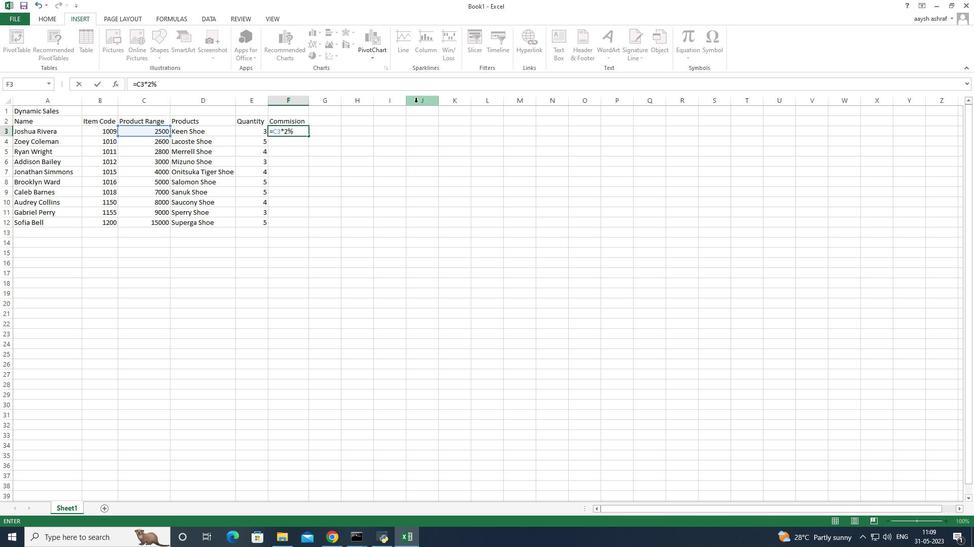 
Action: Mouse moved to (289, 131)
Screenshot: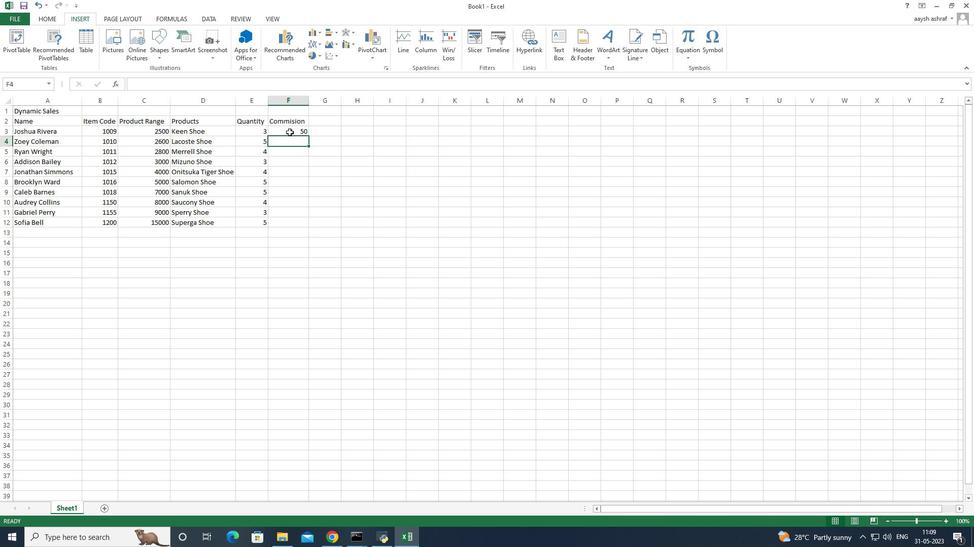 
Action: Mouse pressed left at (289, 131)
Screenshot: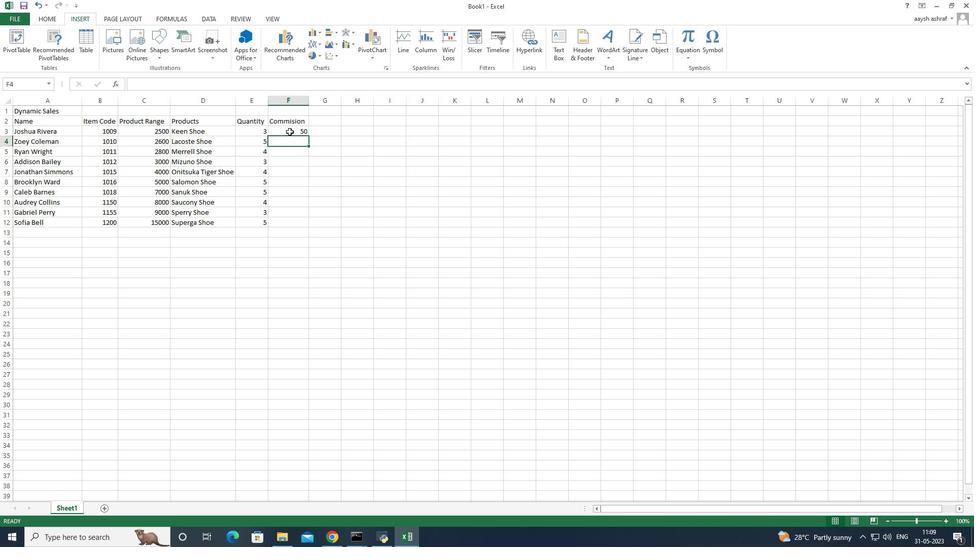 
Action: Mouse moved to (287, 144)
Screenshot: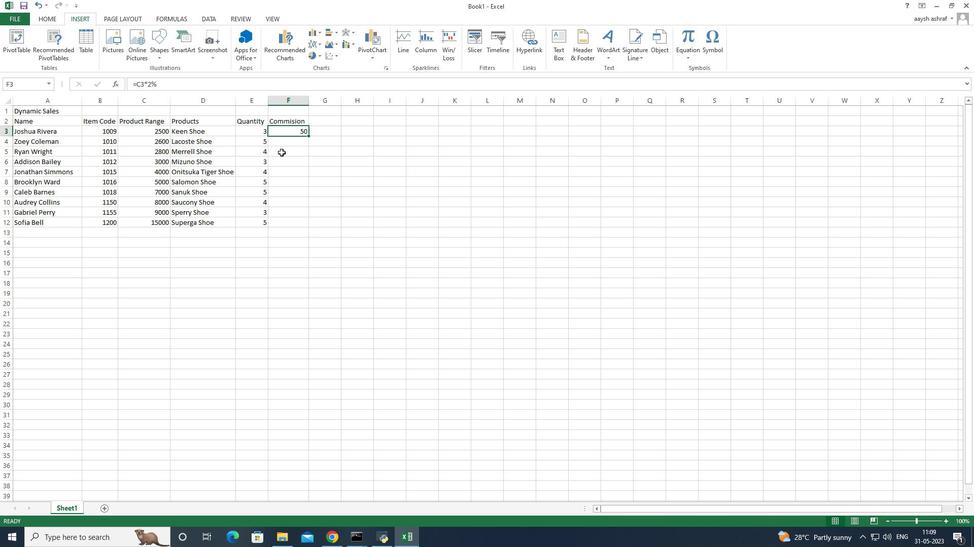 
Action: Mouse pressed left at (287, 144)
Screenshot: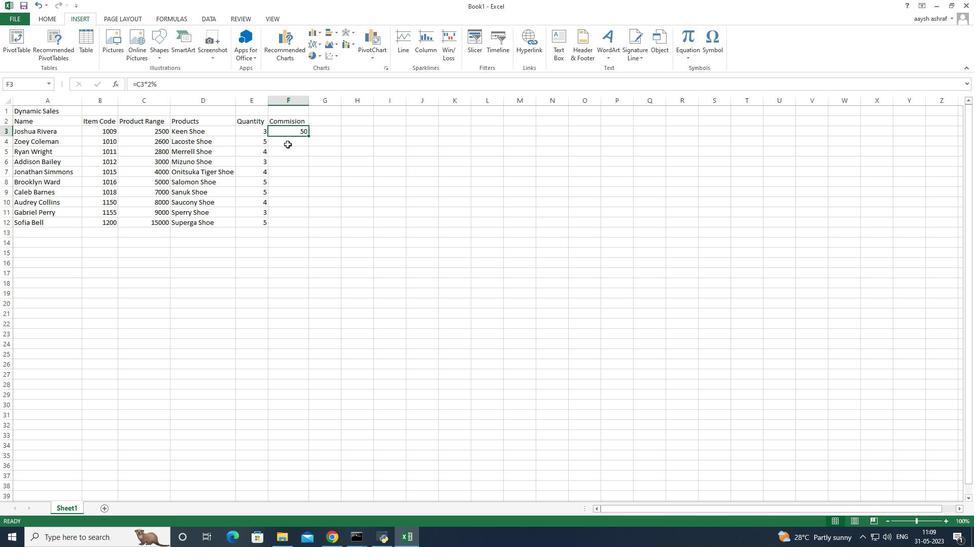 
Action: Mouse moved to (303, 132)
Screenshot: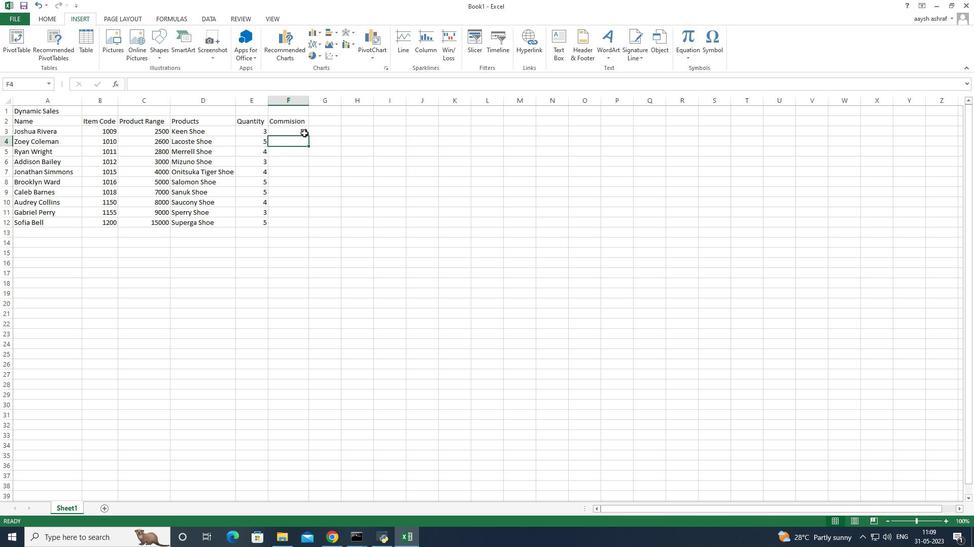 
Action: Mouse pressed left at (303, 132)
Screenshot: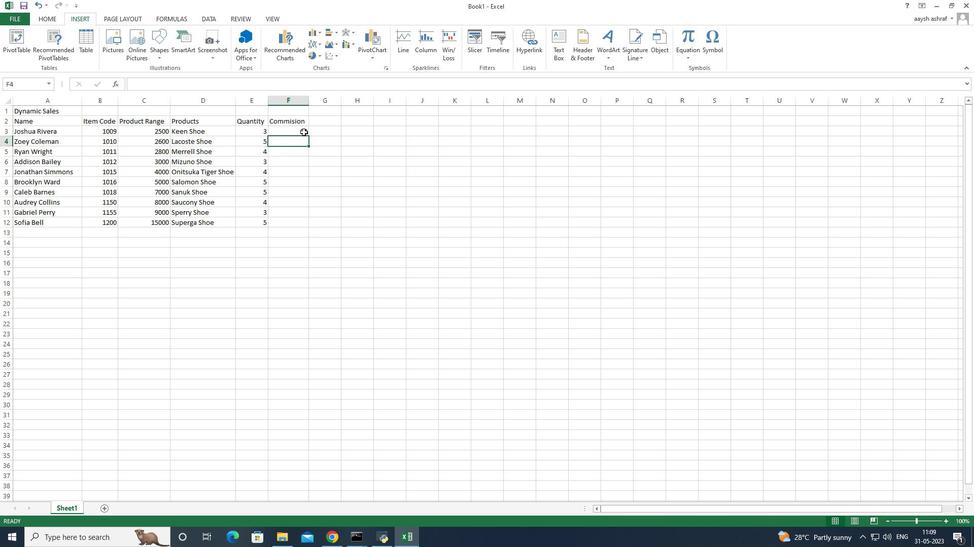 
Action: Mouse moved to (308, 135)
Screenshot: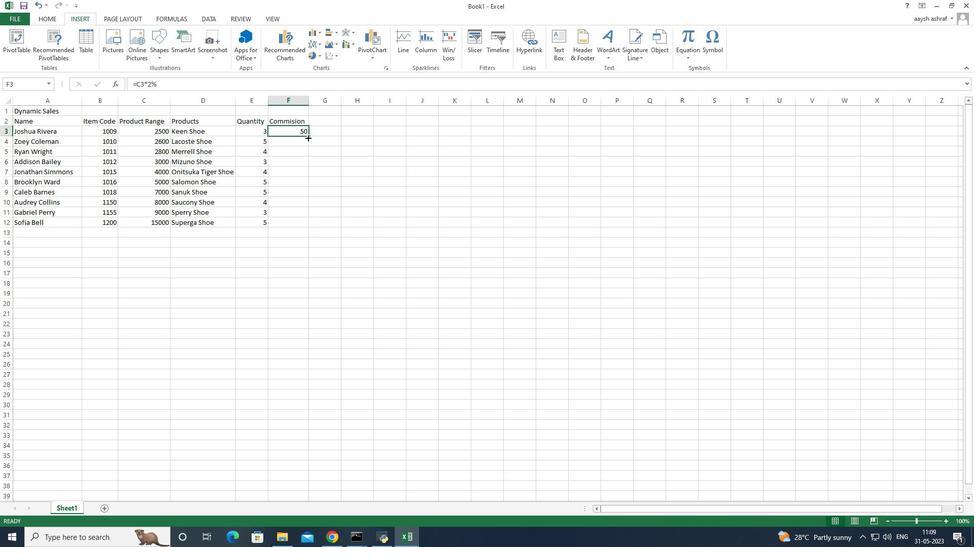 
Action: Mouse pressed left at (308, 135)
Screenshot: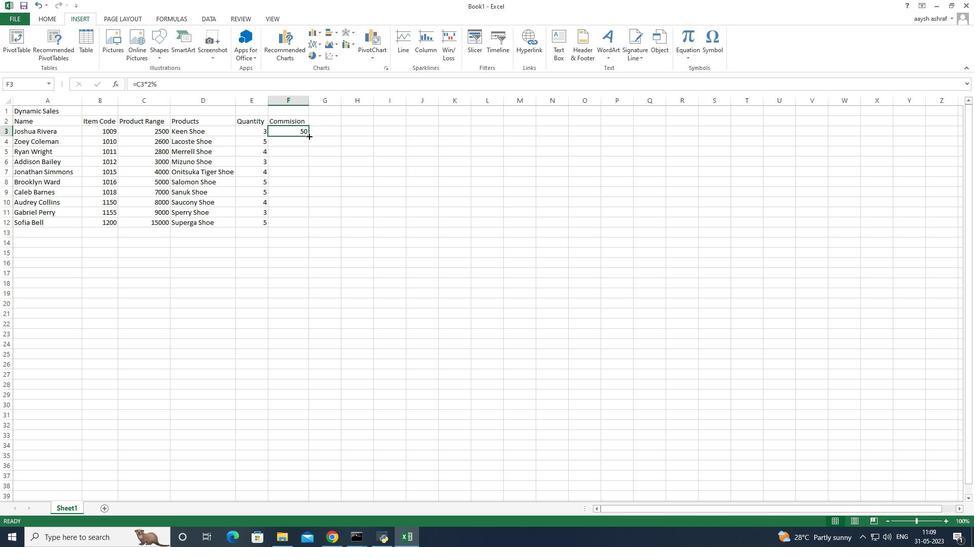 
Action: Mouse moved to (278, 248)
Screenshot: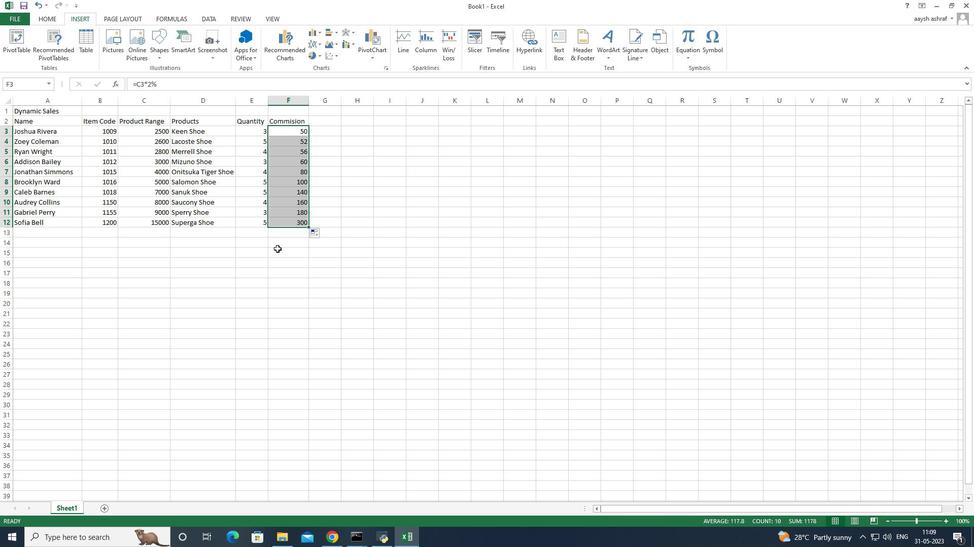 
Action: Mouse pressed left at (278, 248)
Screenshot: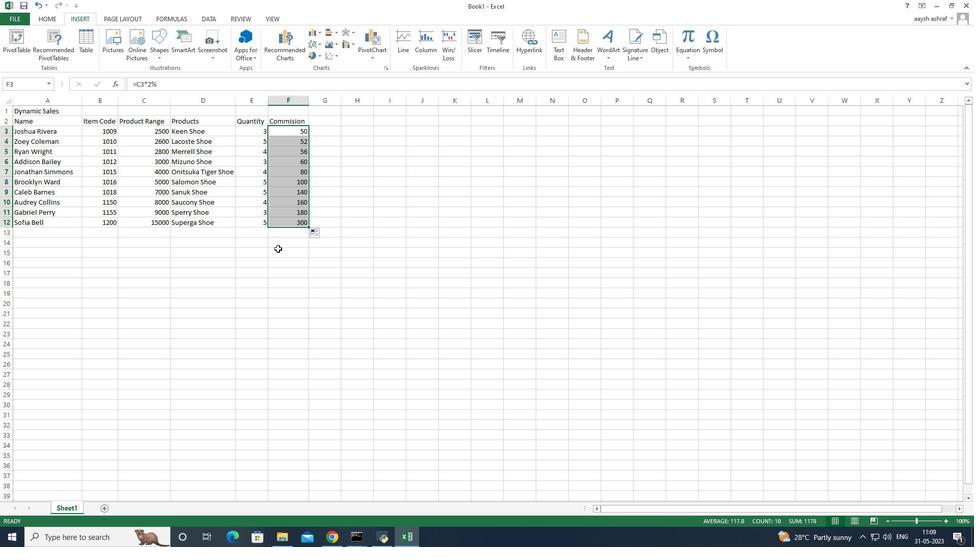 
Action: Mouse moved to (325, 129)
Screenshot: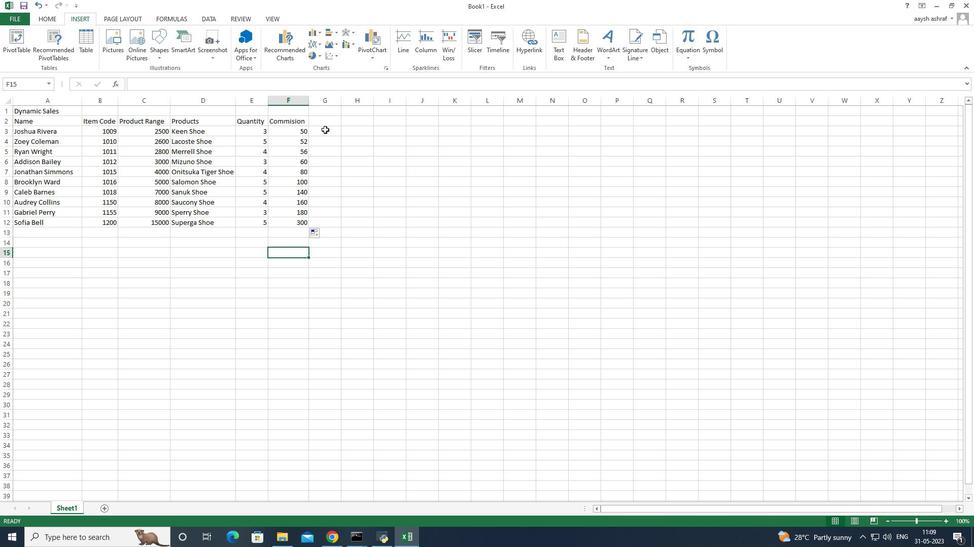 
Action: Mouse pressed left at (325, 129)
Screenshot: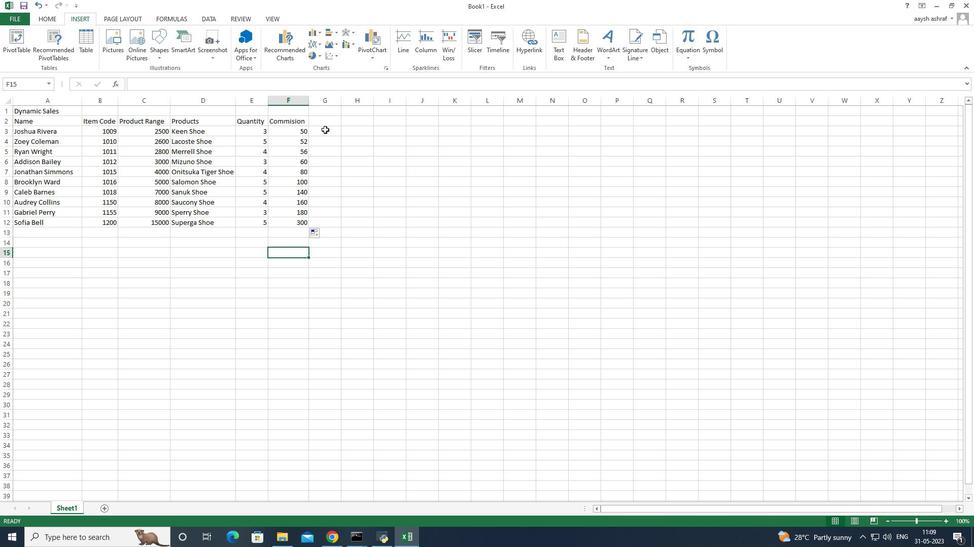 
Action: Mouse moved to (327, 120)
Screenshot: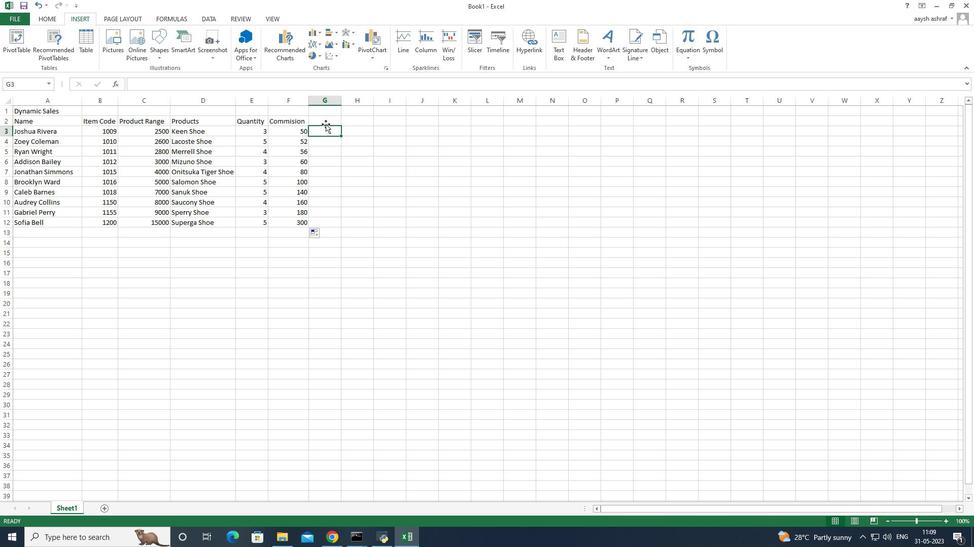 
Action: Mouse pressed left at (327, 120)
Screenshot: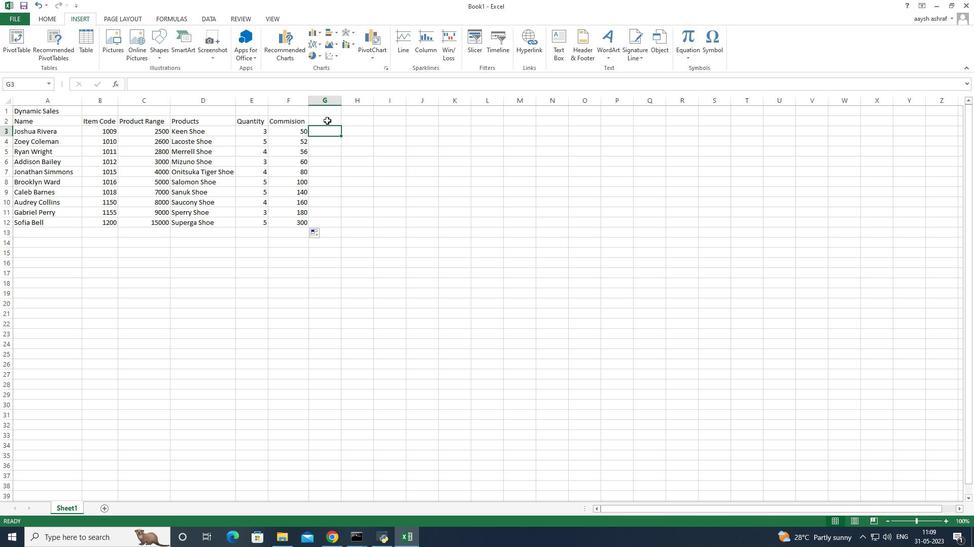 
Action: Mouse pressed left at (327, 120)
Screenshot: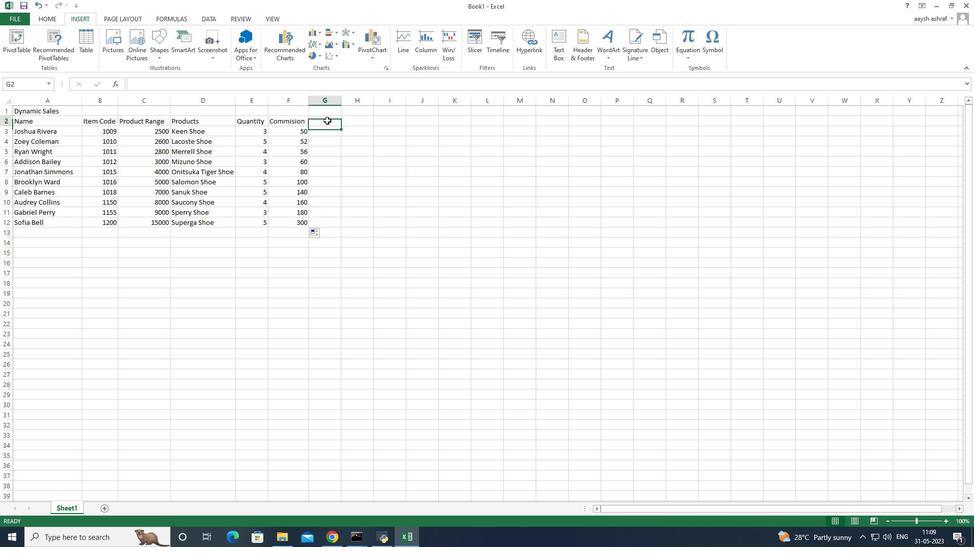 
Action: Mouse moved to (298, 132)
Screenshot: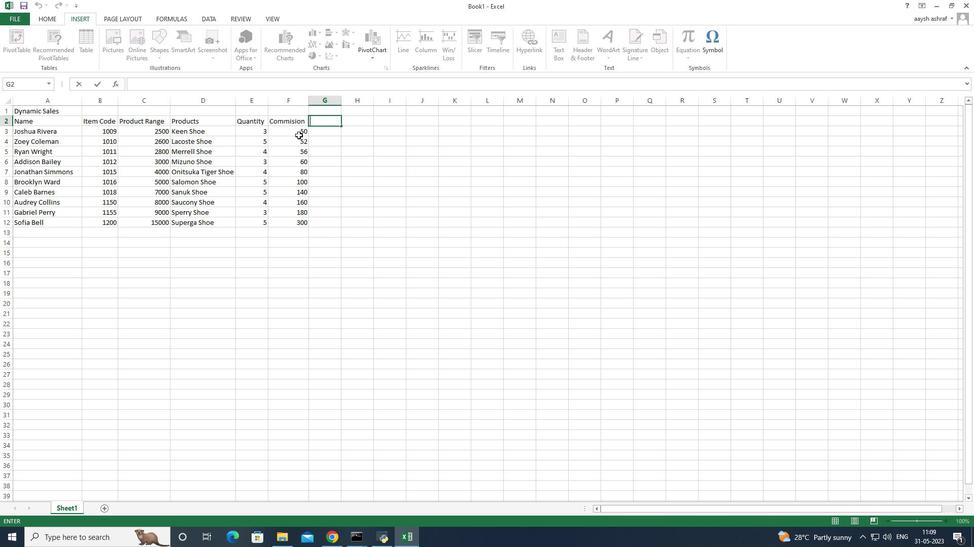 
Action: Mouse pressed left at (298, 132)
Screenshot: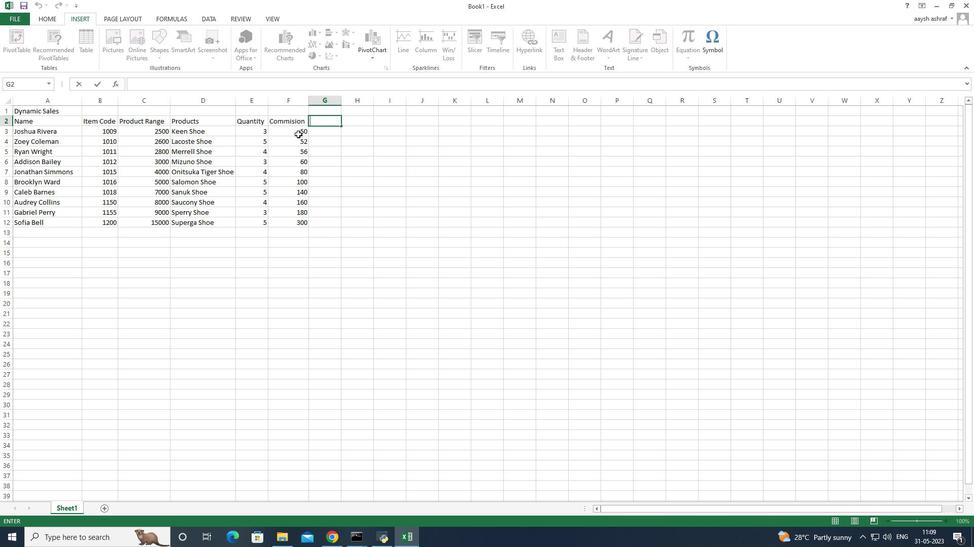 
Action: Mouse pressed left at (298, 132)
Screenshot: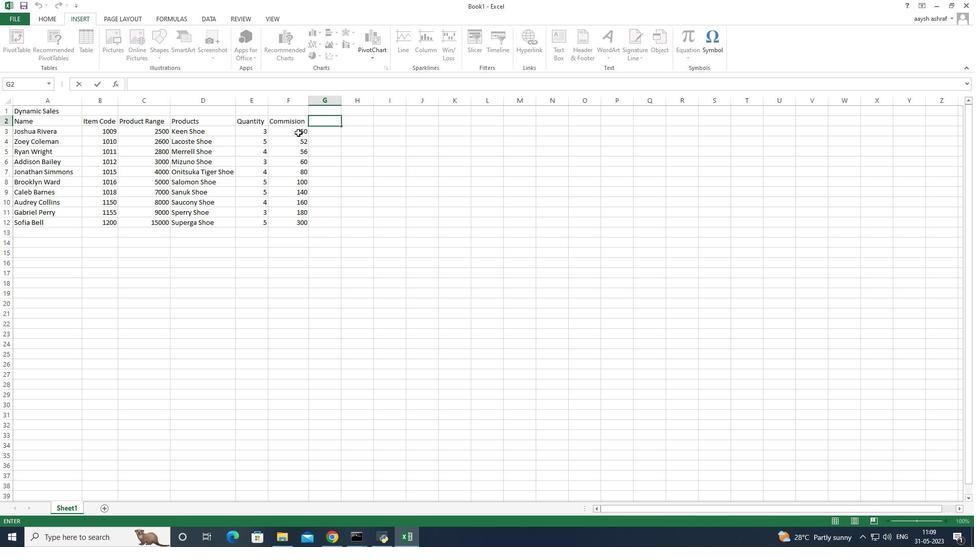 
Action: Mouse moved to (334, 124)
Screenshot: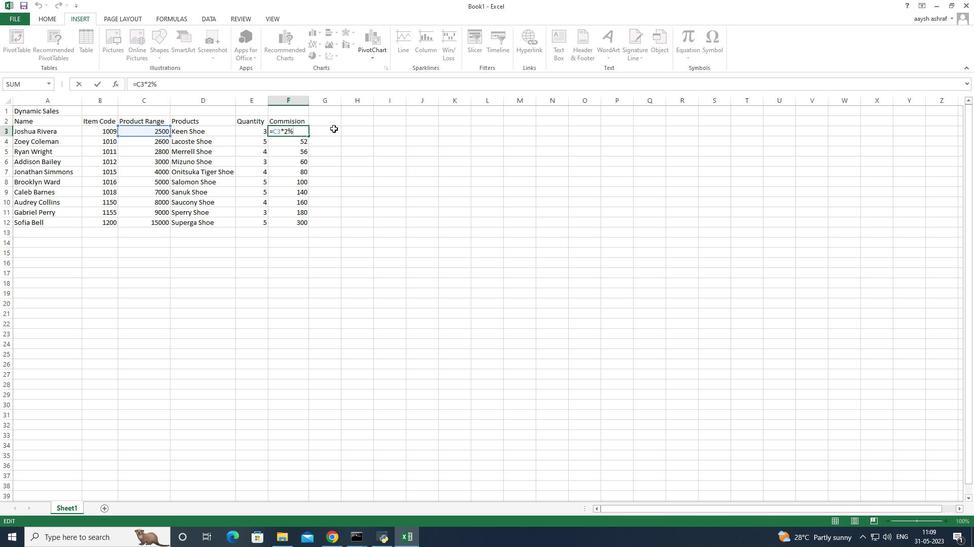 
Action: Mouse pressed left at (334, 124)
Screenshot: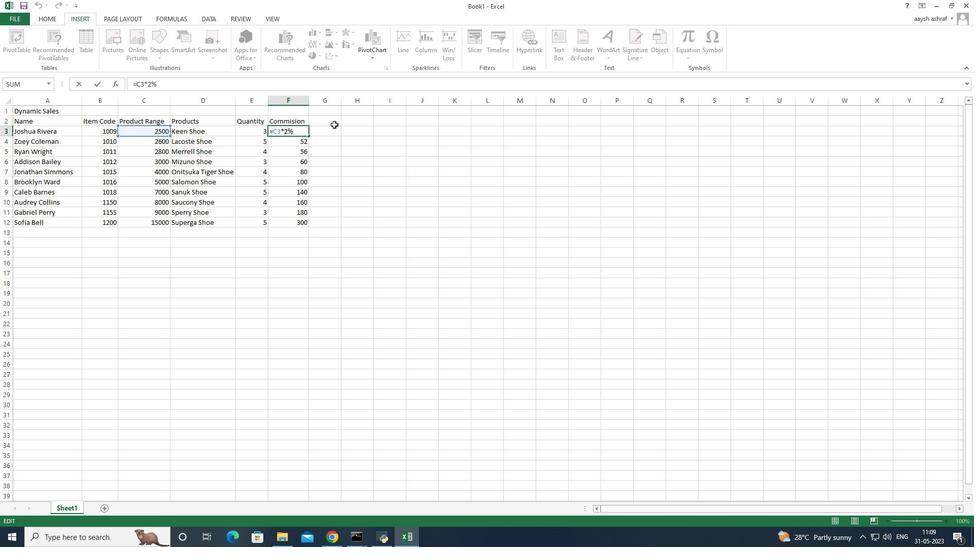 
Action: Mouse moved to (334, 122)
Screenshot: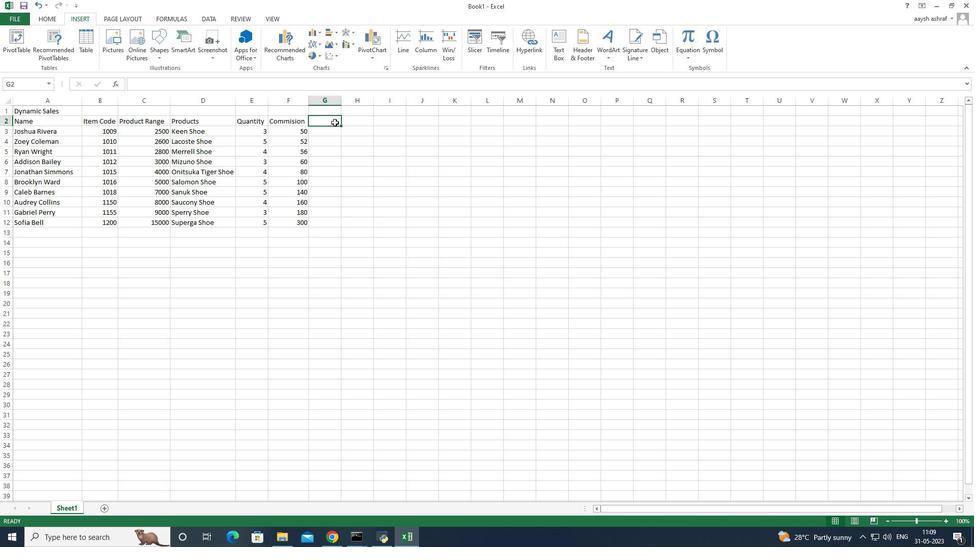 
Action: Mouse pressed left at (334, 122)
Screenshot: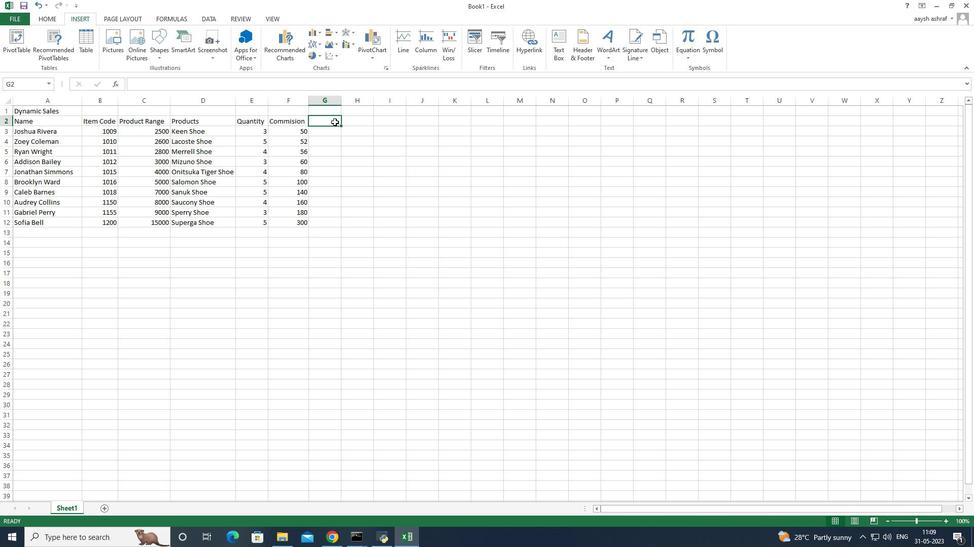 
Action: Mouse pressed left at (334, 122)
Screenshot: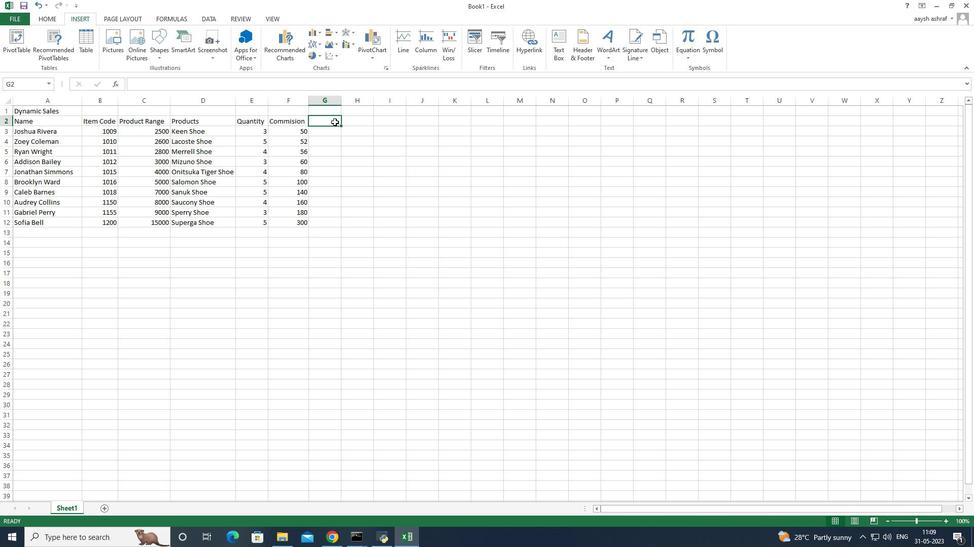 
Action: Mouse moved to (334, 121)
Screenshot: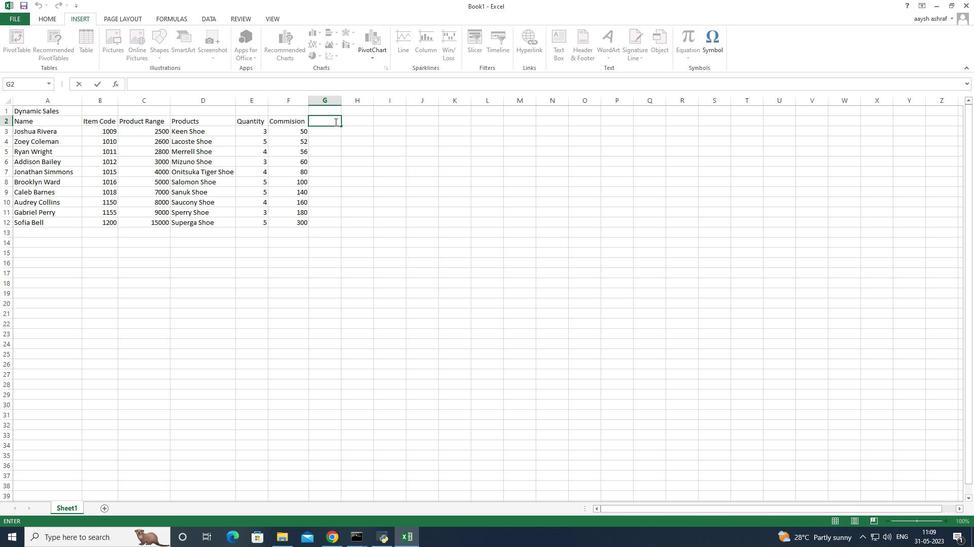 
Action: Key pressed <Key.shift>Total<Key.space><Key.enter>
Screenshot: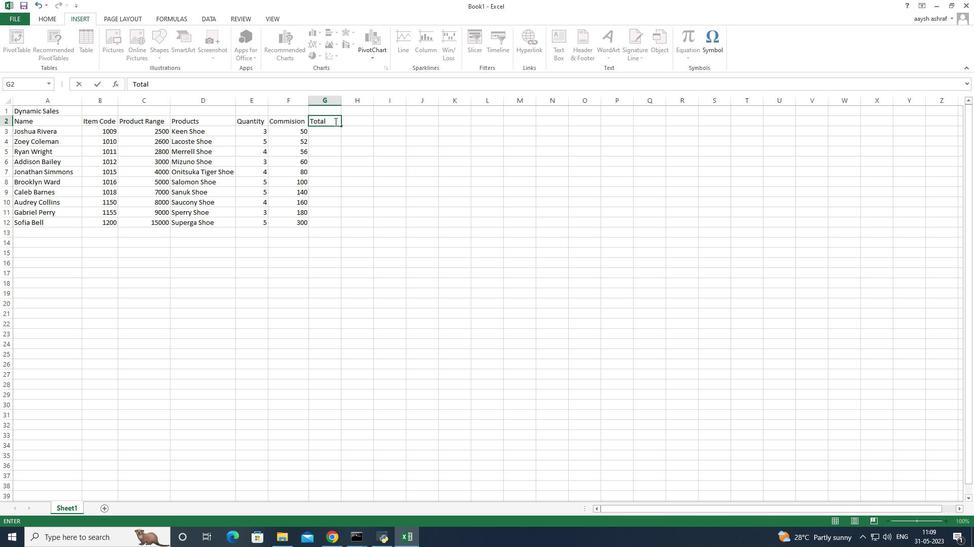 
Action: Mouse moved to (301, 130)
Screenshot: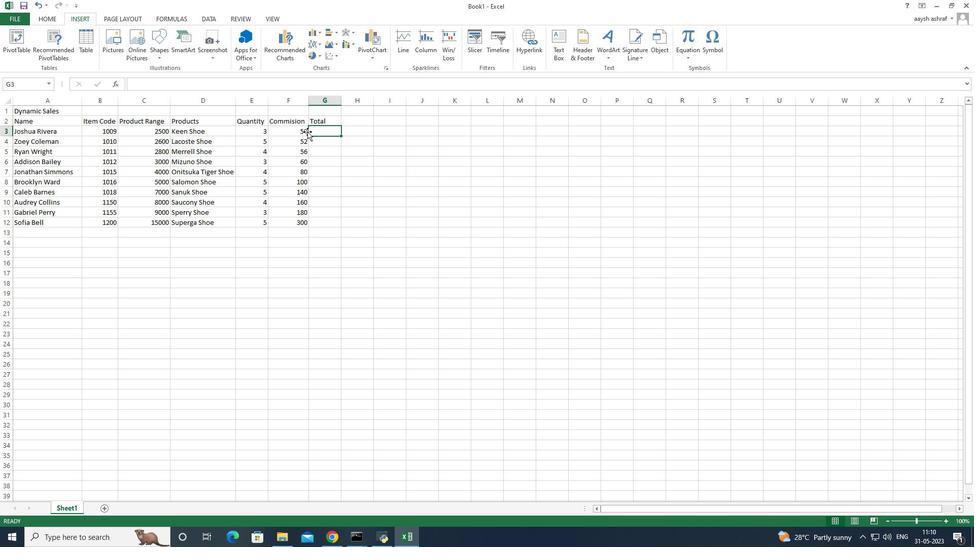 
Action: Mouse pressed left at (301, 130)
Screenshot: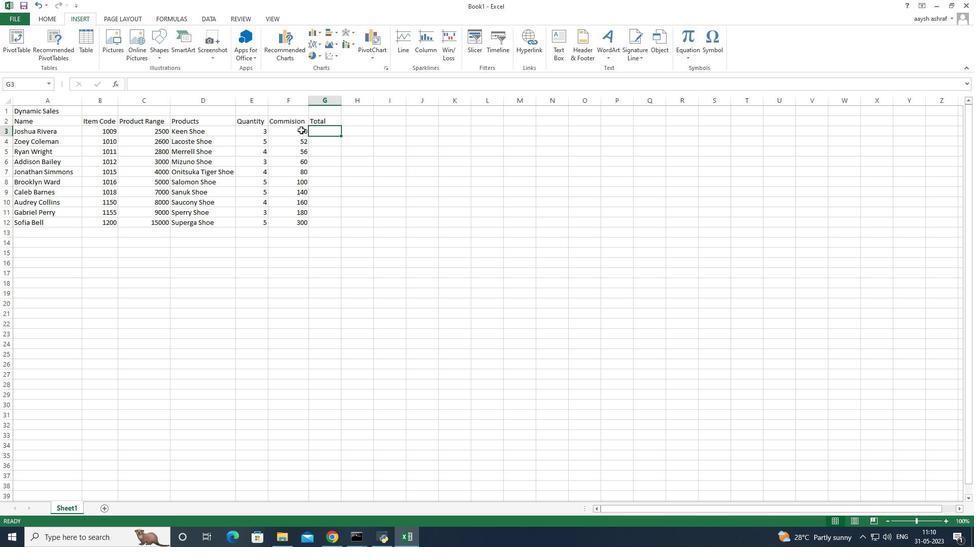 
Action: Mouse moved to (322, 133)
Screenshot: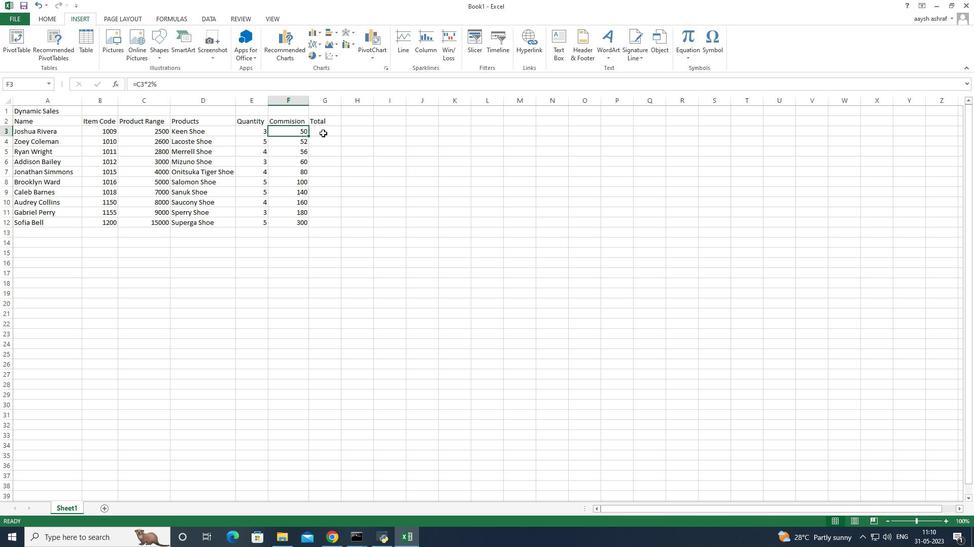 
Action: Mouse pressed left at (322, 133)
Screenshot: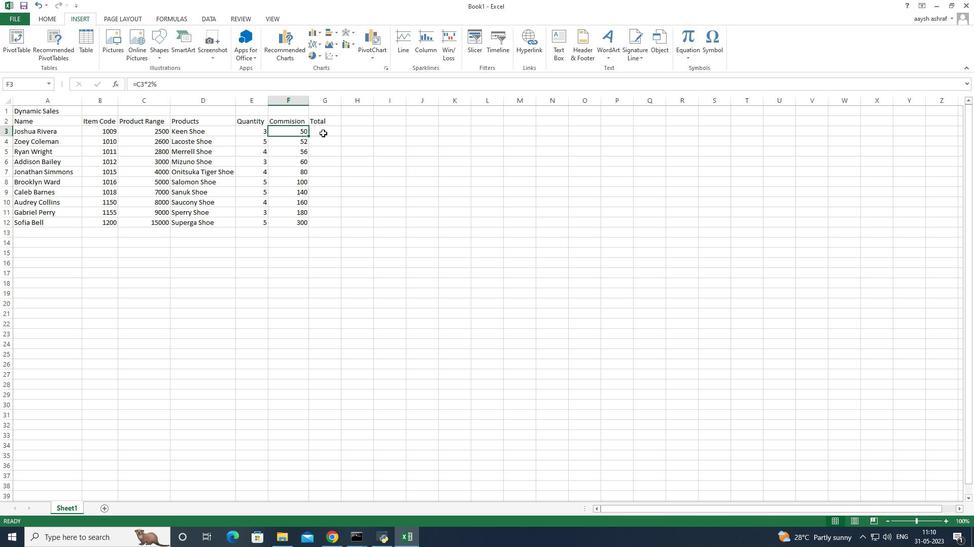 
Action: Mouse pressed left at (322, 133)
Screenshot: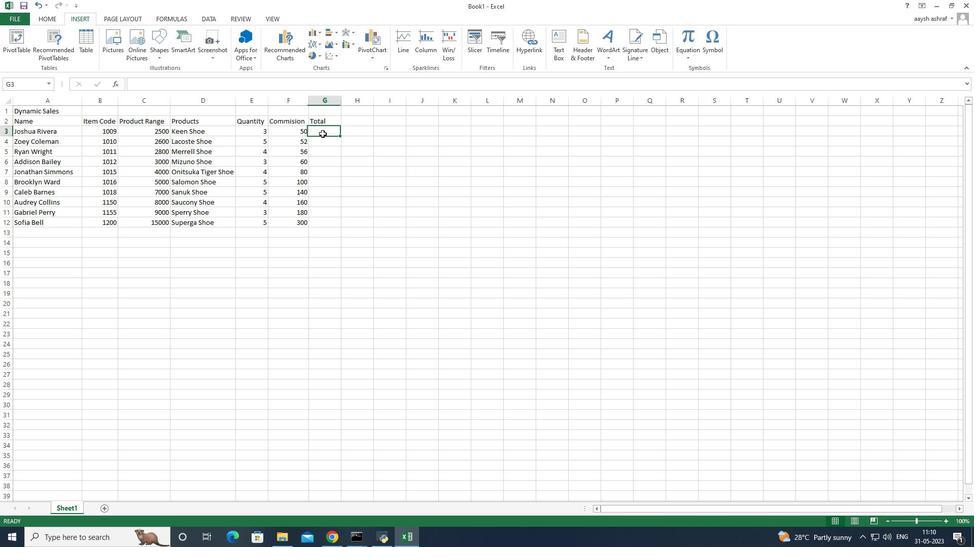 
Action: Key pressed <Key.shift><Key.shift><Key.shift><Key.shift><Key.shift><Key.shift><Key.shift><Key.shift><Key.shift><Key.shift><Key.shift><Key.shift><Key.shift><Key.shift><Key.shift><Key.shift><Key.shift><Key.shift><Key.shift><Key.shift><Key.shift><Key.shift><Key.shift>+<Key.backspace>=
Screenshot: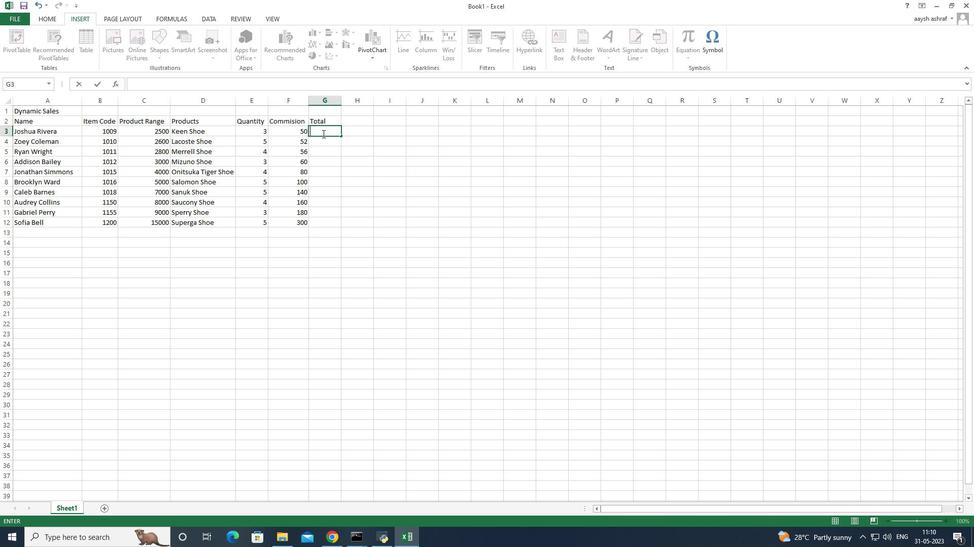
Action: Mouse moved to (260, 131)
Screenshot: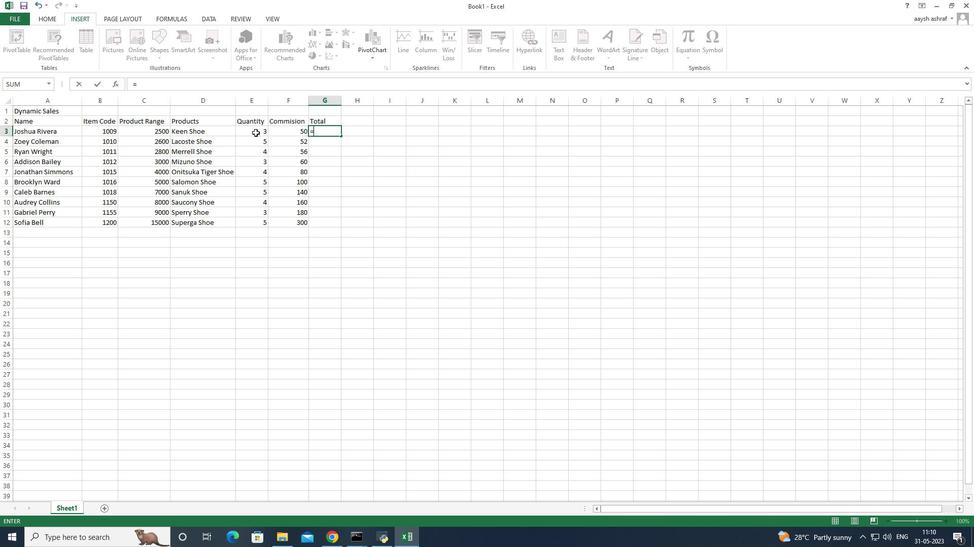 
Action: Mouse pressed left at (260, 131)
Screenshot: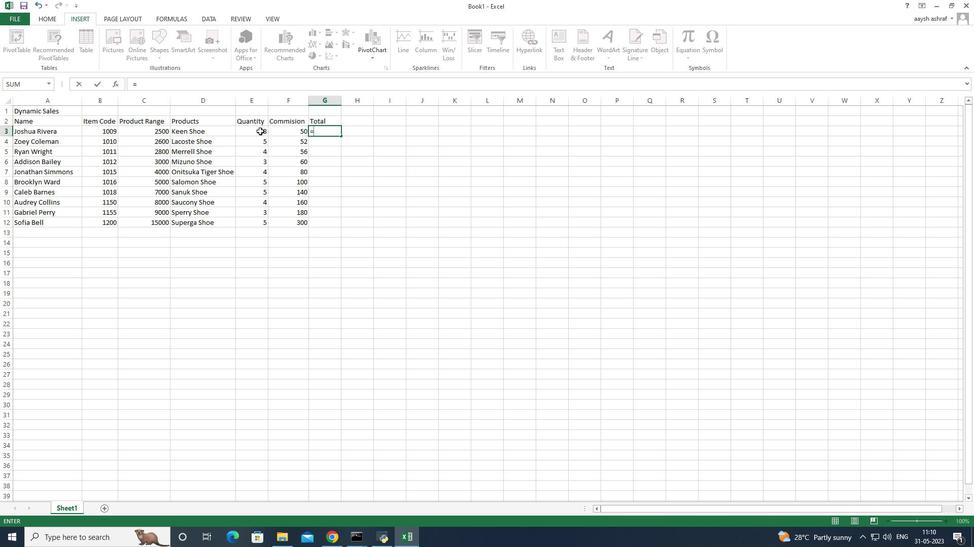 
Action: Mouse moved to (260, 130)
Screenshot: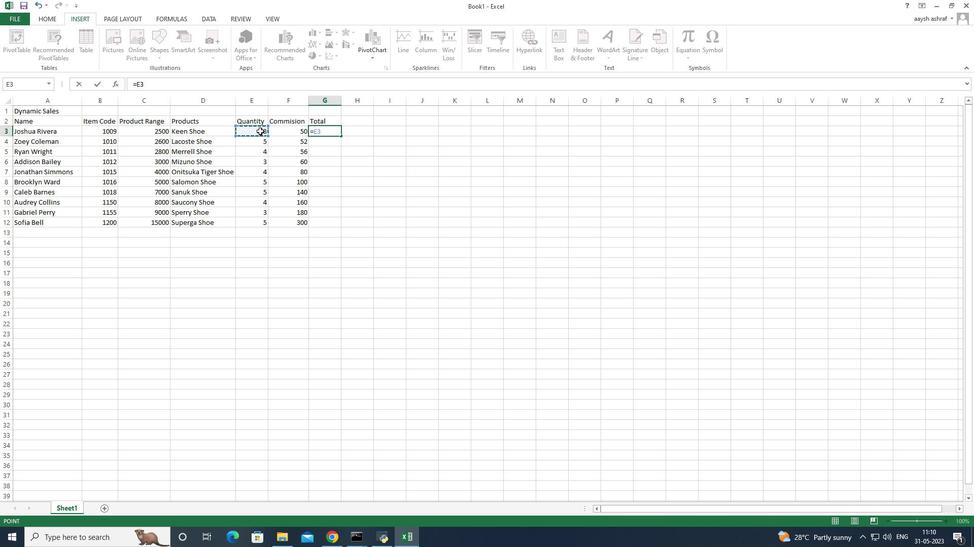 
Action: Key pressed *<Key.shift>(
Screenshot: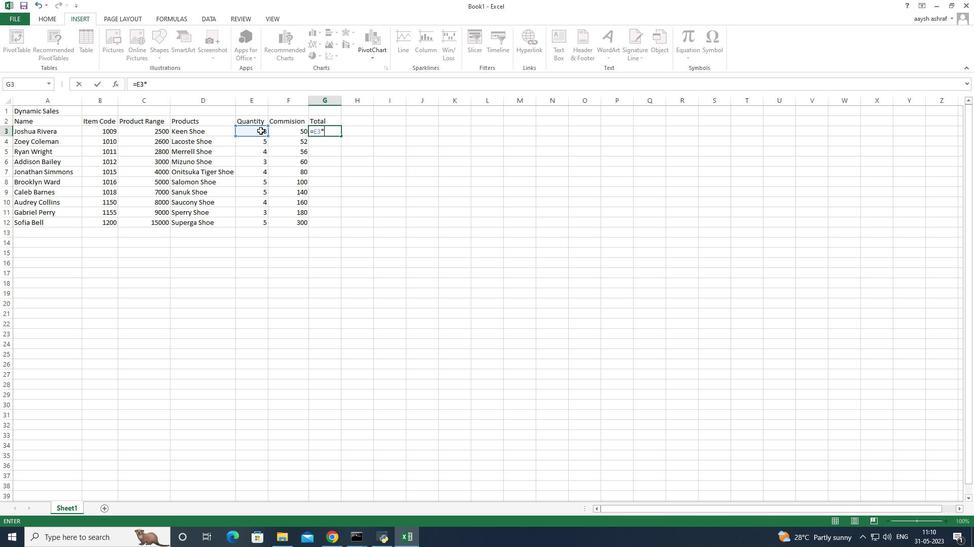 
Action: Mouse moved to (151, 131)
Screenshot: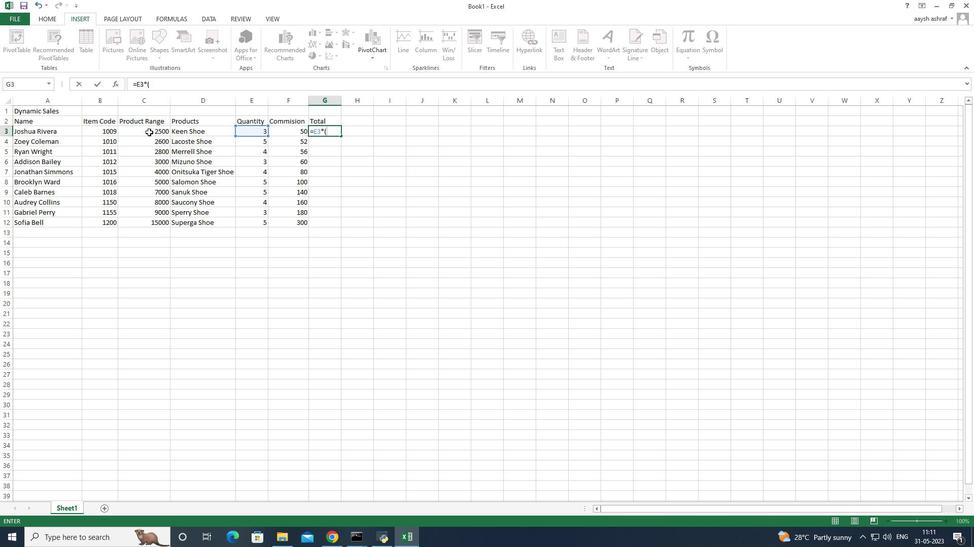 
Action: Mouse pressed left at (151, 131)
Screenshot: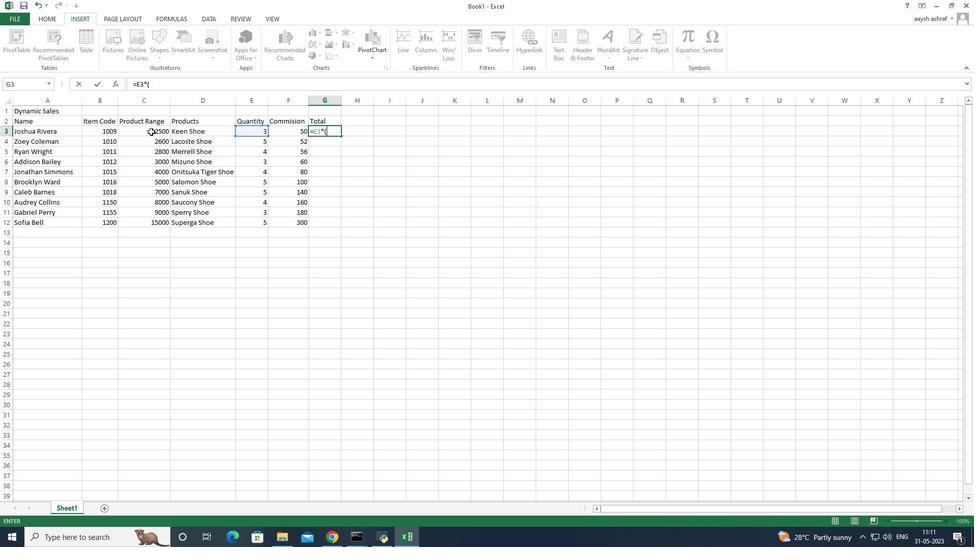 
Action: Mouse moved to (151, 131)
Screenshot: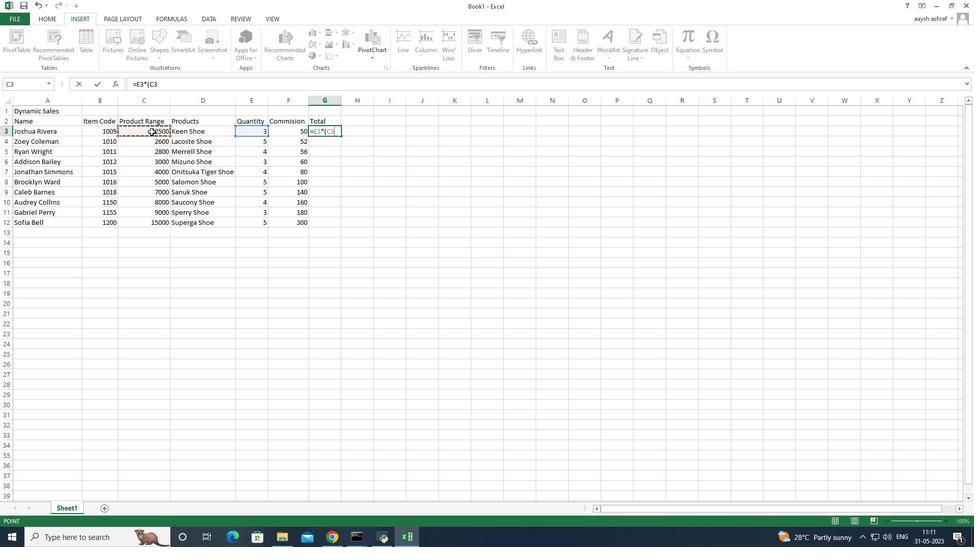 
Action: Key pressed =<Key.backspace><Key.shift><Key.shift><Key.shift><Key.shift><Key.shift><Key.shift><Key.shift><Key.shift><Key.shift><Key.shift><Key.shift><Key.shift><Key.shift>+
Screenshot: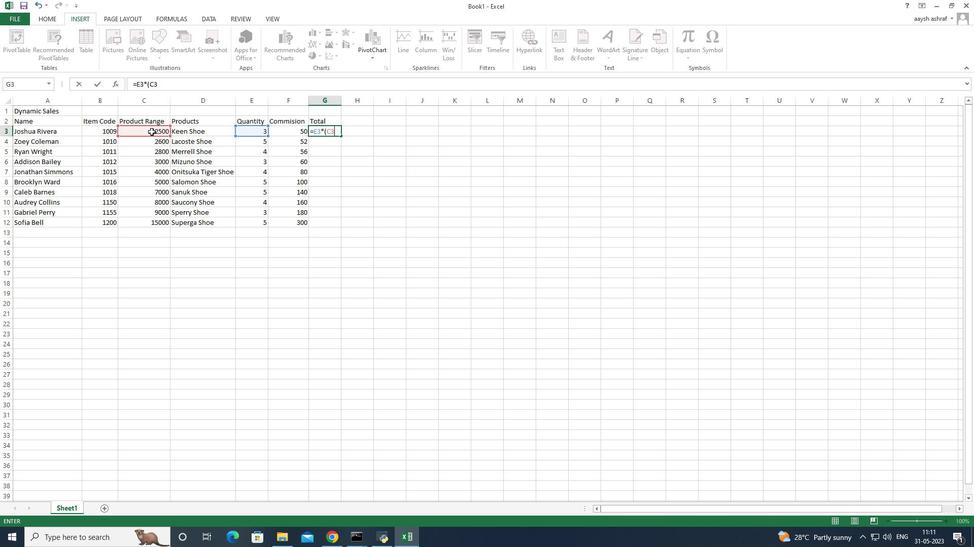 
Action: Mouse moved to (297, 132)
Screenshot: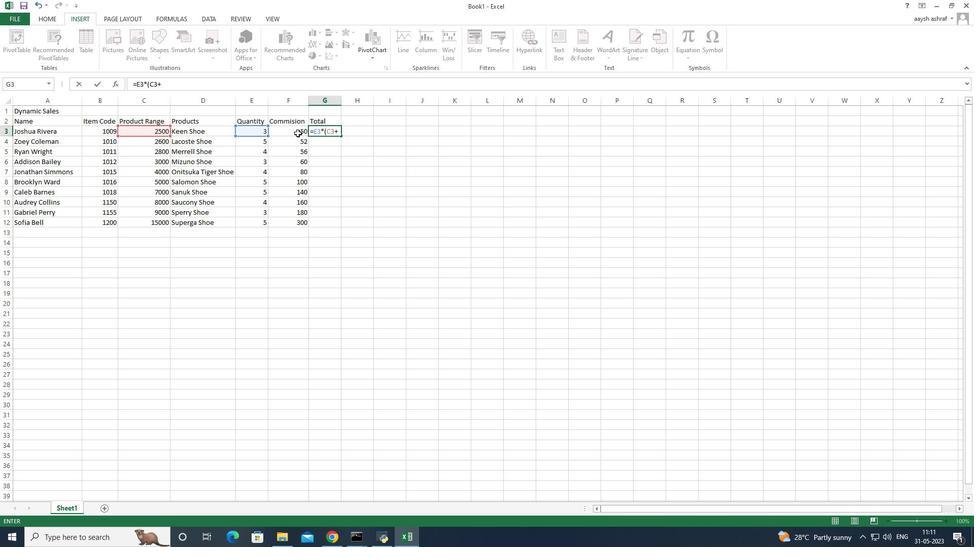 
Action: Mouse pressed left at (297, 132)
Screenshot: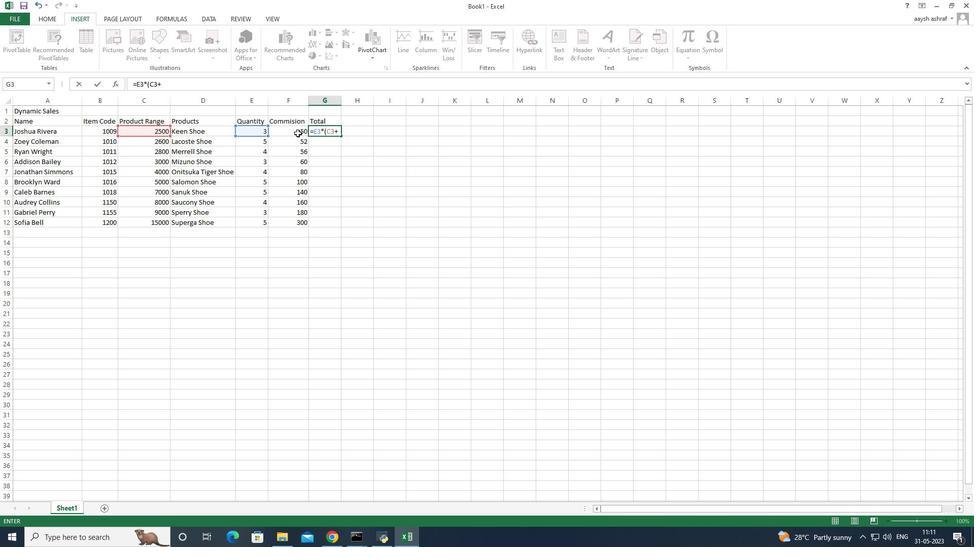 
Action: Mouse moved to (298, 132)
Screenshot: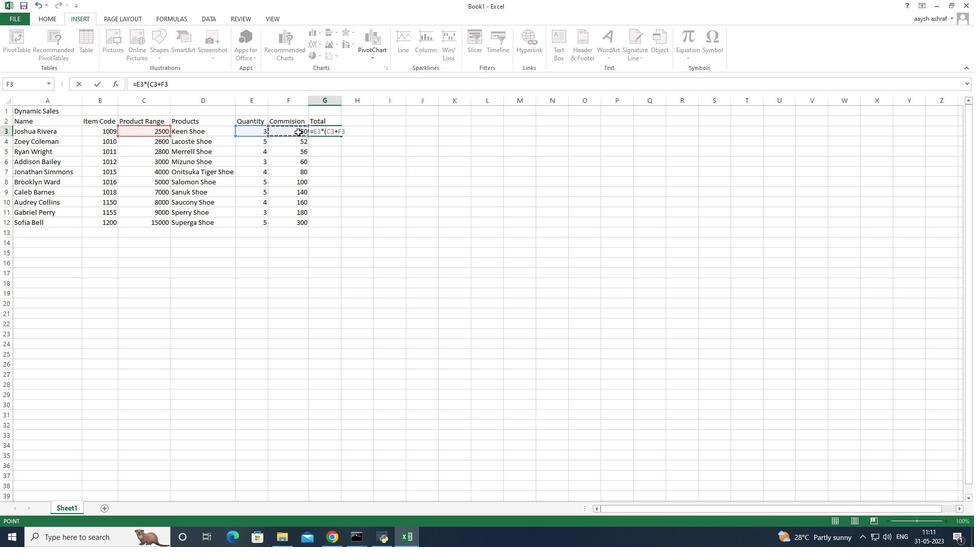 
Action: Key pressed <Key.shift><Key.shift><Key.shift><Key.shift><Key.shift><Key.shift>)<Key.enter>
Screenshot: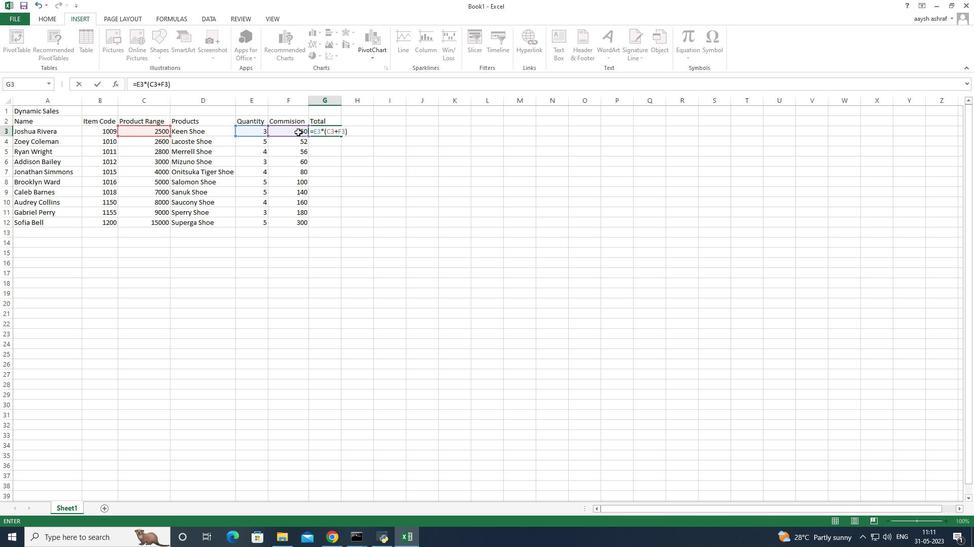 
Action: Mouse moved to (332, 132)
Screenshot: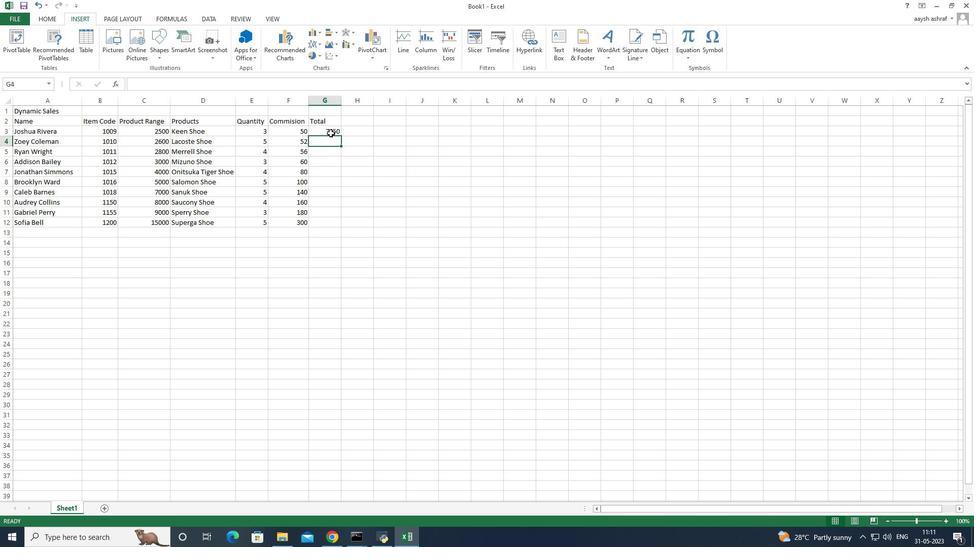 
Action: Mouse pressed left at (332, 132)
Screenshot: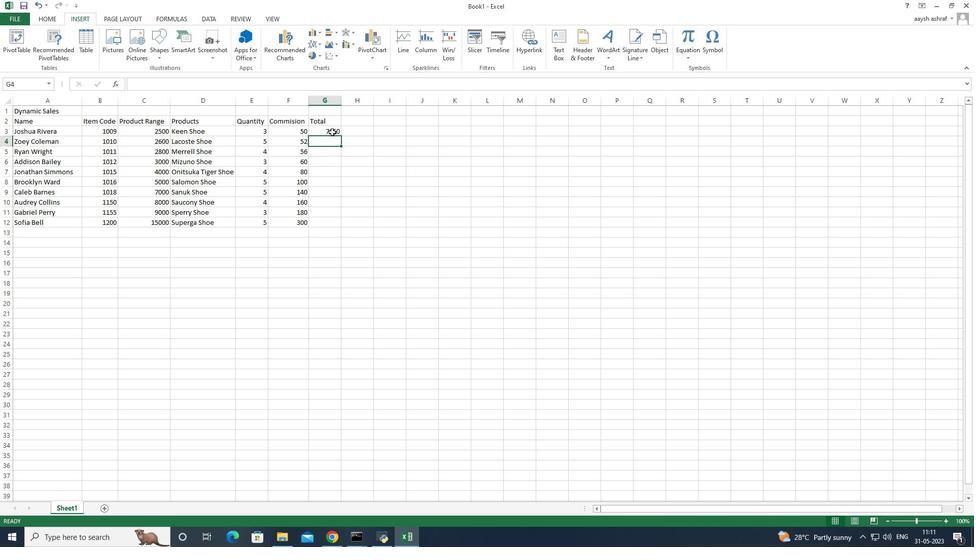 
Action: Mouse moved to (340, 135)
Screenshot: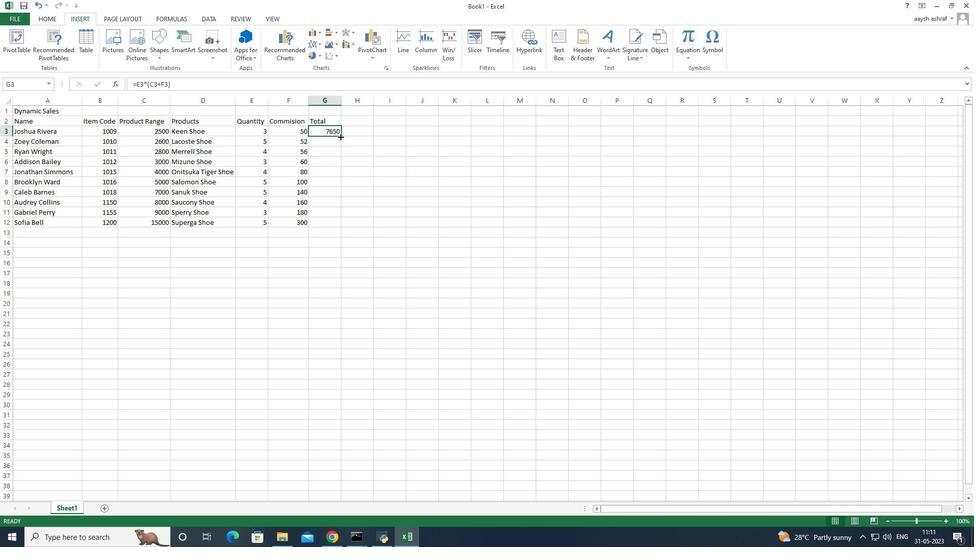 
Action: Mouse pressed left at (340, 135)
Screenshot: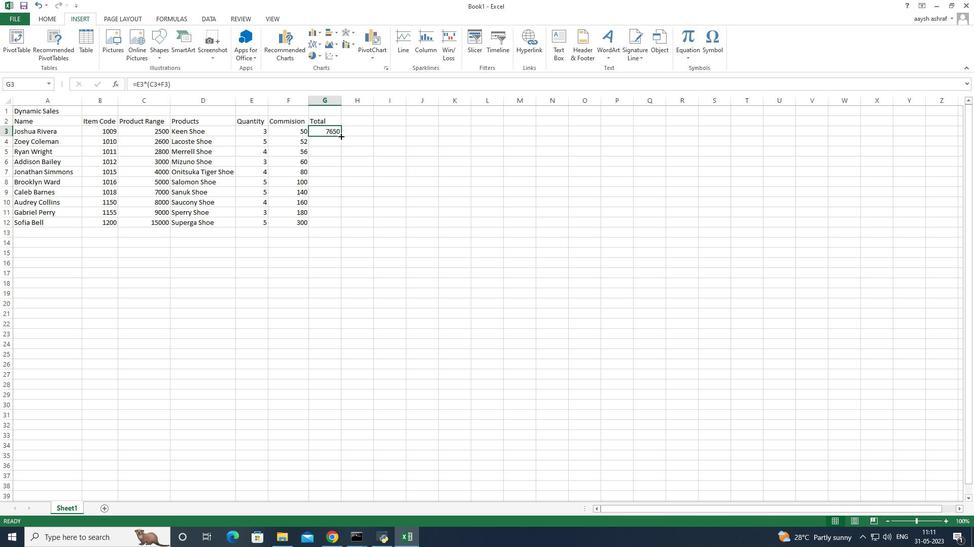 
Action: Mouse moved to (318, 266)
Screenshot: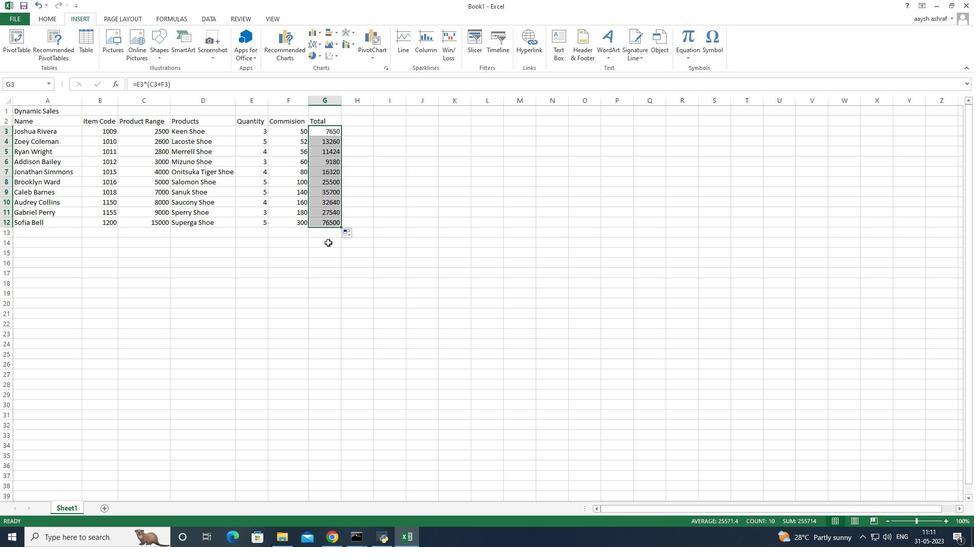 
Action: Mouse pressed left at (318, 266)
Screenshot: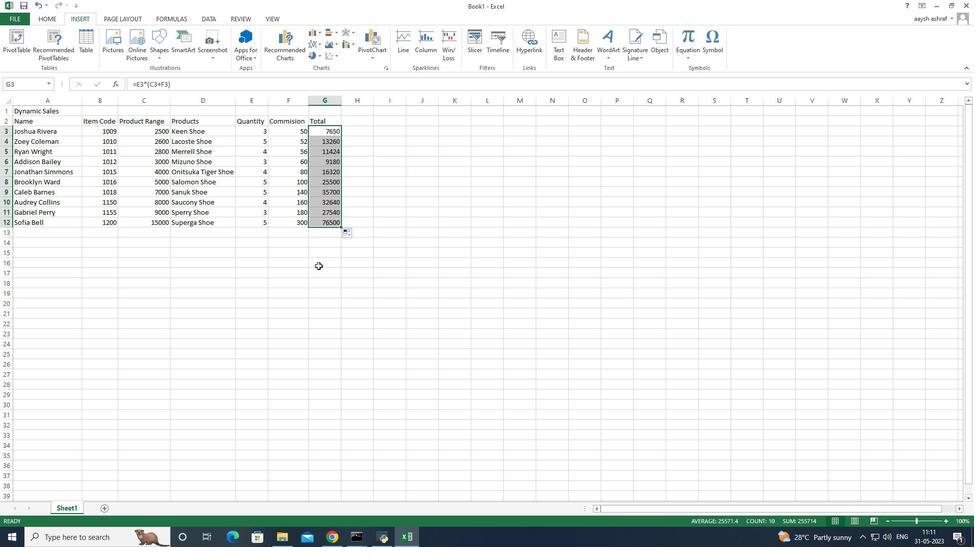
Action: Mouse moved to (177, 203)
Screenshot: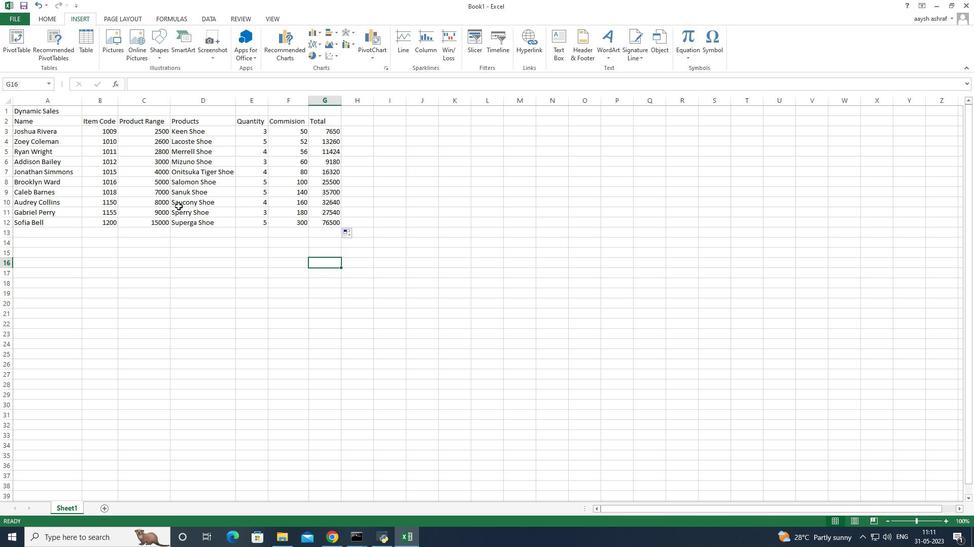 
Action: Mouse scrolled (177, 203) with delta (0, 0)
Screenshot: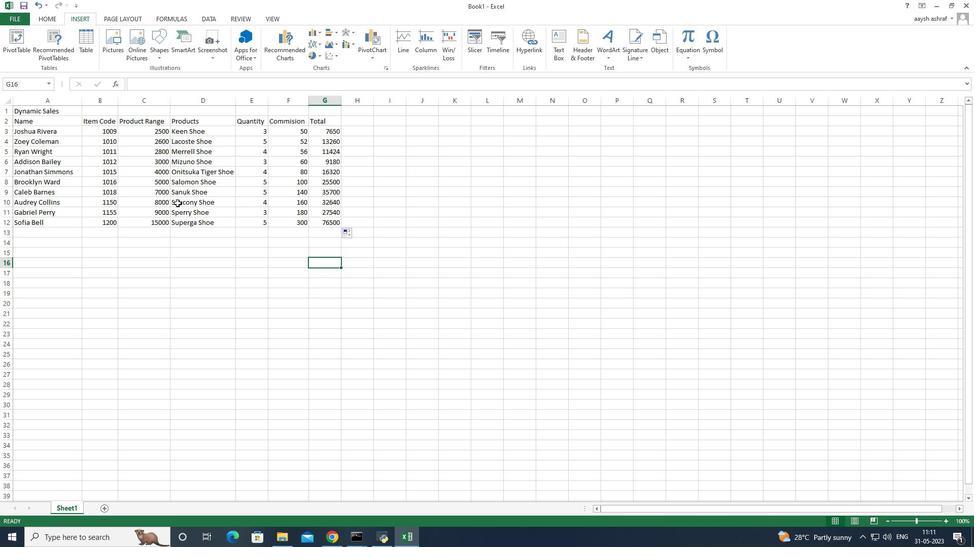 
Action: Mouse scrolled (177, 203) with delta (0, 0)
Screenshot: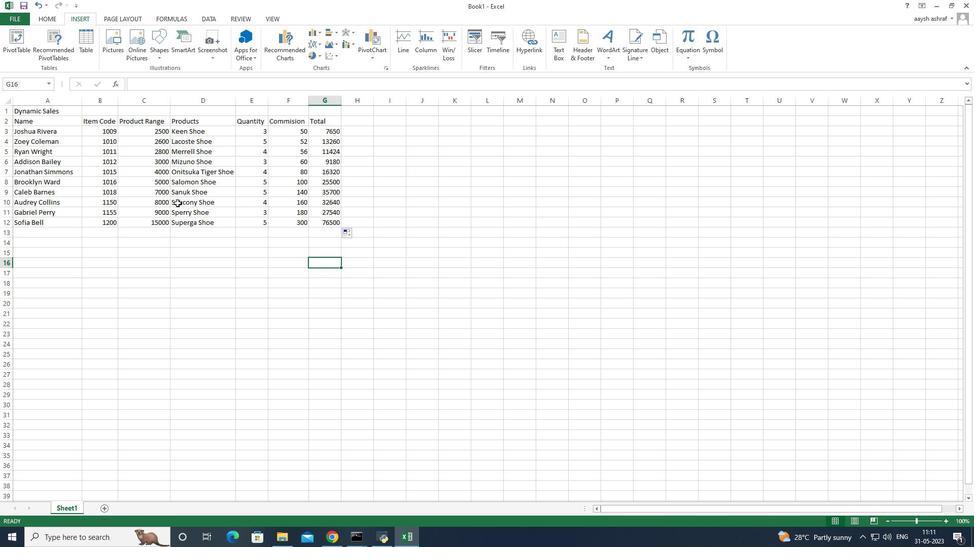 
Action: Mouse moved to (177, 202)
Screenshot: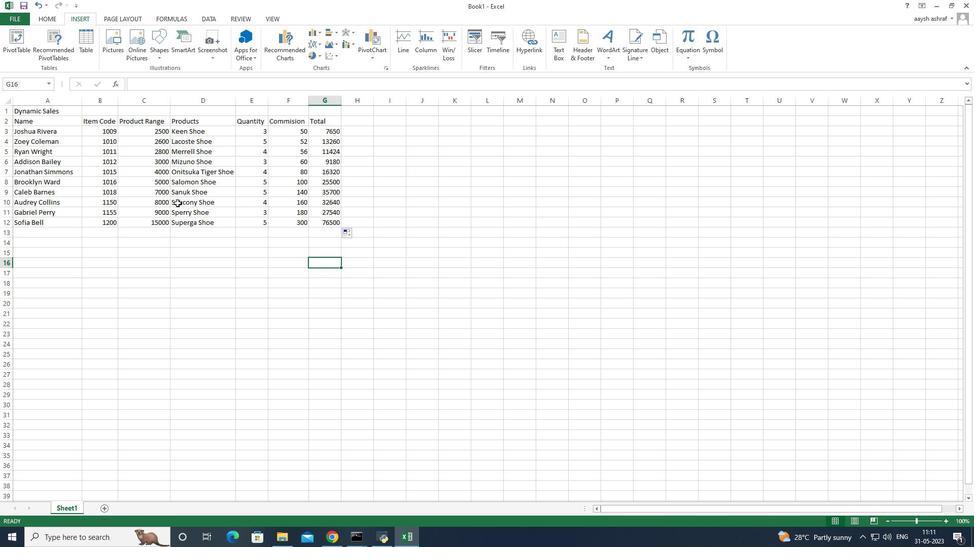 
Action: Mouse scrolled (177, 203) with delta (0, 0)
Screenshot: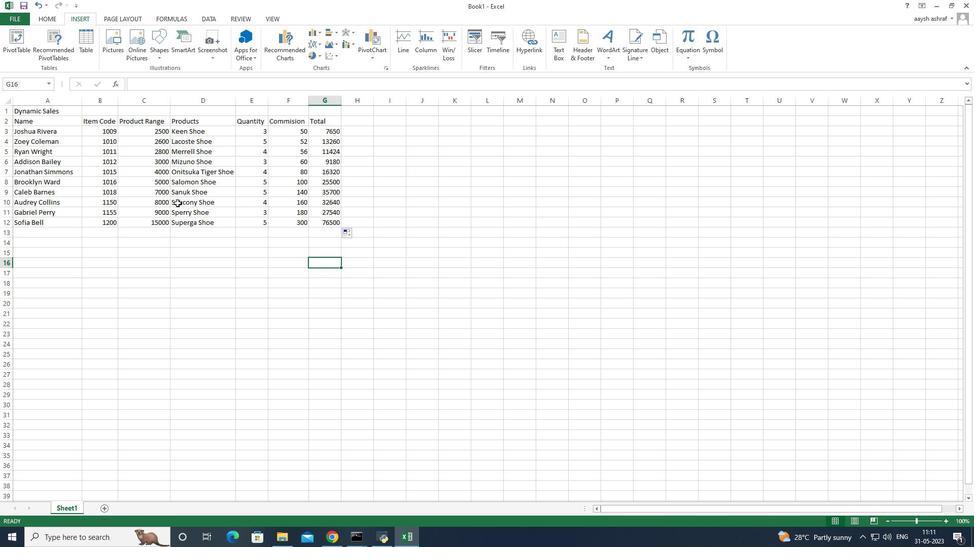 
Action: Mouse scrolled (177, 203) with delta (0, 0)
Screenshot: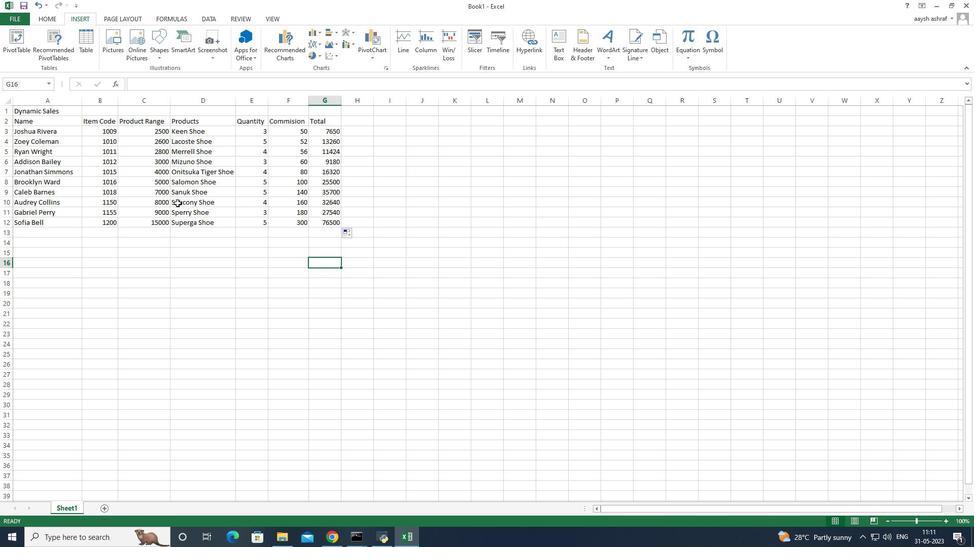 
Action: Mouse moved to (106, 143)
Screenshot: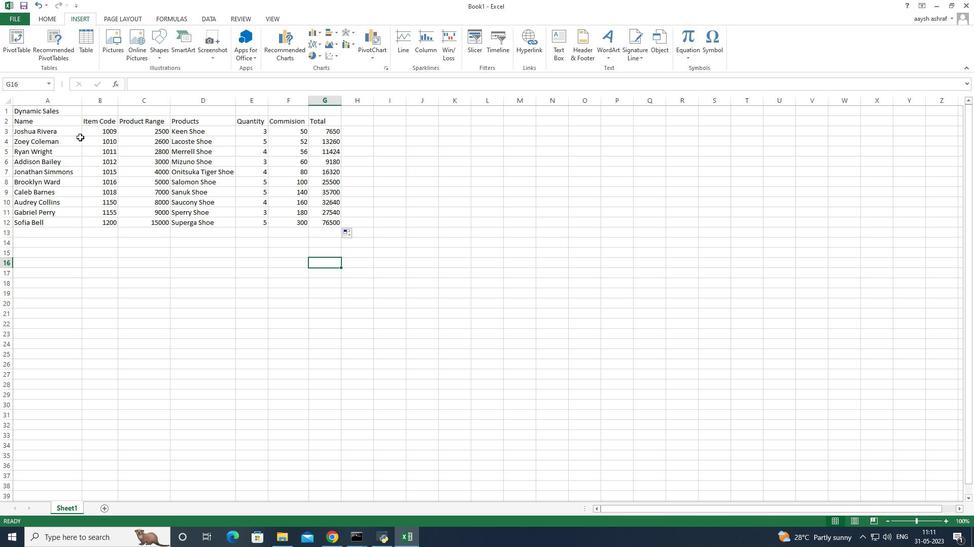 
Action: Mouse pressed left at (106, 143)
Screenshot: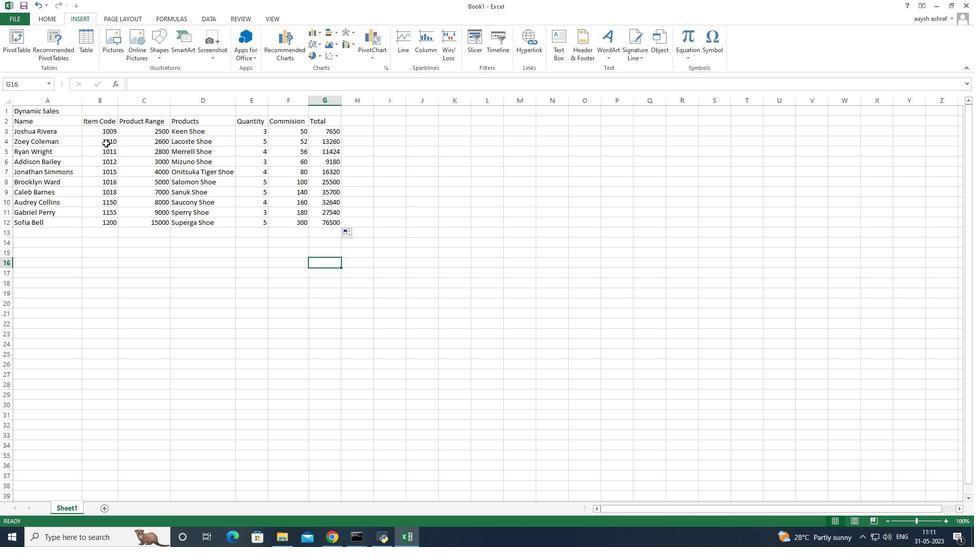 
Action: Mouse moved to (48, 112)
Screenshot: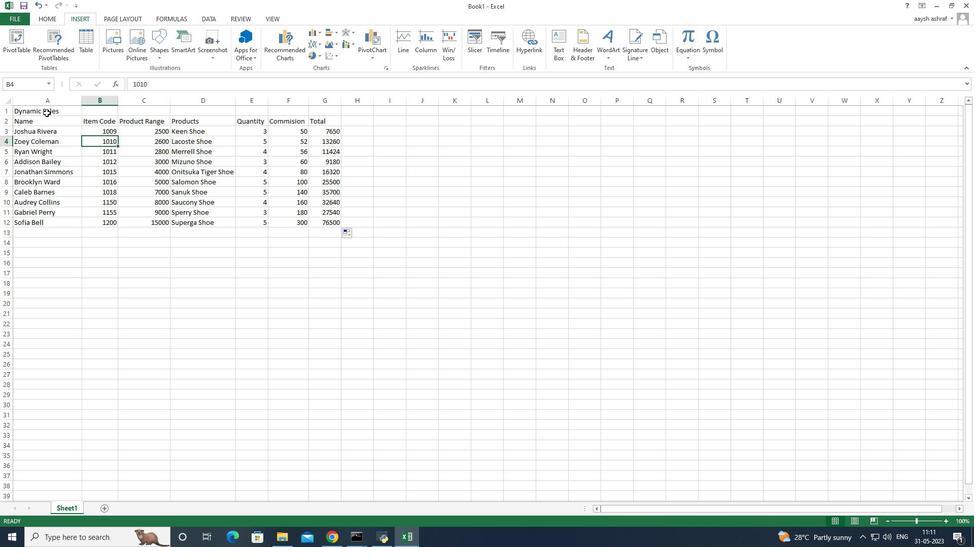 
Action: Mouse pressed left at (48, 112)
Screenshot: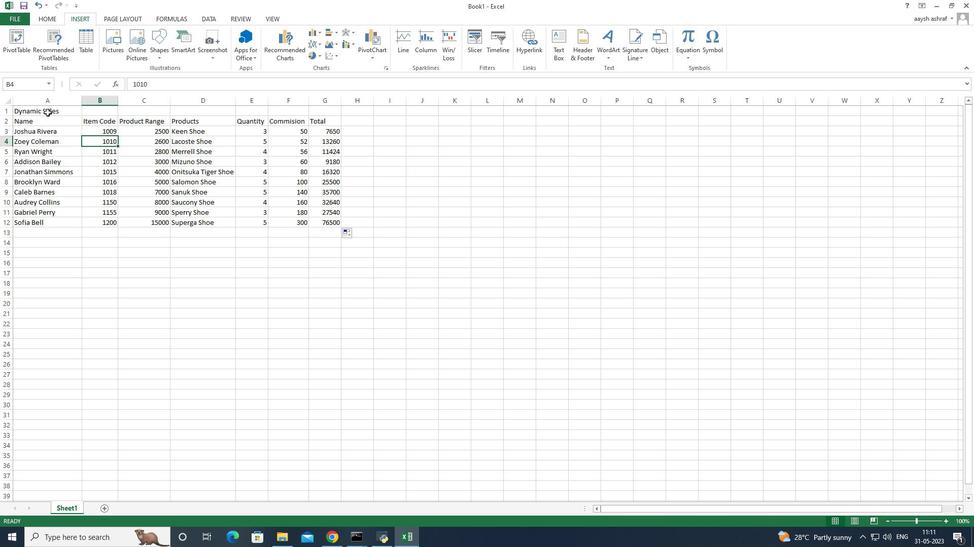 
Action: Mouse moved to (191, 89)
Screenshot: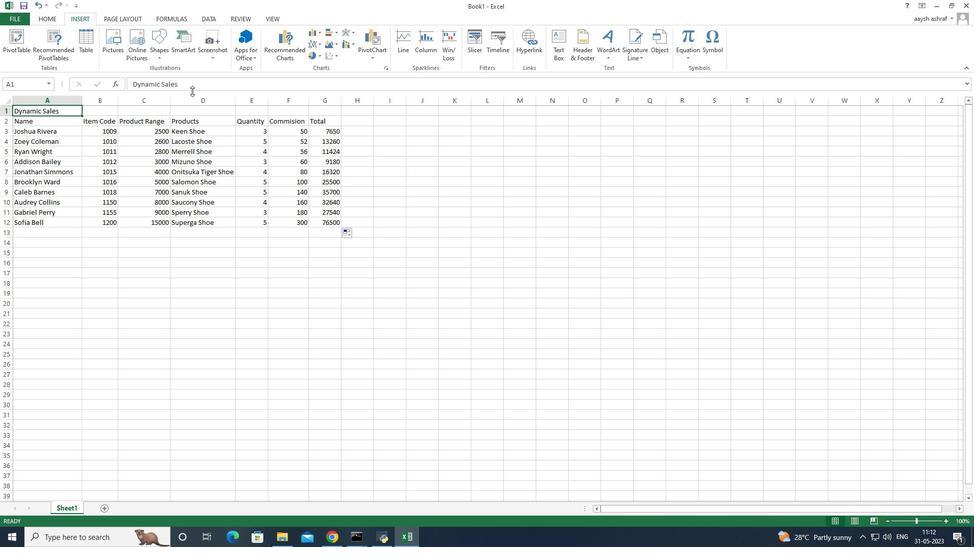 
Action: Mouse pressed left at (191, 89)
Screenshot: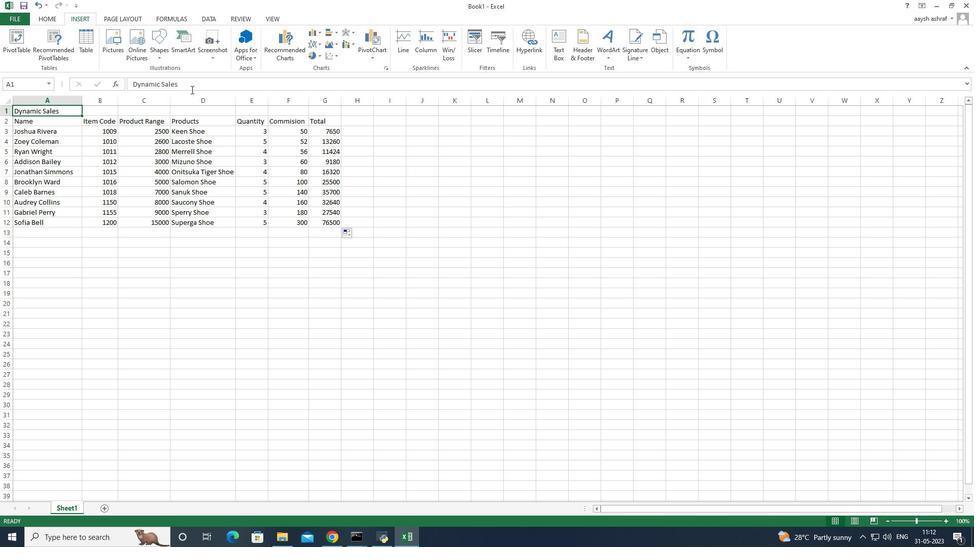 
Action: Mouse moved to (128, 112)
Screenshot: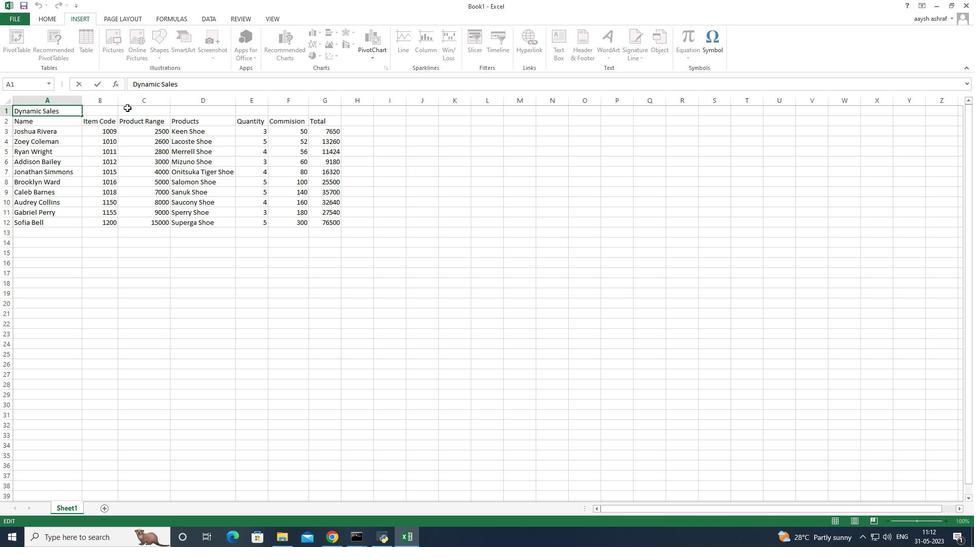 
Action: Key pressed ctrl+S
Screenshot: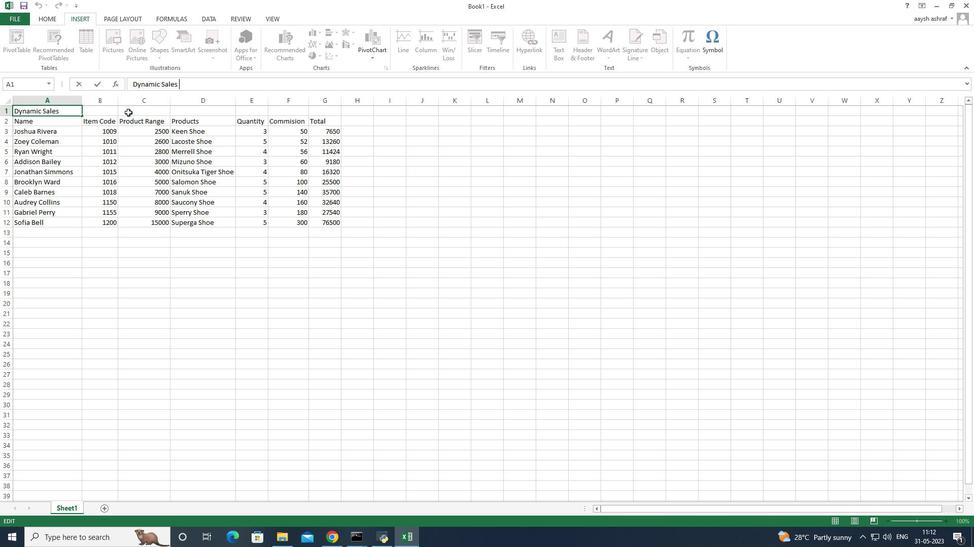 
Action: Mouse moved to (258, 164)
Screenshot: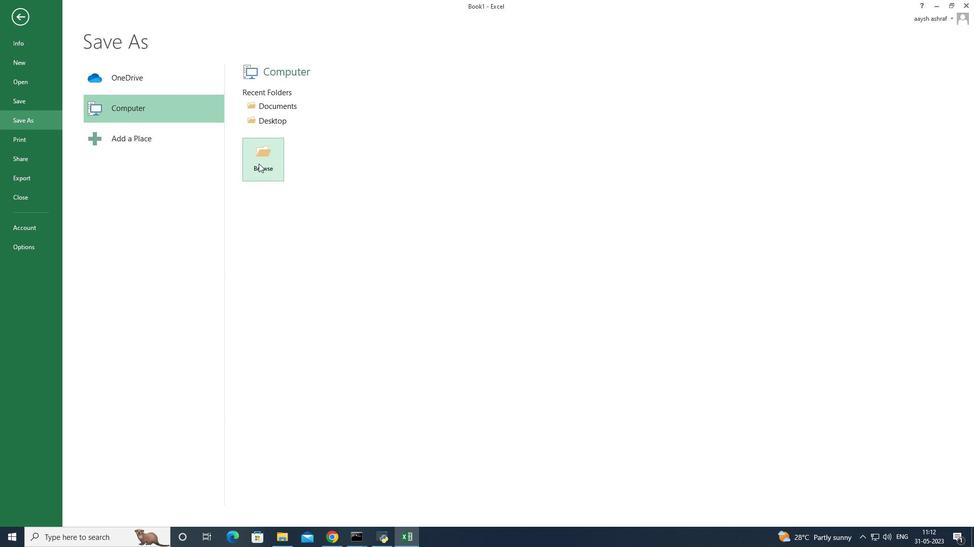 
Action: Mouse pressed left at (258, 164)
Screenshot: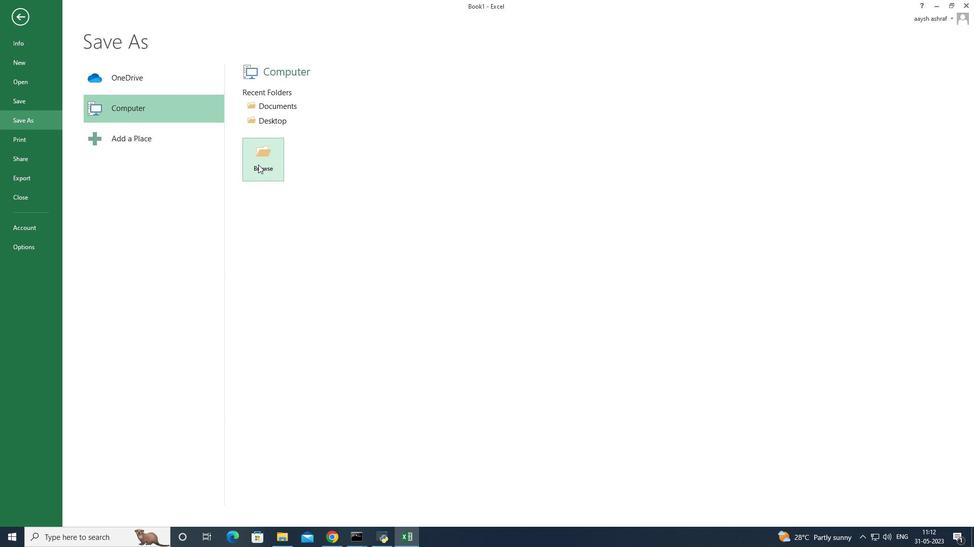 
Action: Mouse moved to (144, 208)
Screenshot: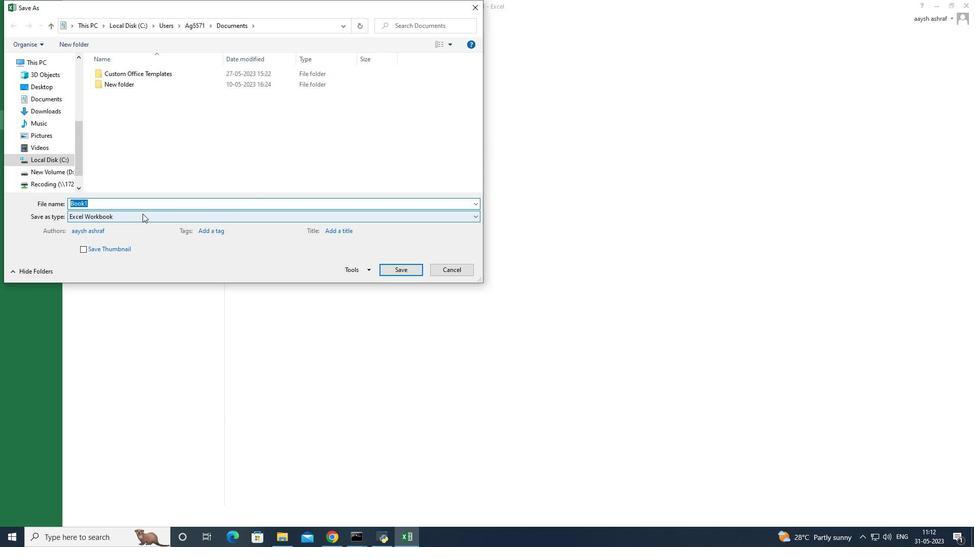 
Action: Key pressed <Key.shift><Key.shift>Dynamic<Key.space><Key.shift>Sales<Key.space>log<Key.space><Key.shift>book
Screenshot: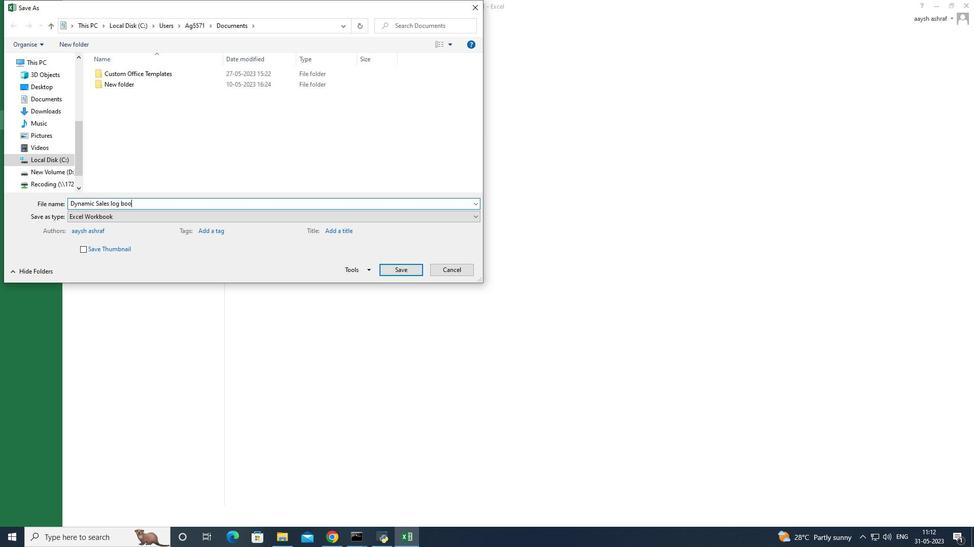 
Action: Mouse moved to (397, 272)
Screenshot: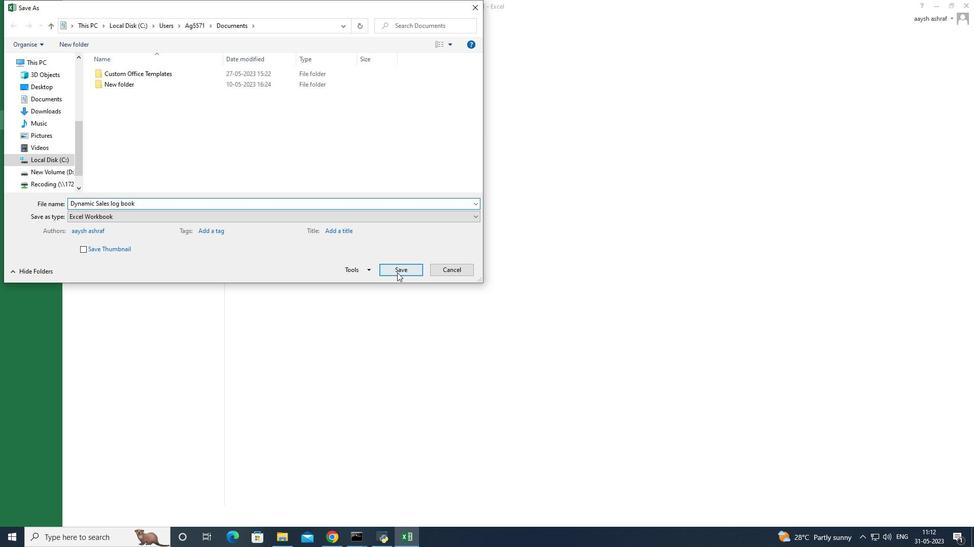 
Action: Mouse pressed left at (397, 272)
Screenshot: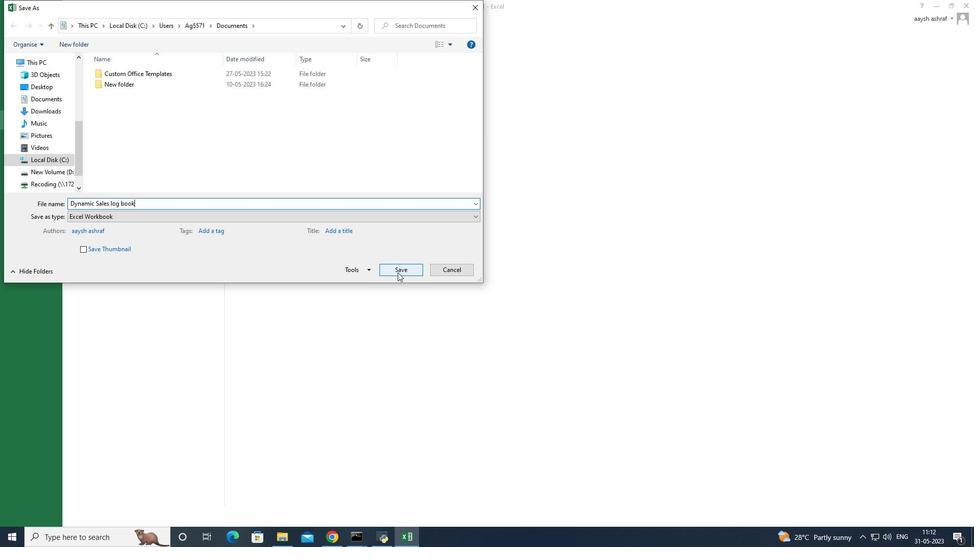 
Action: Mouse moved to (382, 295)
Screenshot: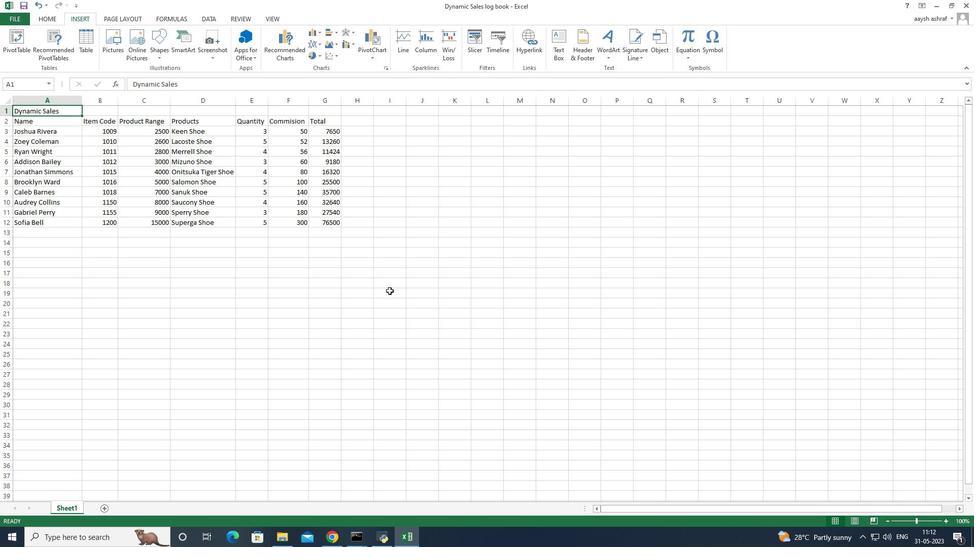 
